 Task: Find connections with filter location Sheki with filter topic #leadership with filter profile language Potuguese with filter current company DIAGEO India with filter school Sri Guru Tegh Bahadur Khalsa College with filter industry Electrical Equipment Manufacturing with filter service category Loans with filter keywords title Customer Service
Action: Mouse moved to (629, 125)
Screenshot: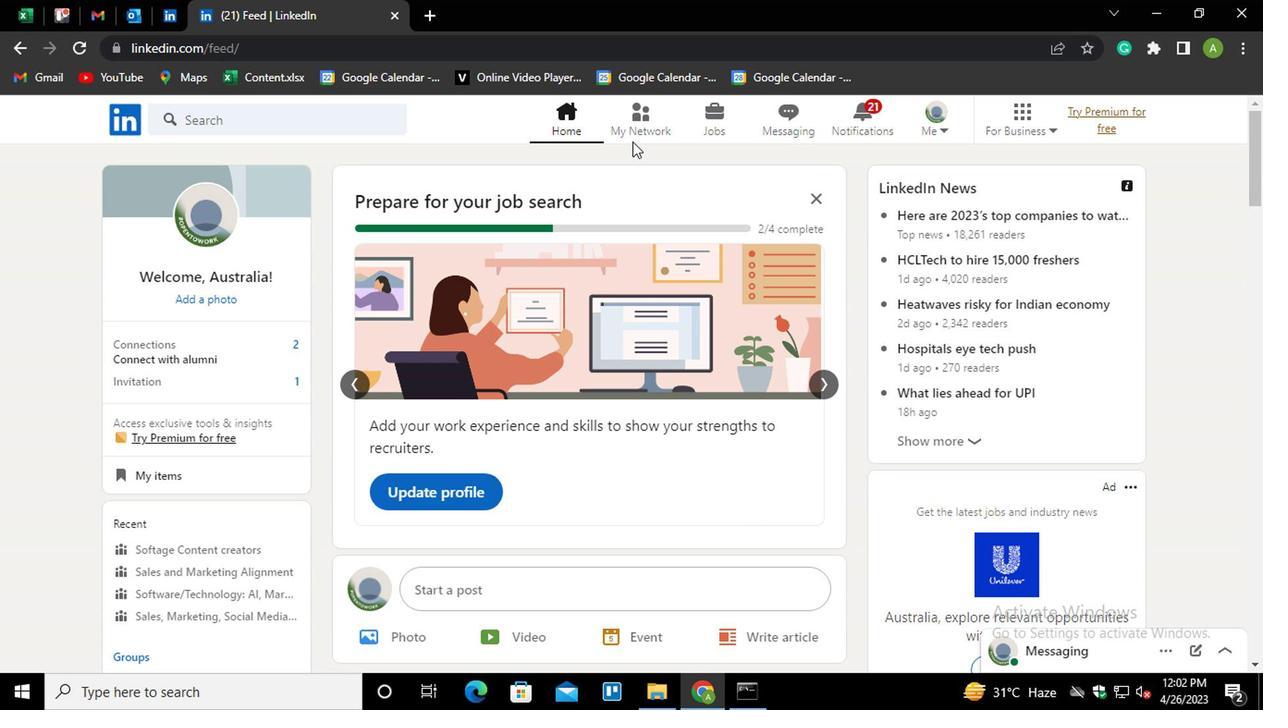
Action: Mouse pressed left at (629, 125)
Screenshot: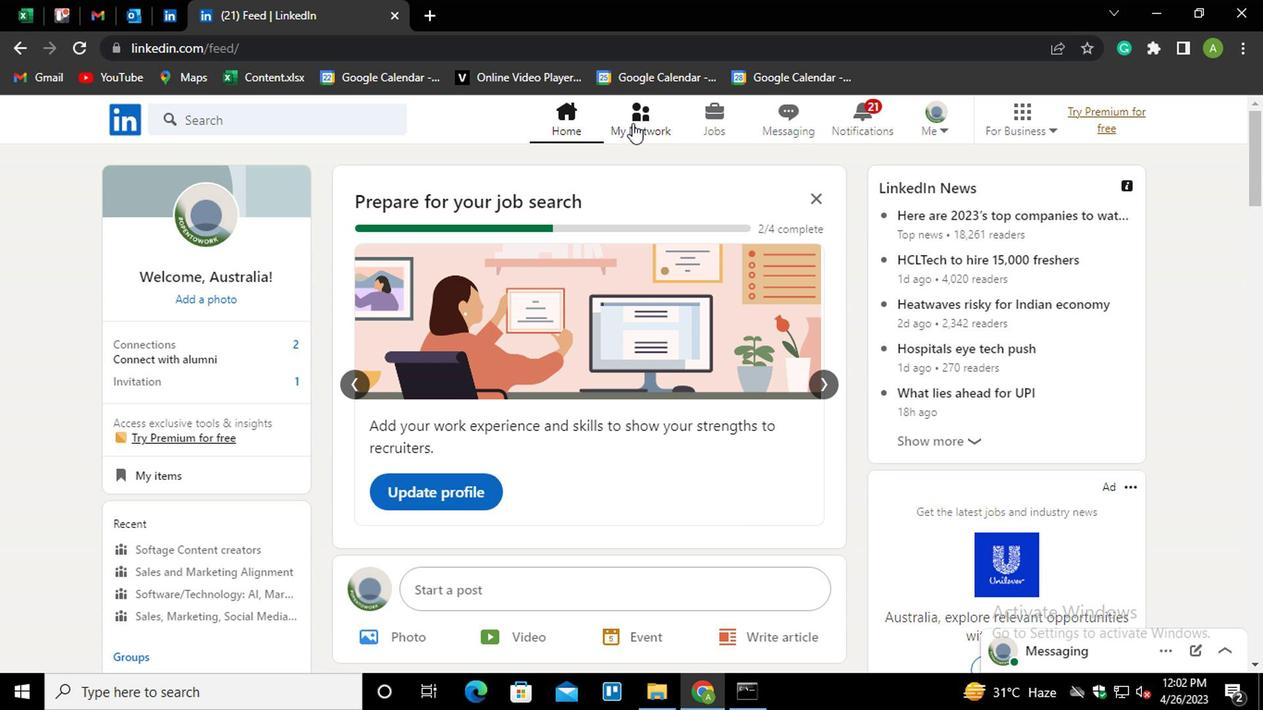 
Action: Mouse moved to (194, 228)
Screenshot: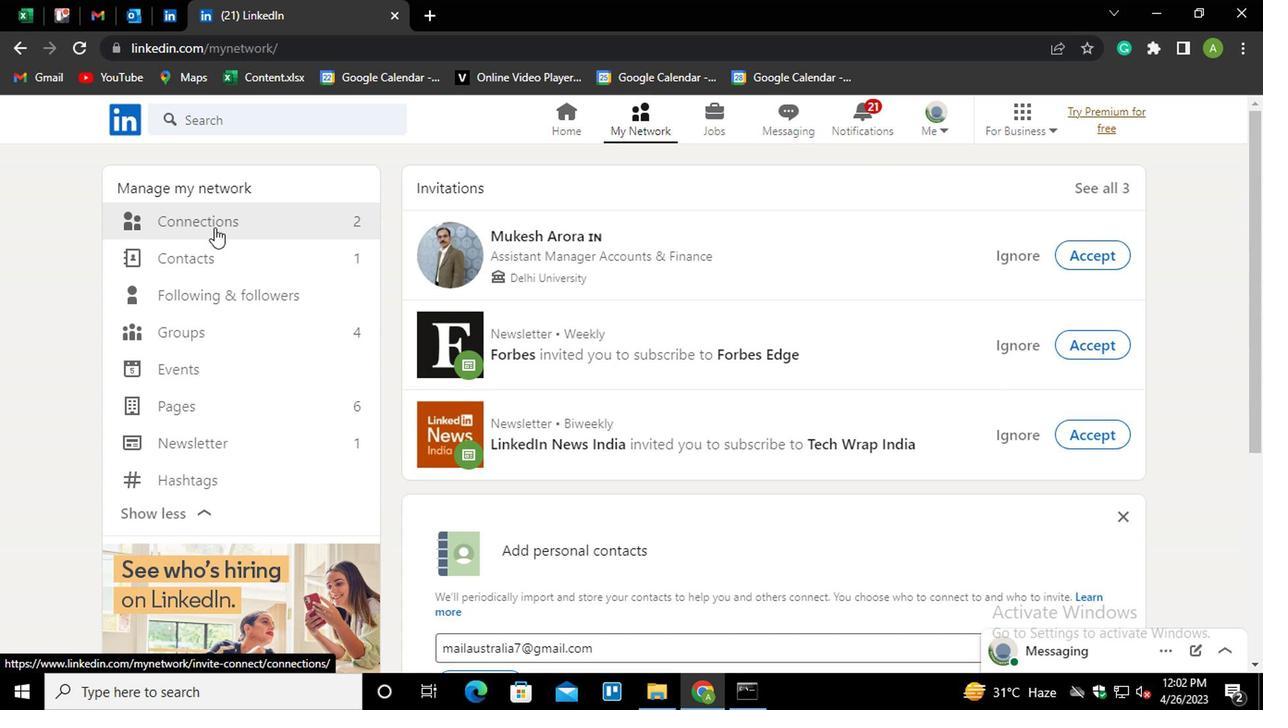 
Action: Mouse pressed left at (194, 228)
Screenshot: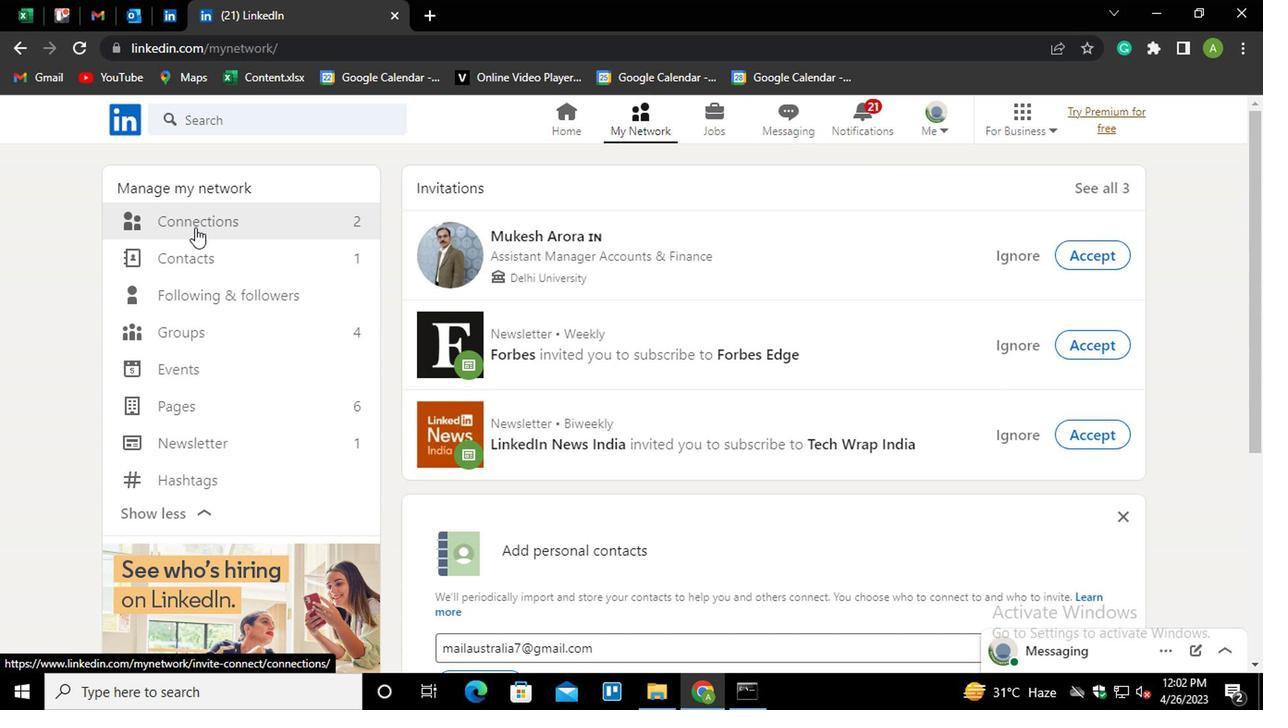 
Action: Mouse moved to (762, 221)
Screenshot: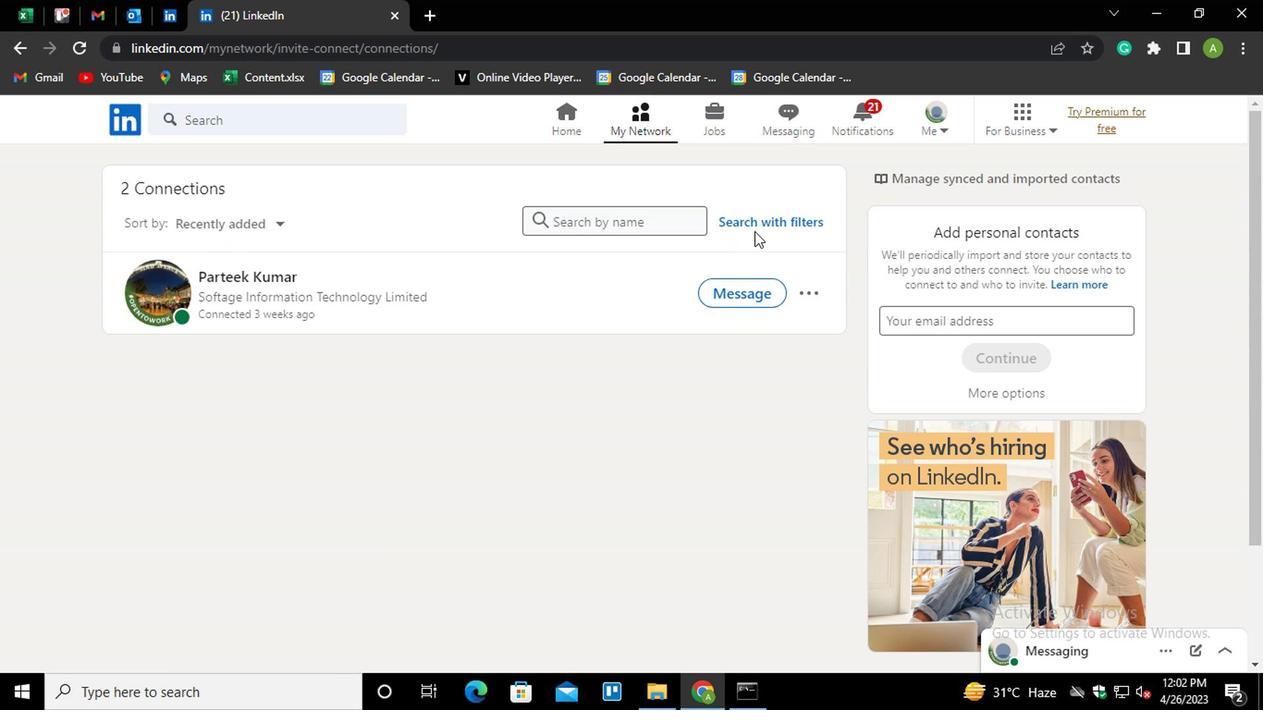 
Action: Mouse pressed left at (762, 221)
Screenshot: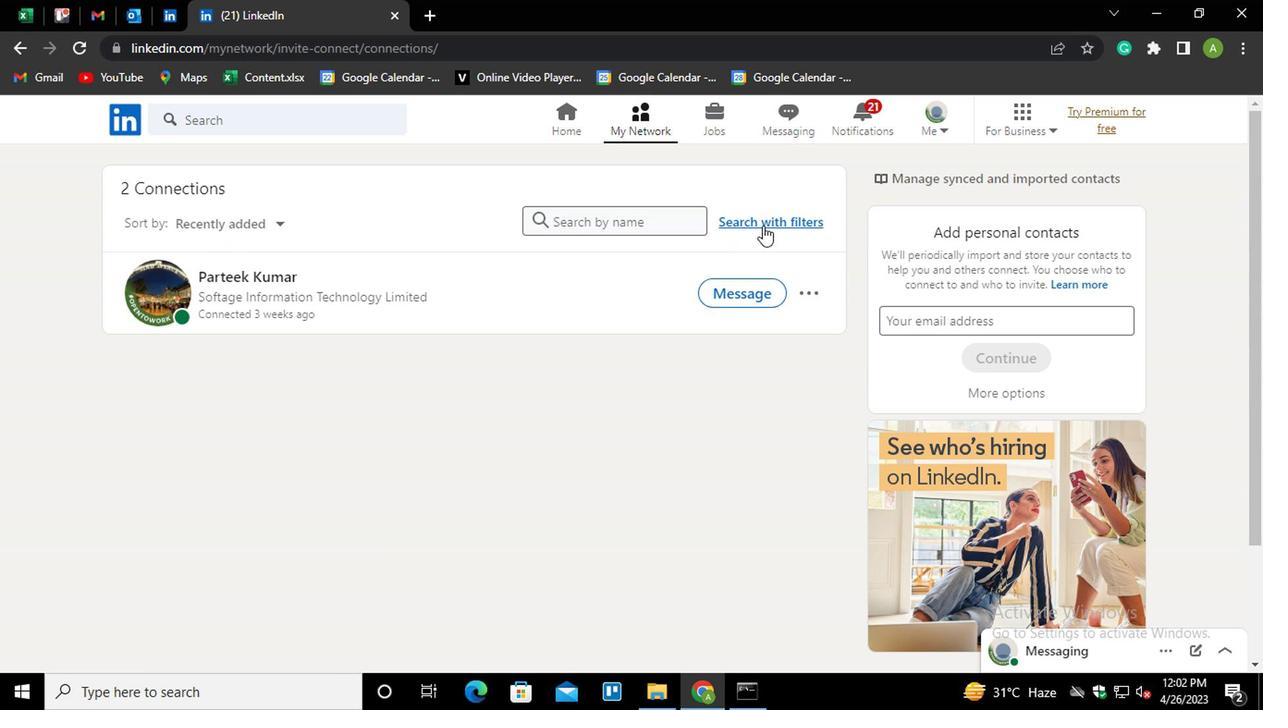 
Action: Mouse moved to (604, 177)
Screenshot: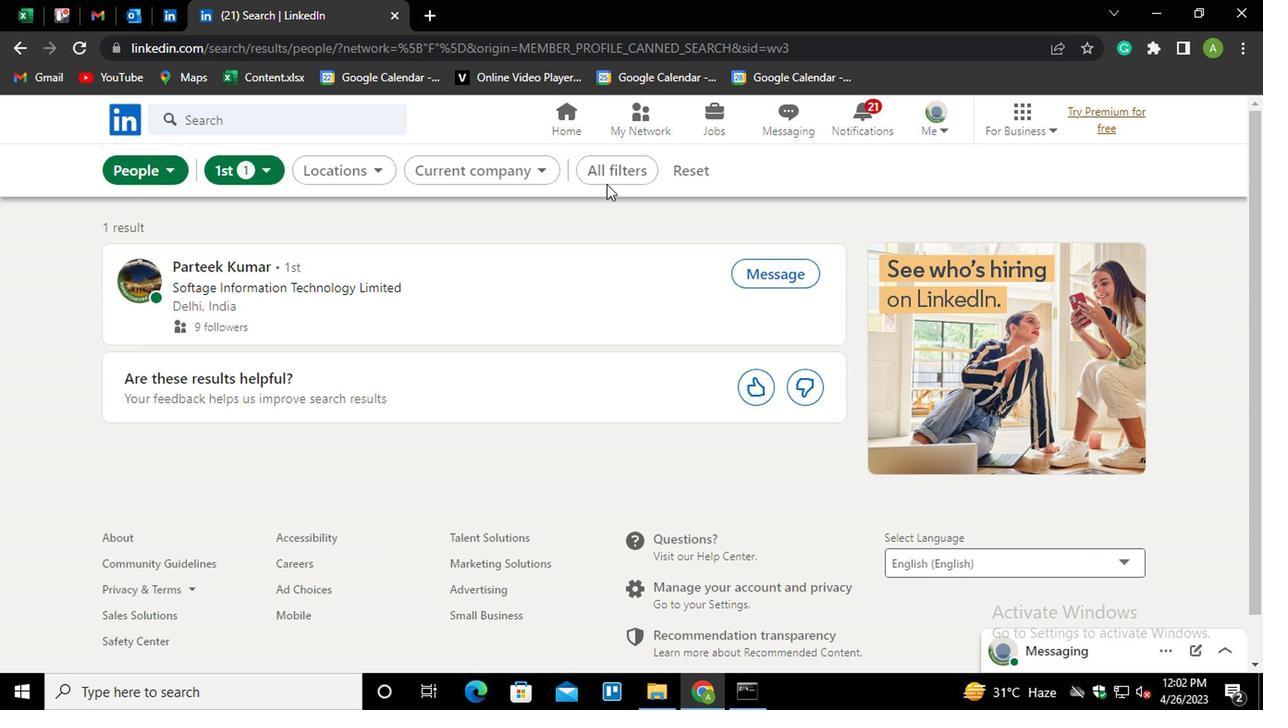 
Action: Mouse pressed left at (604, 177)
Screenshot: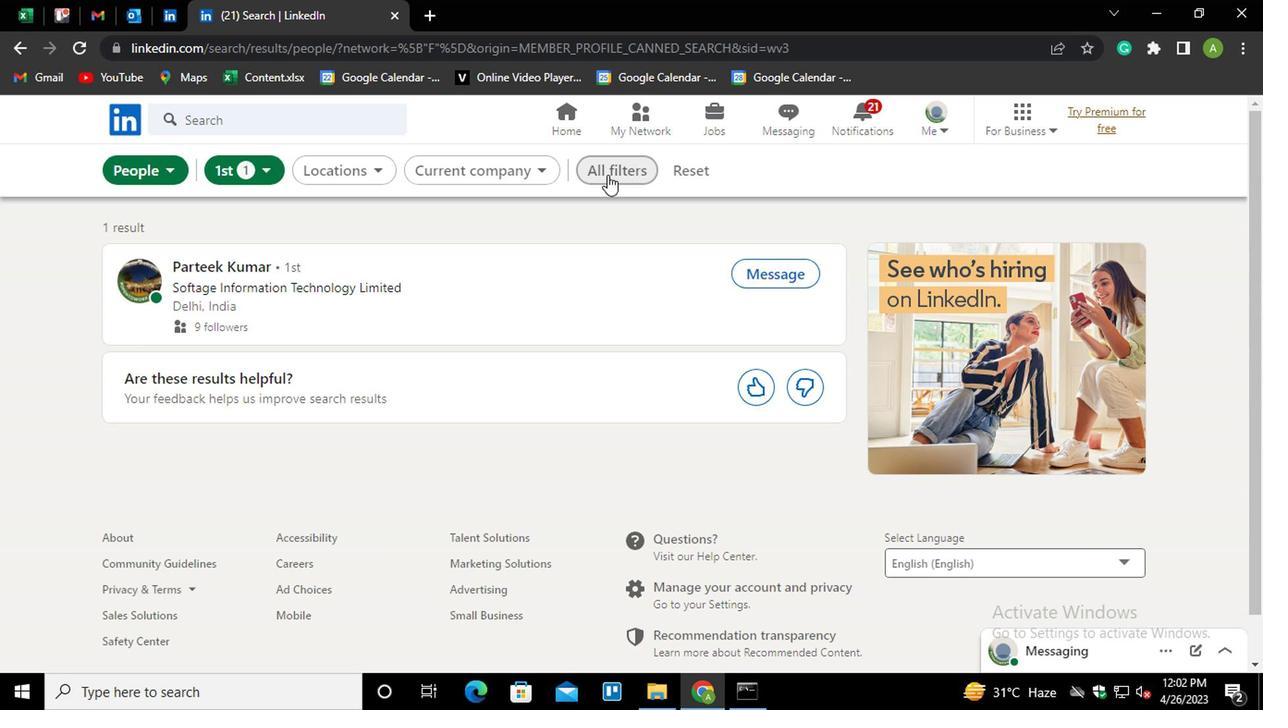 
Action: Mouse moved to (881, 397)
Screenshot: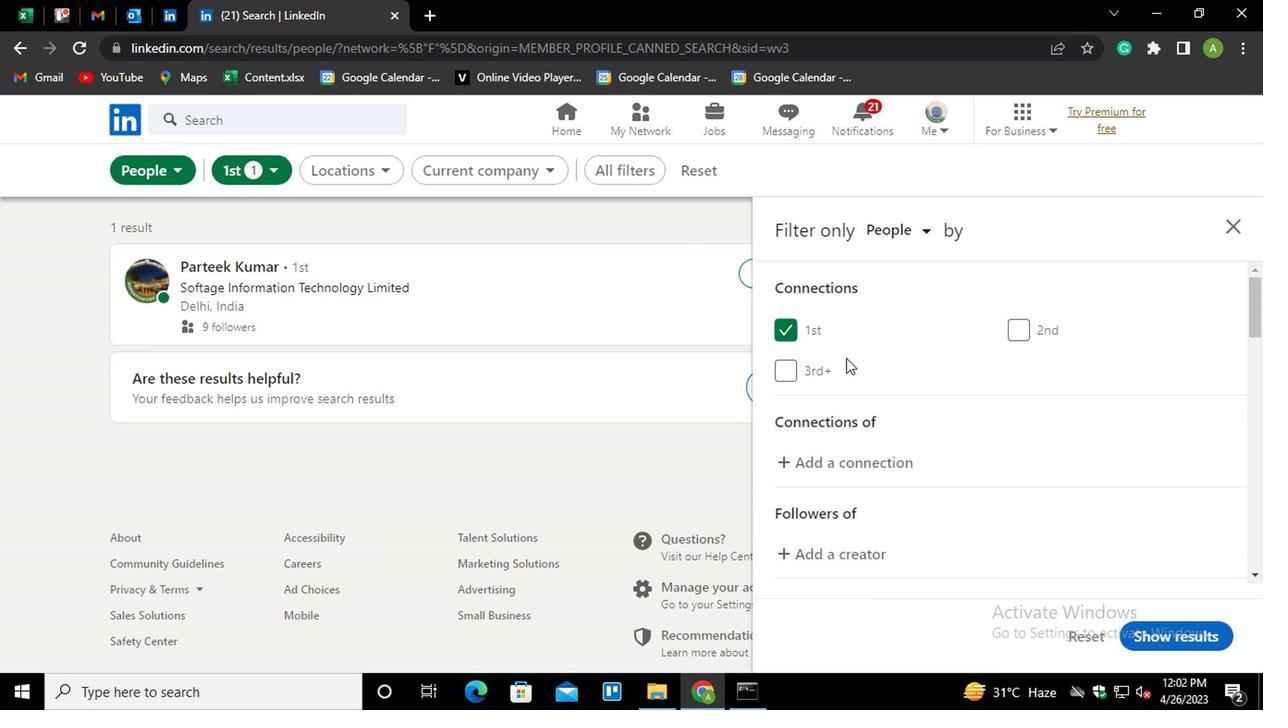 
Action: Mouse scrolled (881, 396) with delta (0, -1)
Screenshot: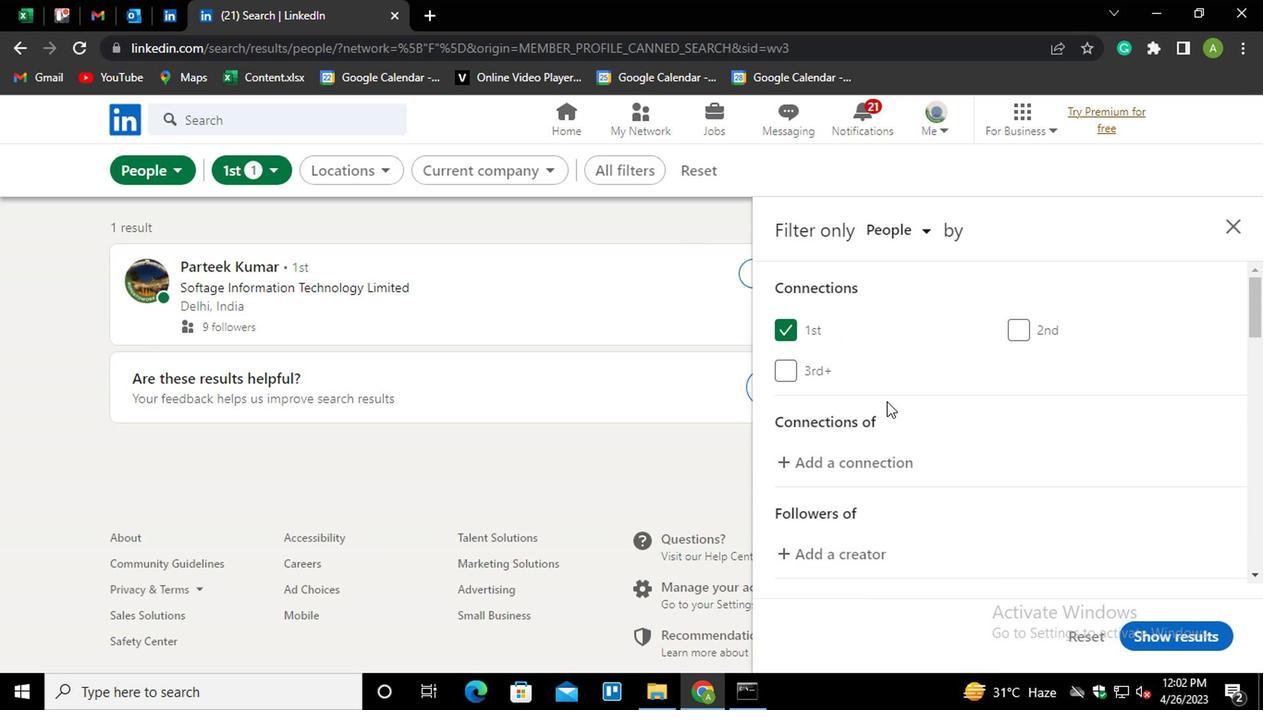 
Action: Mouse scrolled (881, 396) with delta (0, -1)
Screenshot: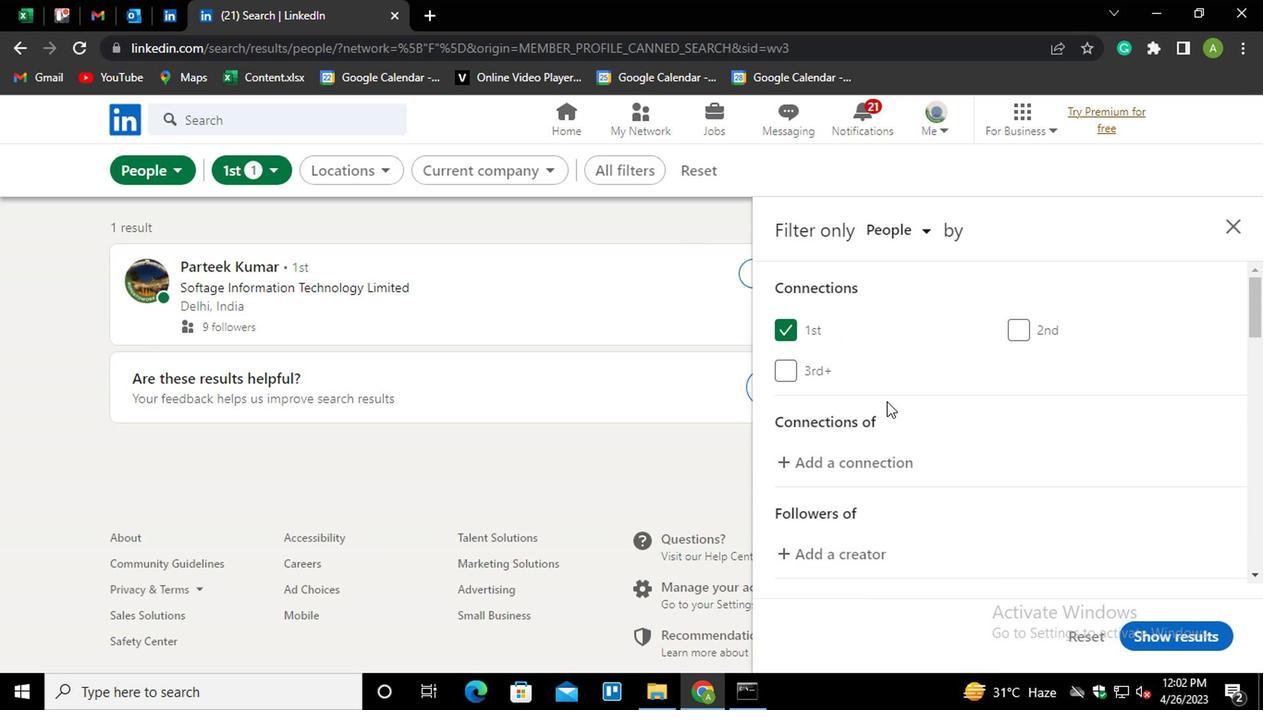 
Action: Mouse scrolled (881, 396) with delta (0, -1)
Screenshot: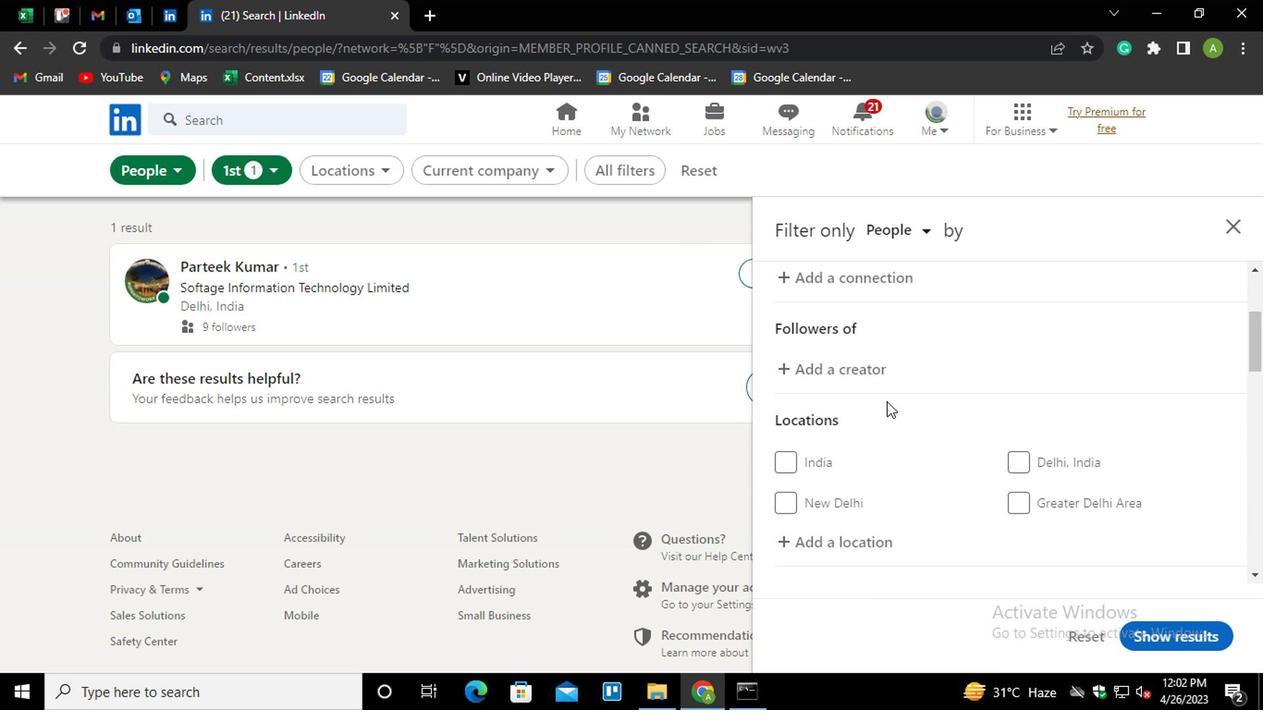 
Action: Mouse moved to (823, 446)
Screenshot: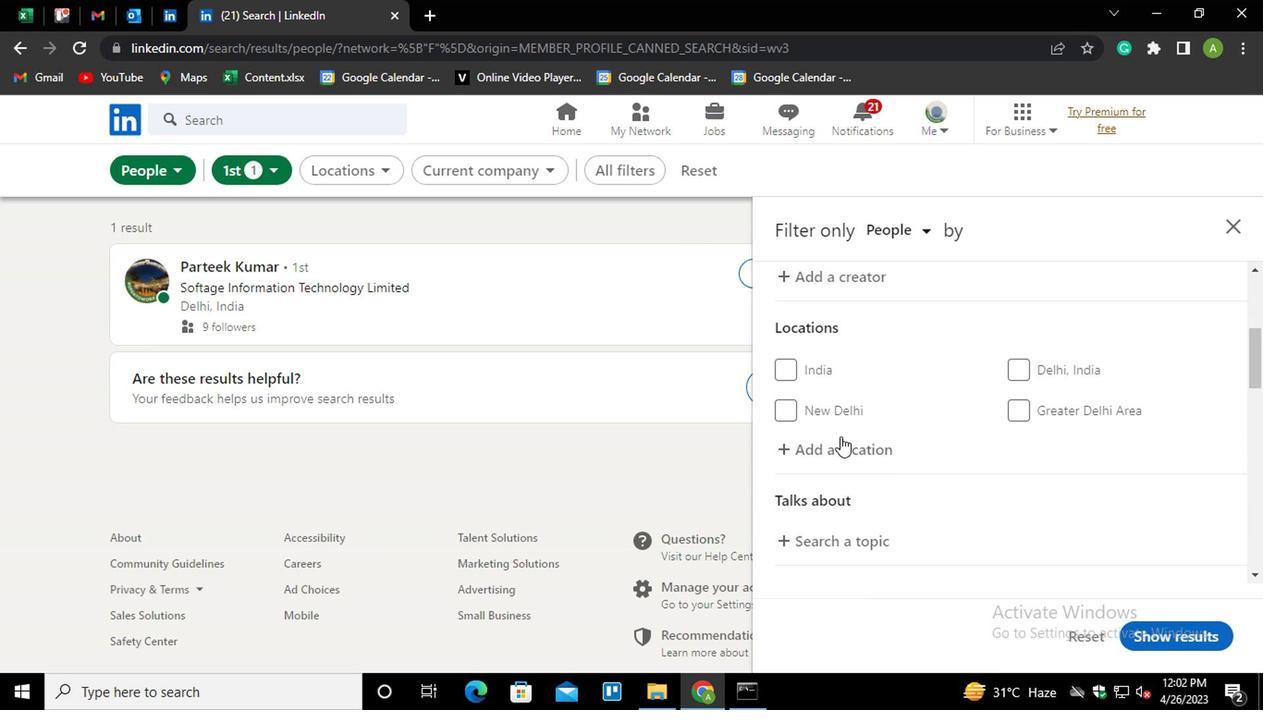 
Action: Mouse pressed left at (823, 446)
Screenshot: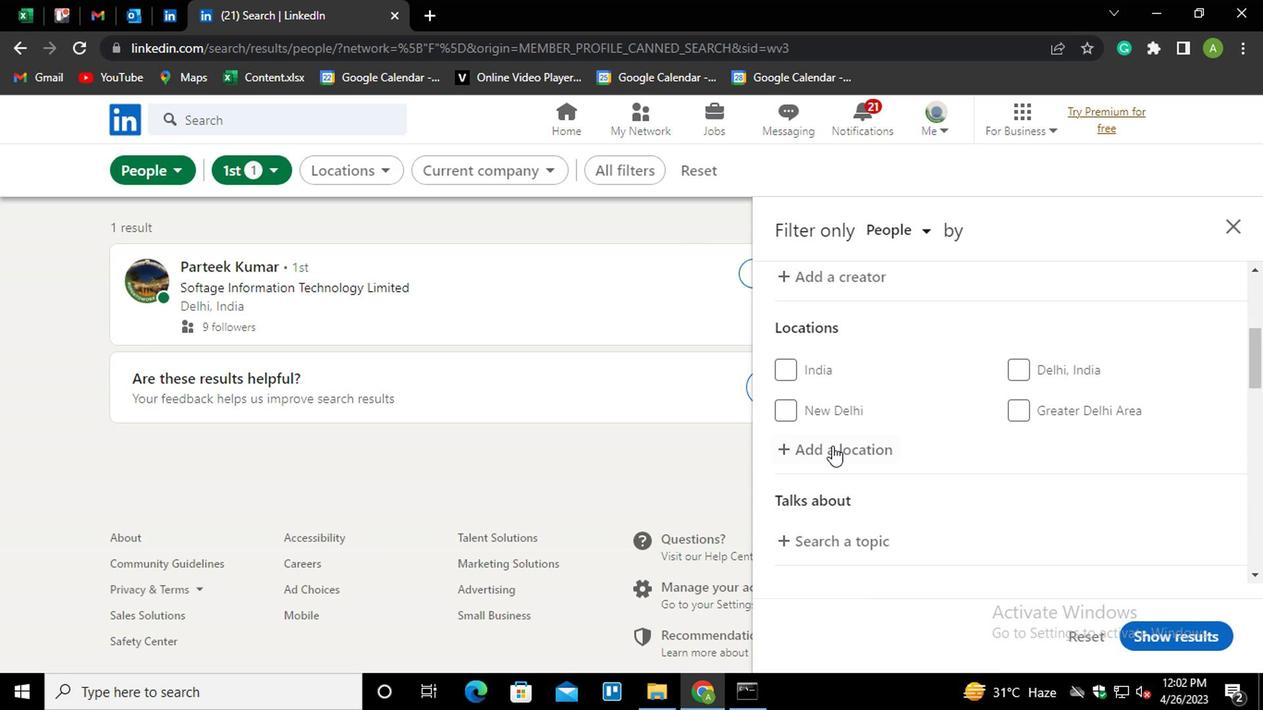 
Action: Mouse moved to (798, 446)
Screenshot: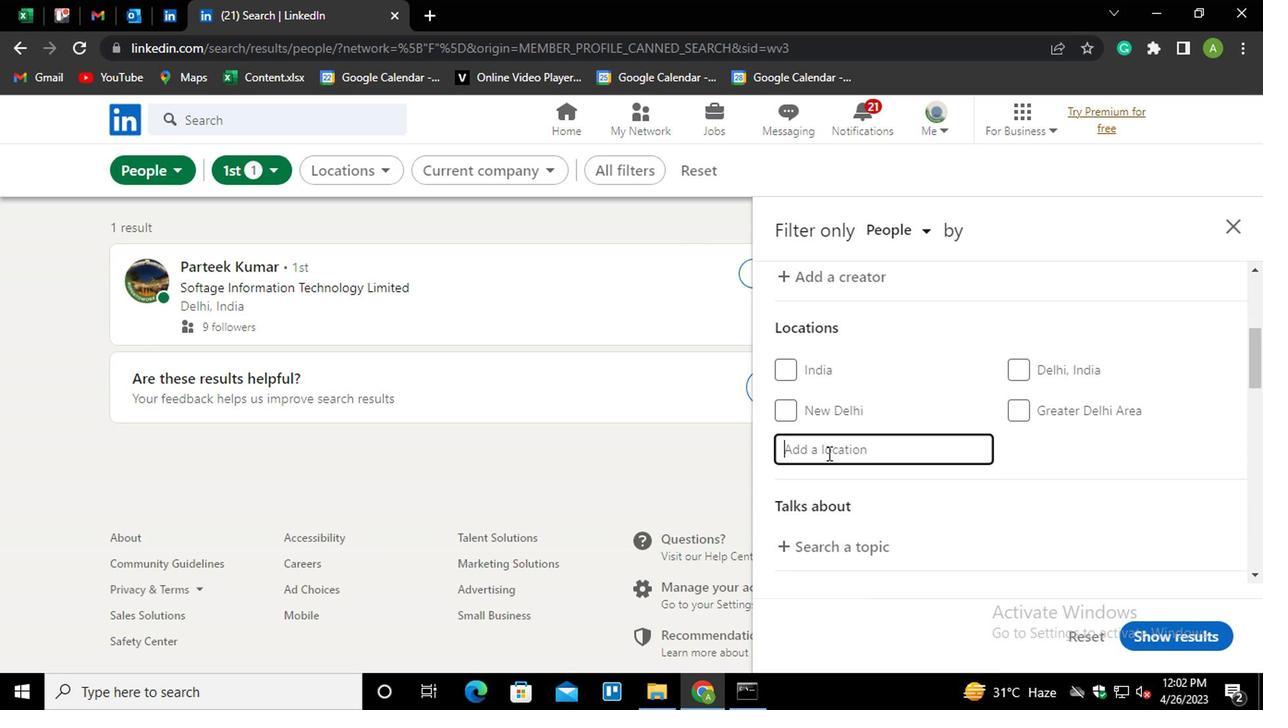 
Action: Mouse pressed left at (798, 446)
Screenshot: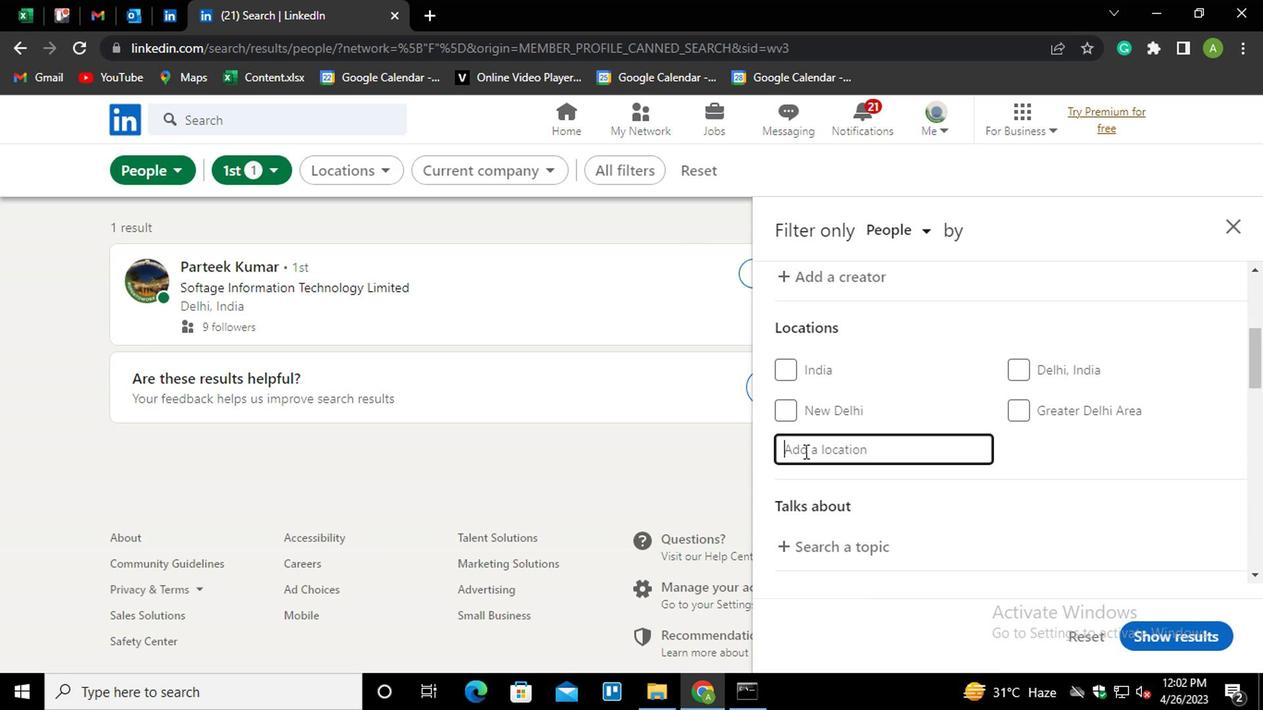 
Action: Mouse moved to (798, 429)
Screenshot: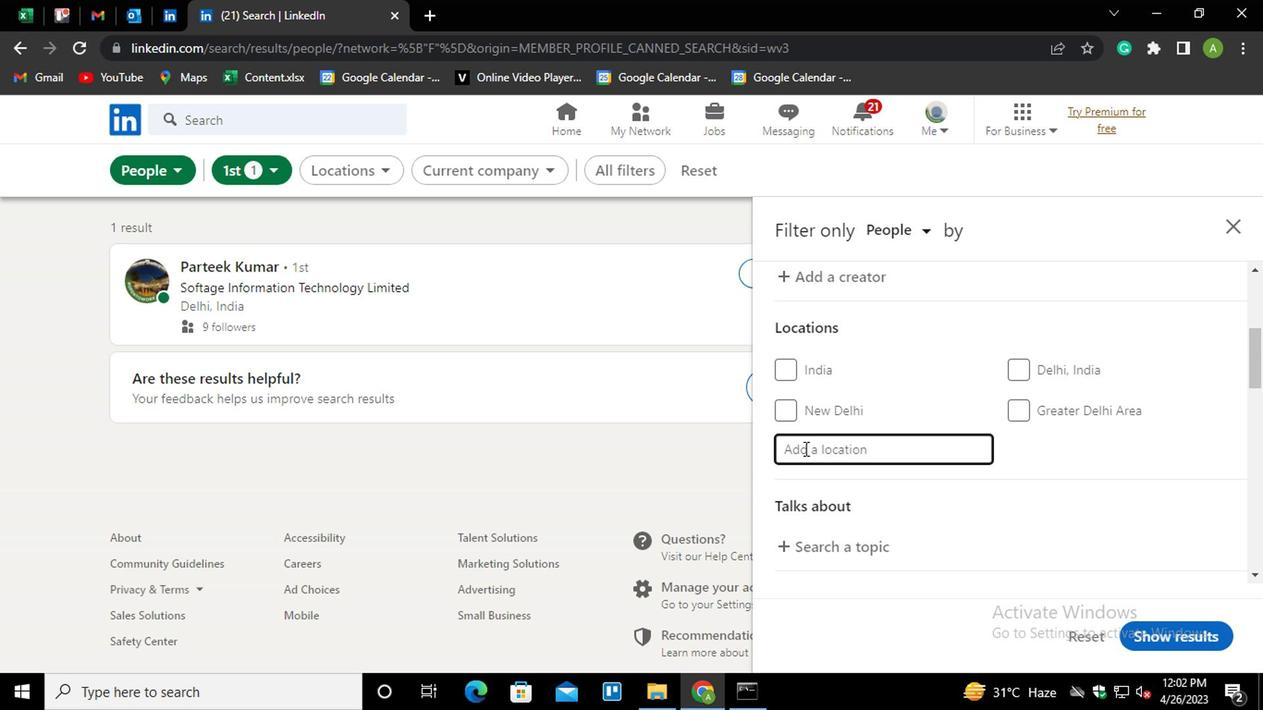 
Action: Key pressed <Key.shift>SHEKI
Screenshot: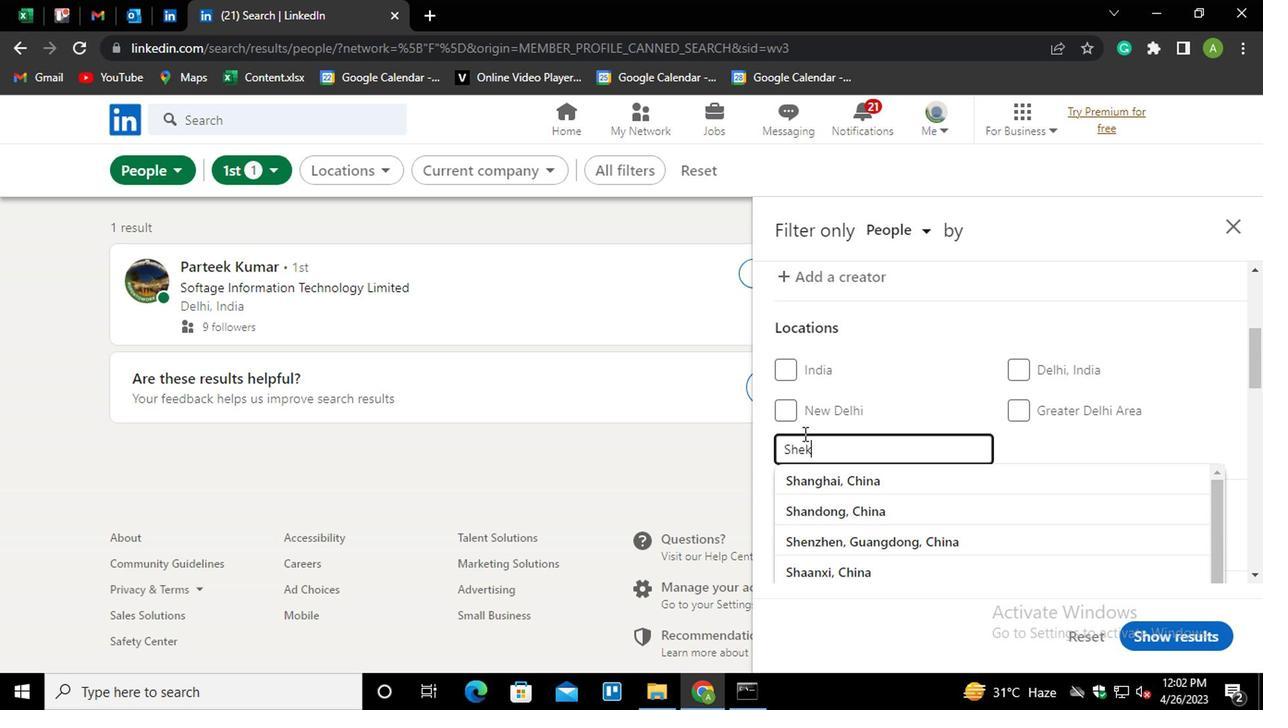 
Action: Mouse moved to (1129, 450)
Screenshot: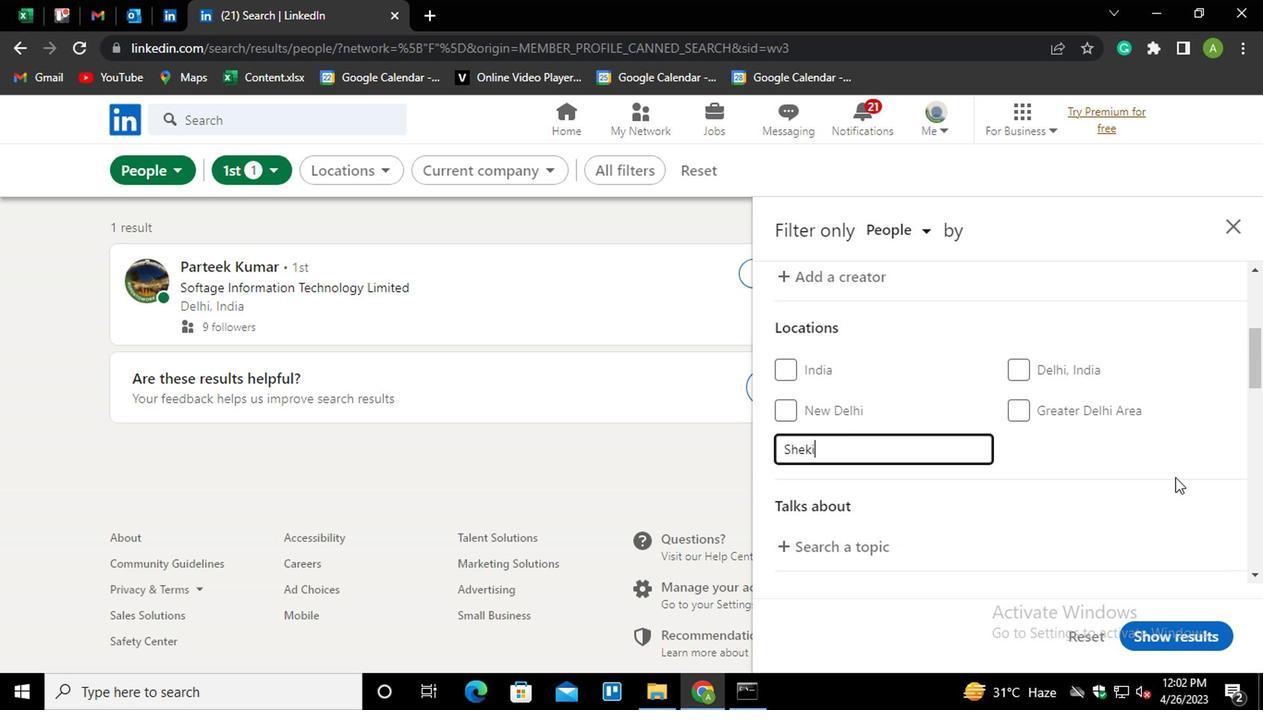 
Action: Mouse pressed left at (1129, 450)
Screenshot: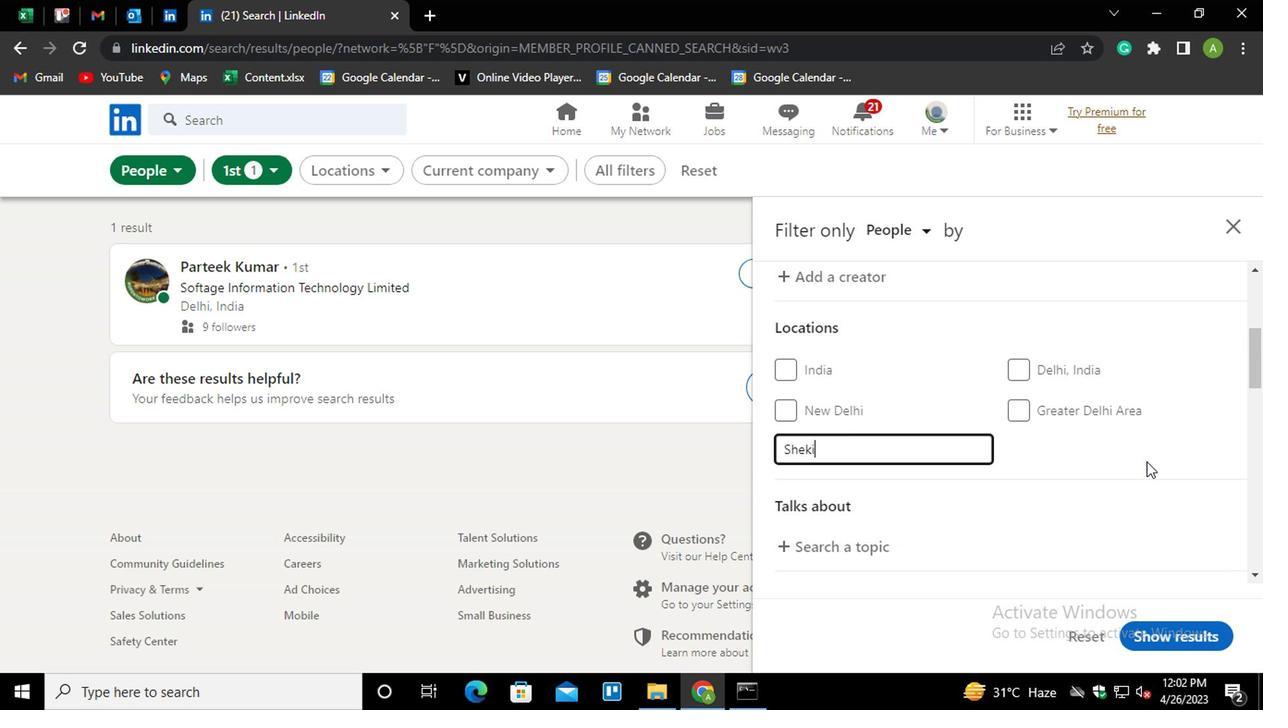 
Action: Mouse moved to (1107, 469)
Screenshot: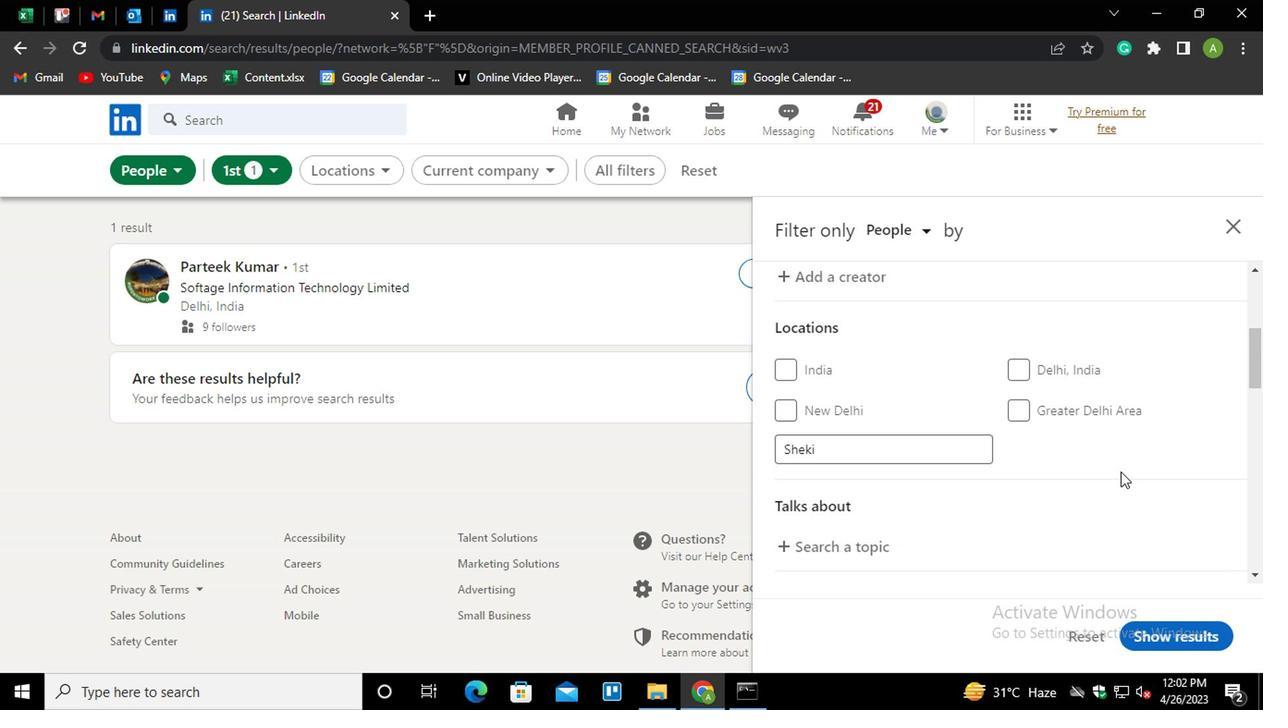 
Action: Mouse scrolled (1107, 468) with delta (0, 0)
Screenshot: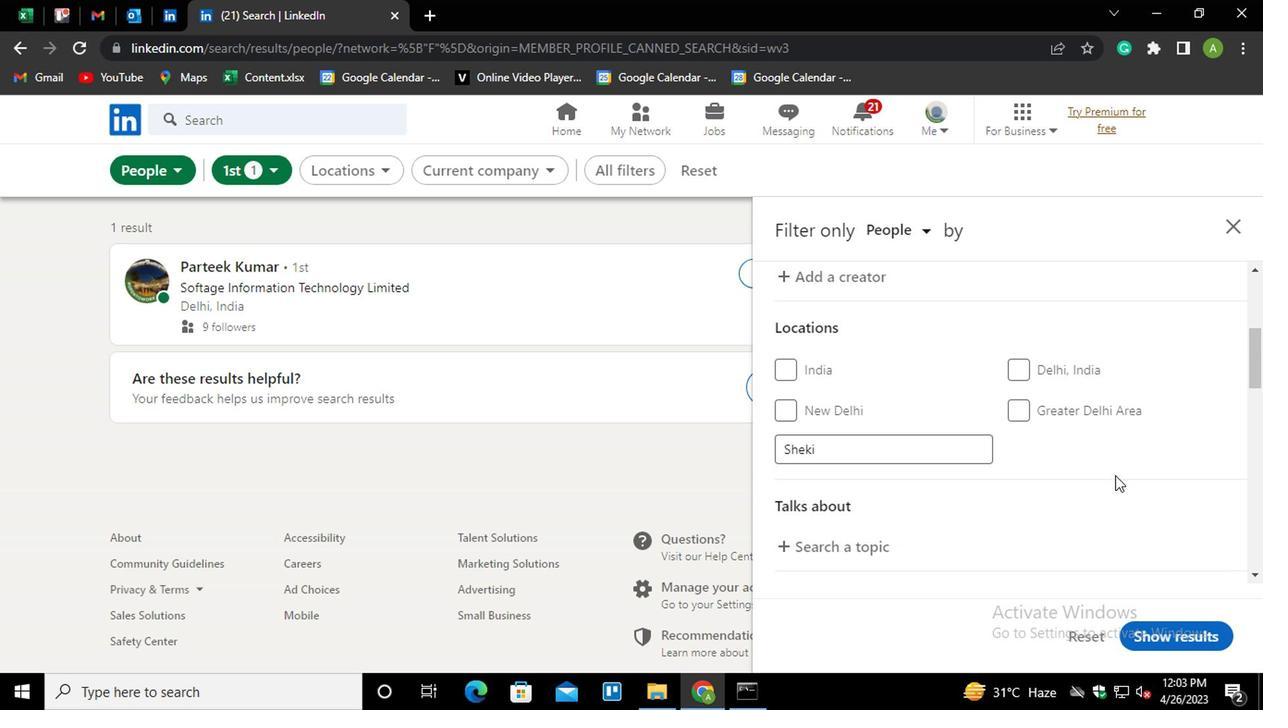 
Action: Mouse scrolled (1107, 468) with delta (0, 0)
Screenshot: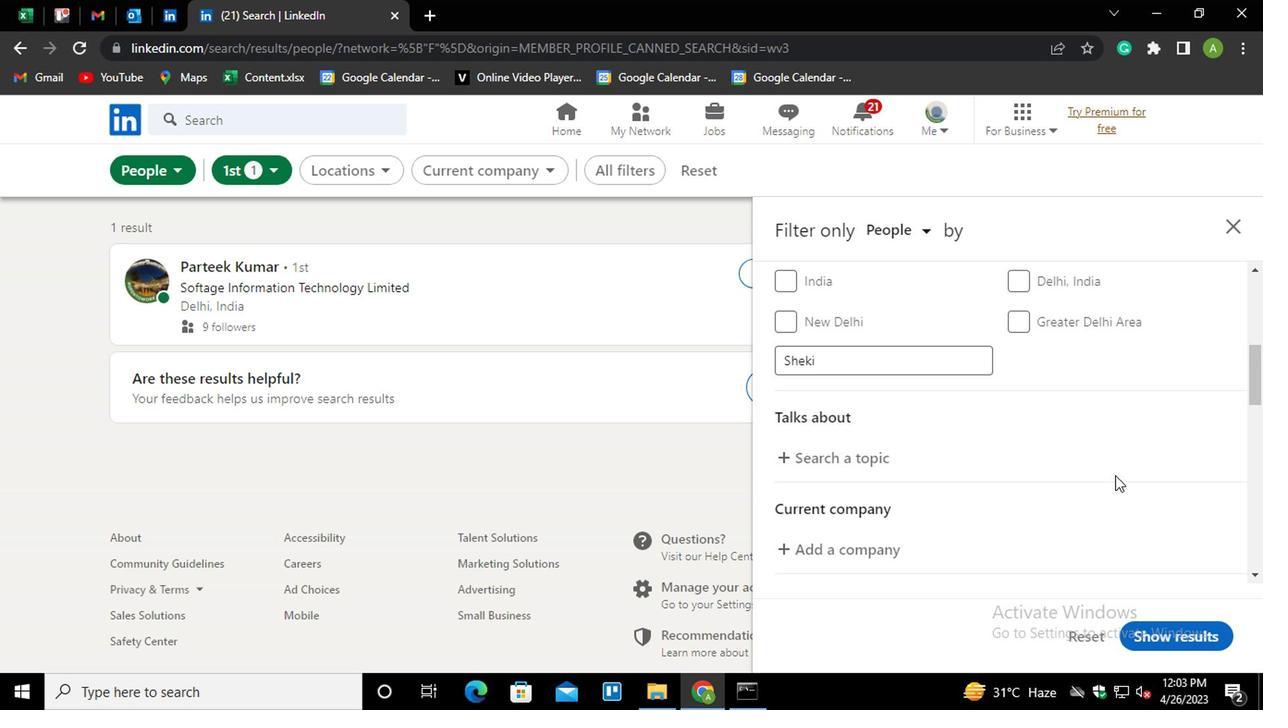 
Action: Mouse moved to (836, 355)
Screenshot: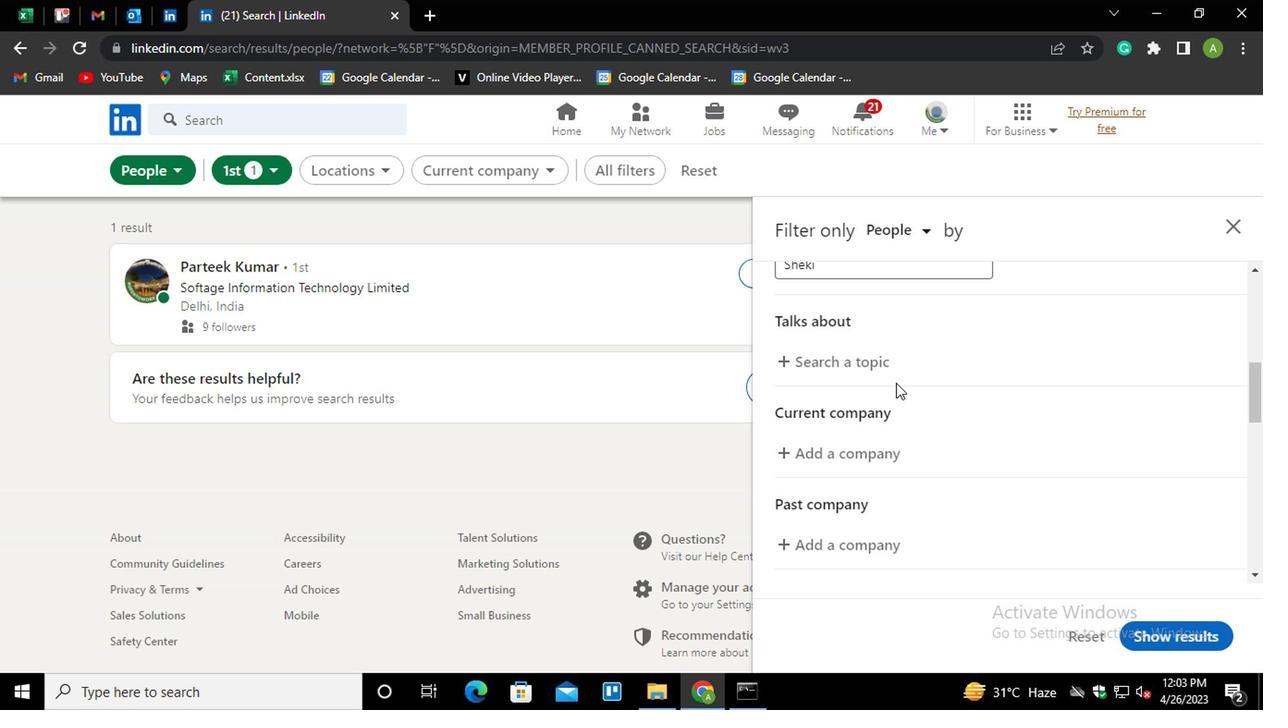 
Action: Mouse pressed left at (836, 355)
Screenshot: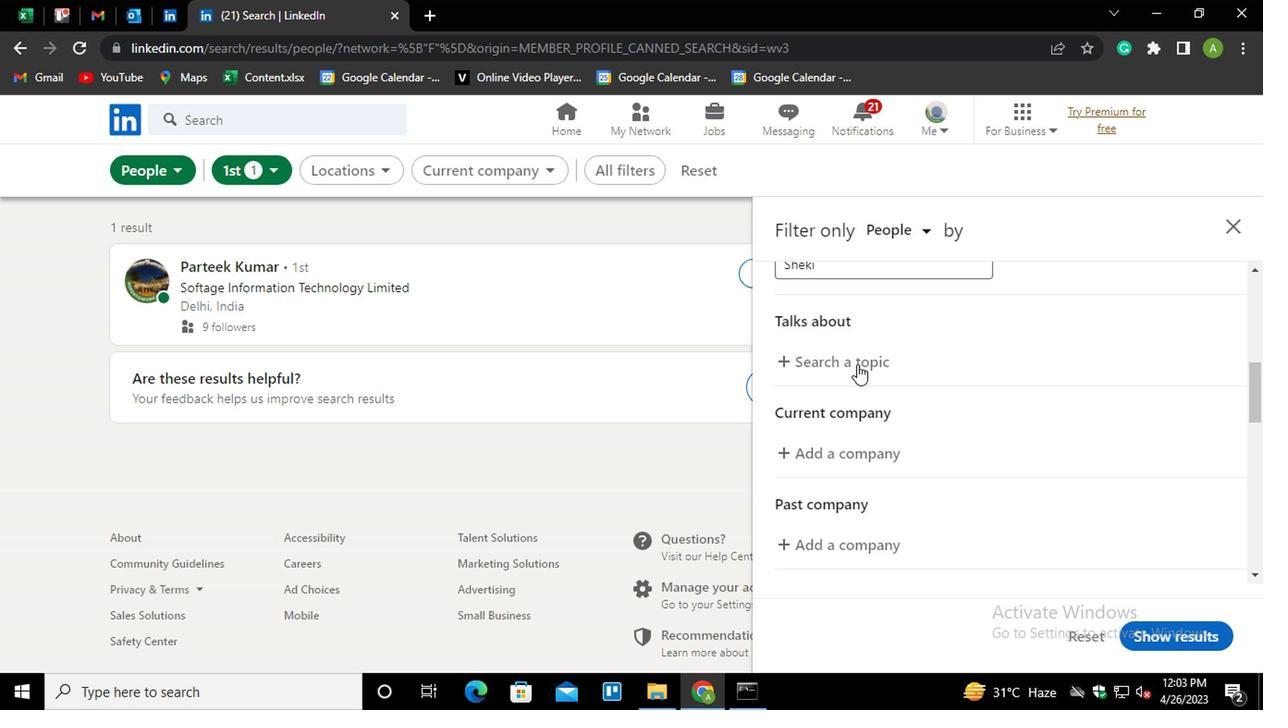 
Action: Mouse moved to (836, 355)
Screenshot: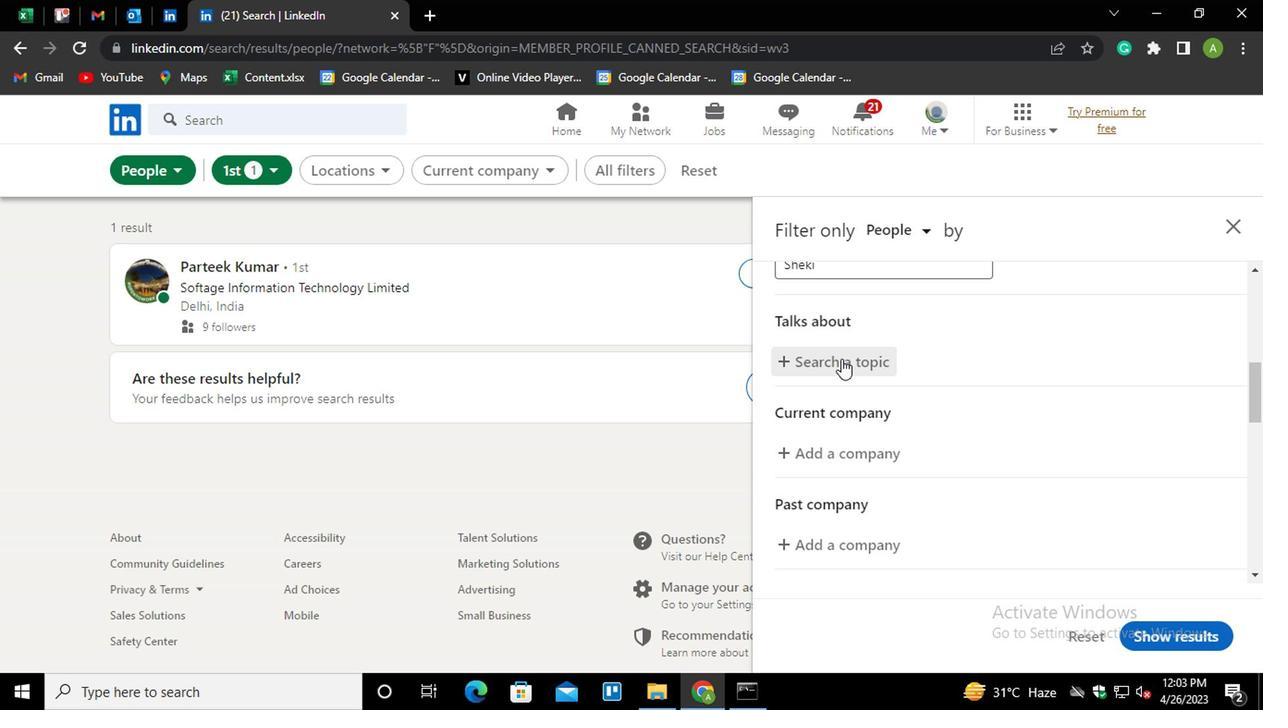 
Action: Key pressed <Key.shift>#<Key.shift_r><Key.shift_r><Key.shift_r><Key.shift_r><Key.shift_r><Key.shift_r><Key.shift_r>LEADERSHIP
Screenshot: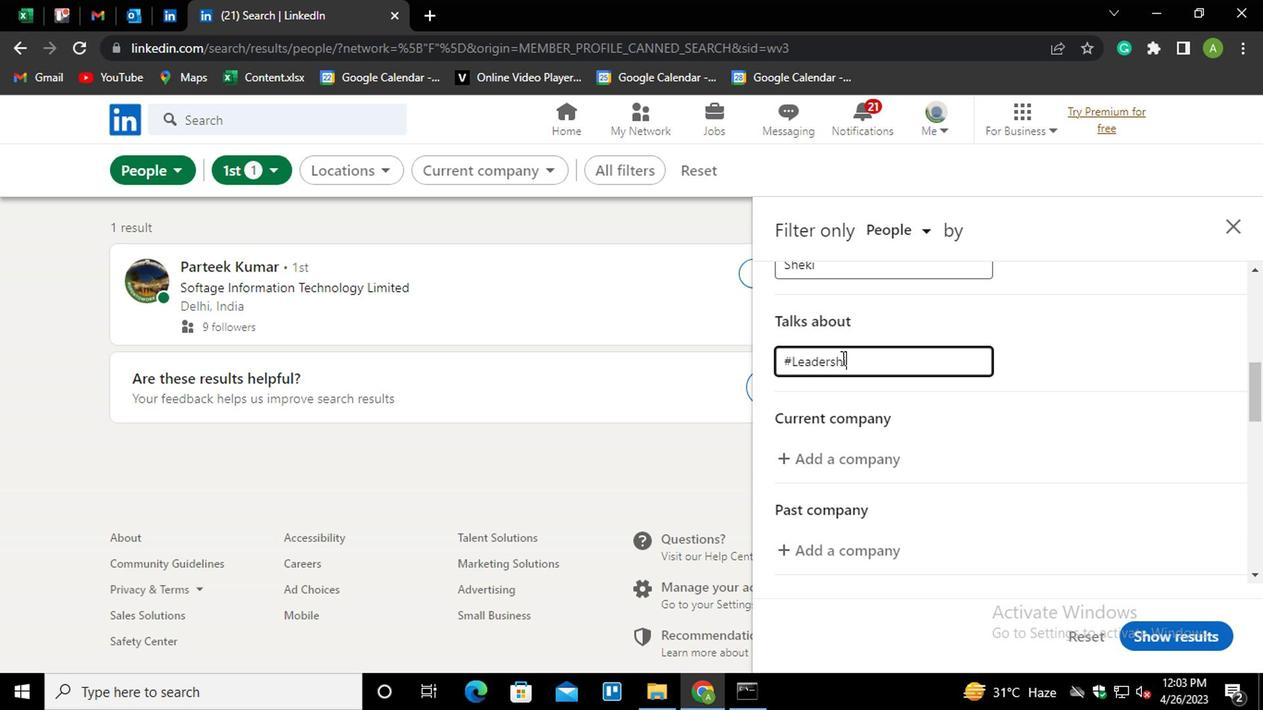 
Action: Mouse moved to (1076, 349)
Screenshot: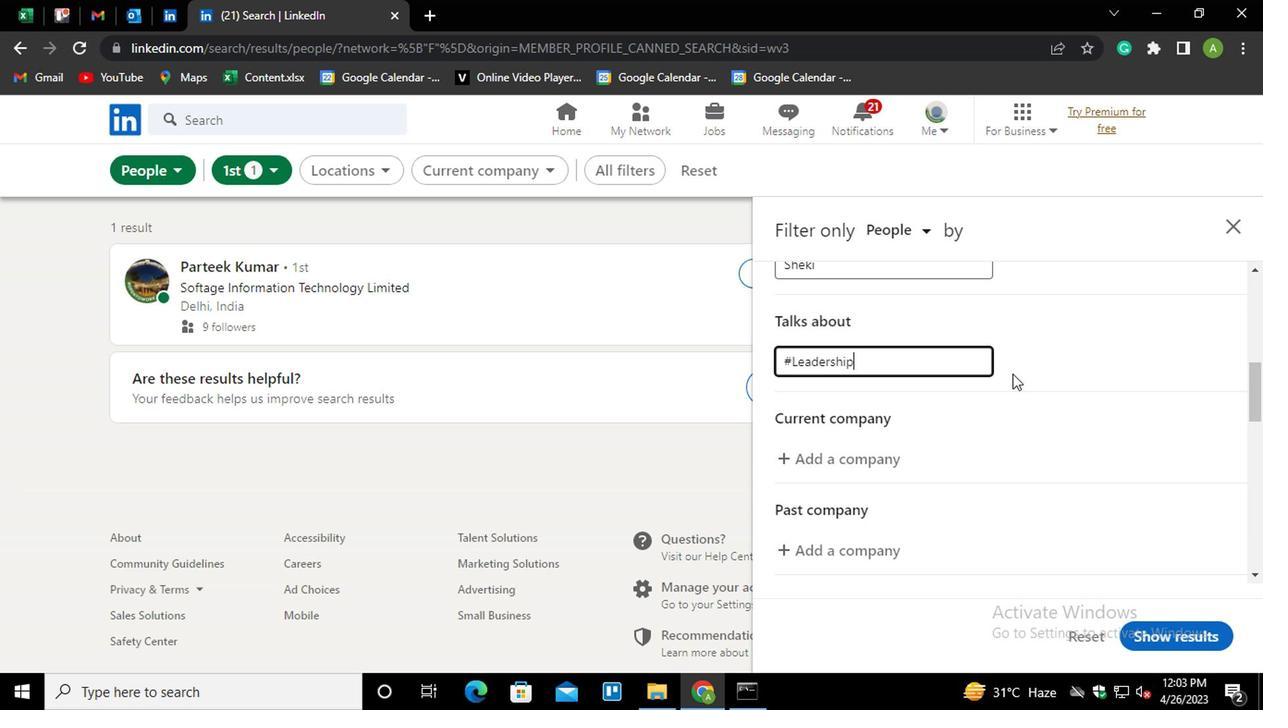 
Action: Mouse pressed left at (1076, 349)
Screenshot: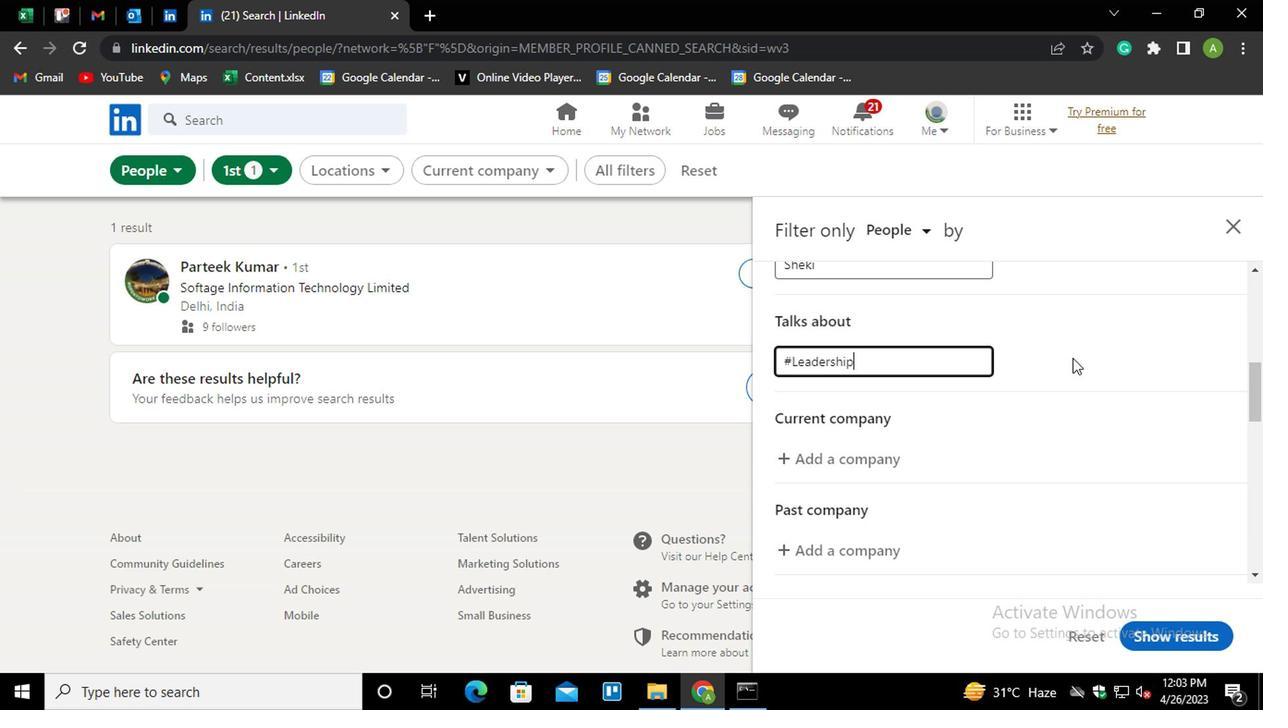 
Action: Mouse moved to (1072, 349)
Screenshot: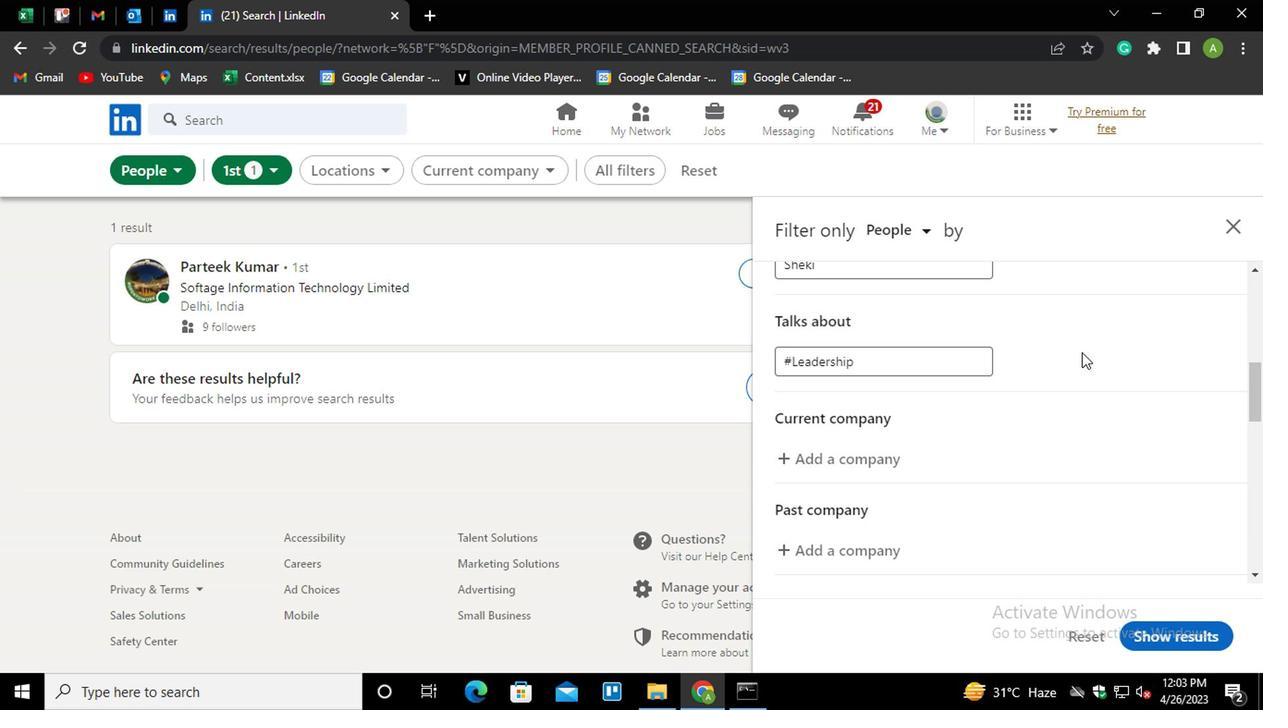 
Action: Mouse scrolled (1072, 348) with delta (0, 0)
Screenshot: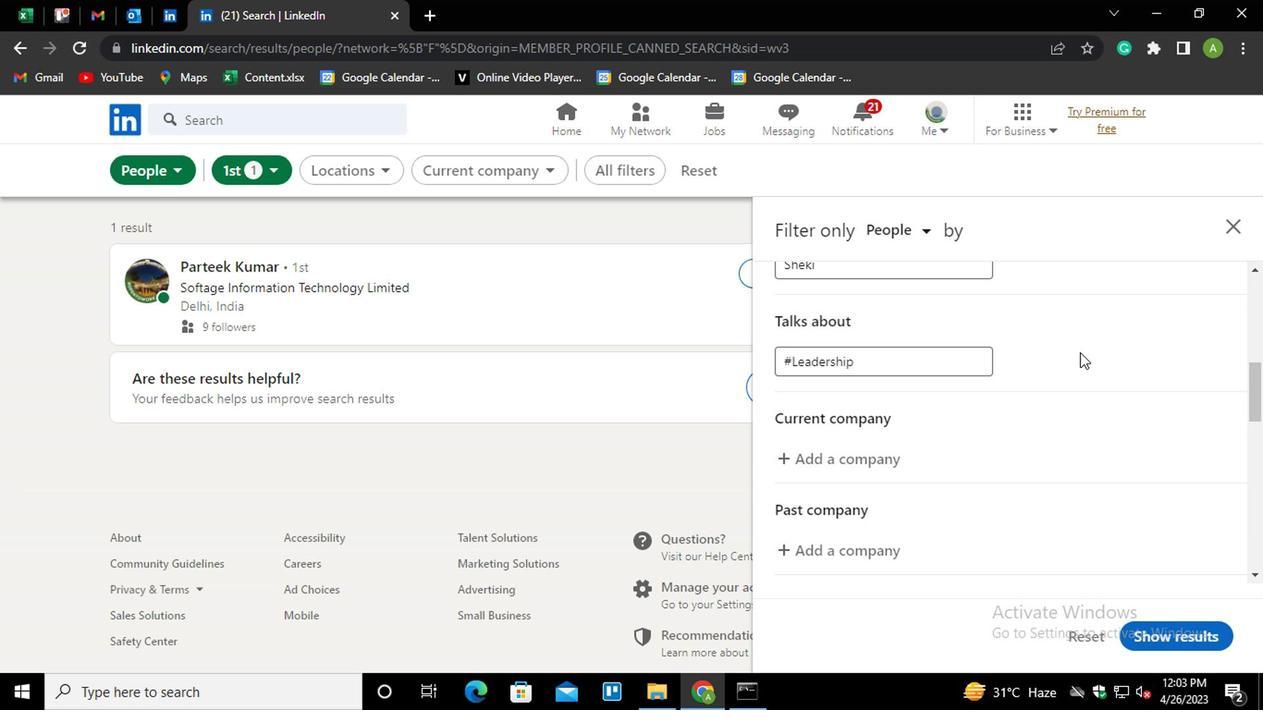 
Action: Mouse moved to (823, 365)
Screenshot: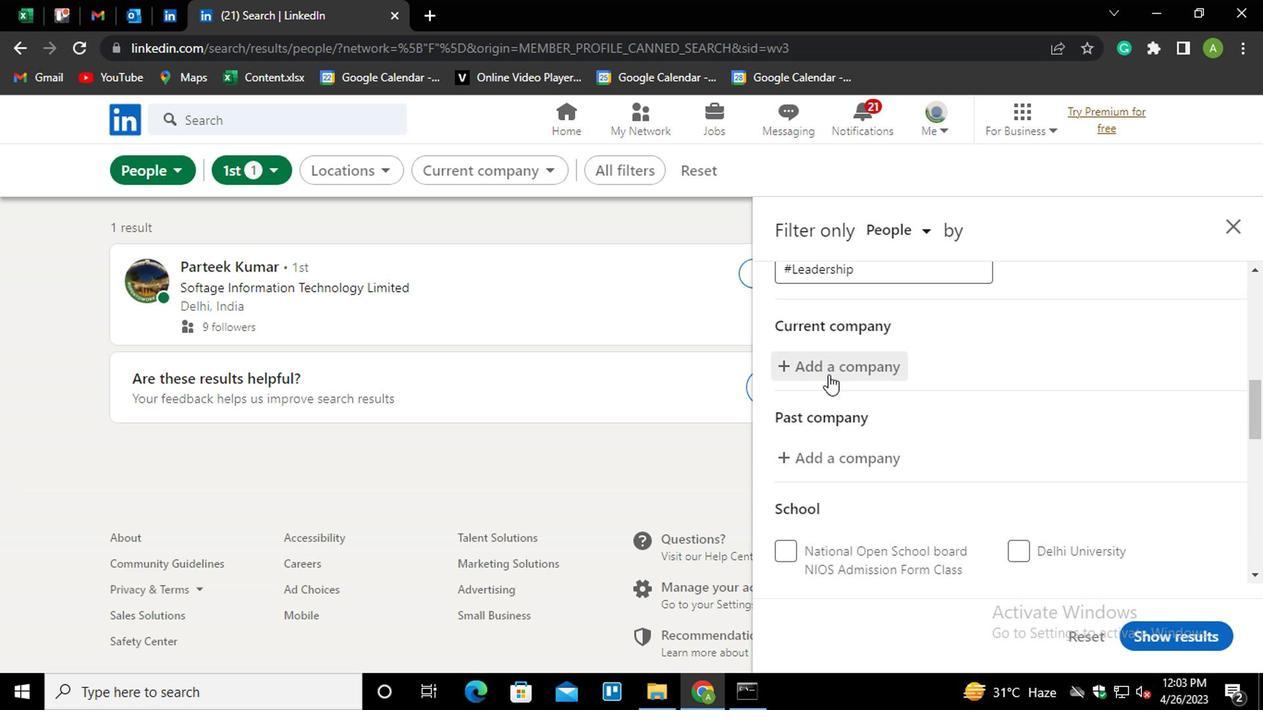 
Action: Mouse pressed left at (823, 365)
Screenshot: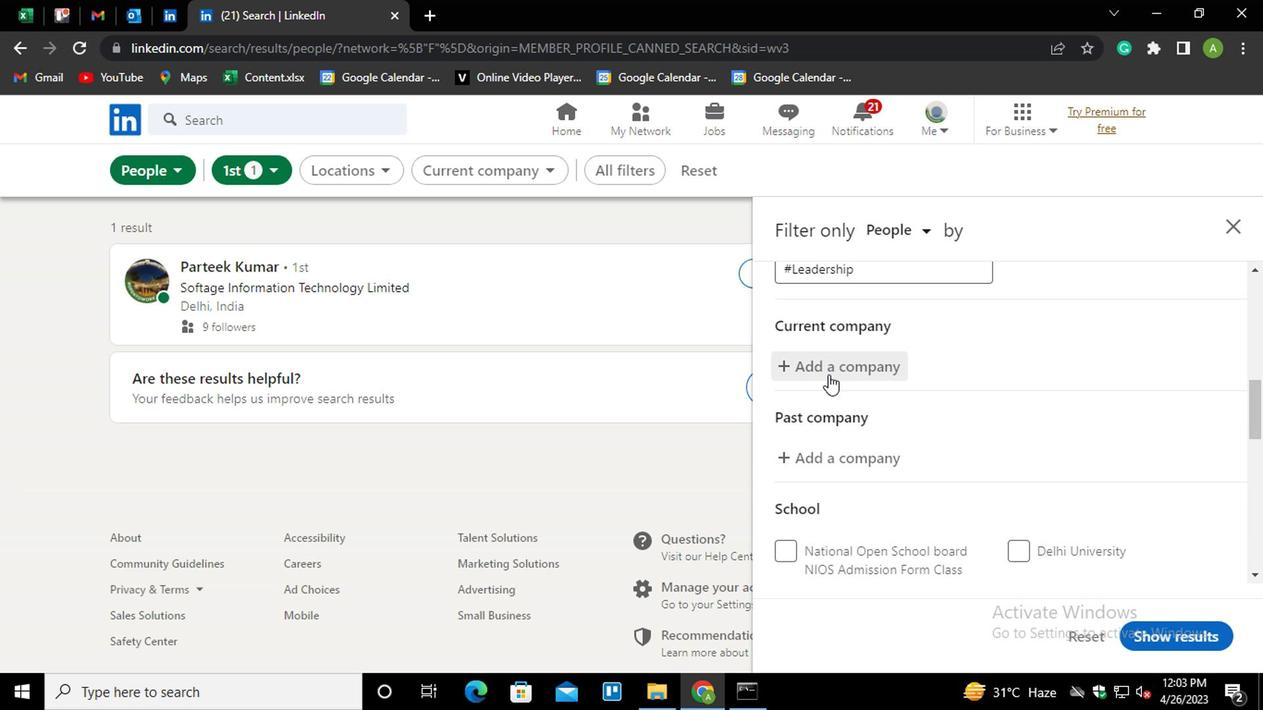 
Action: Key pressed <Key.shift>D<Key.shift_r><Key.shift_r><Key.shift_r><Key.shift_r><Key.shift_r><Key.shift_r><Key.shift_r><Key.shift_r><Key.shift_r><Key.shift_r><Key.shift_r><Key.shift_r><Key.shift_r><Key.shift_r><Key.shift_r><Key.shift_r><Key.shift_r><Key.shift_r><Key.shift_r><Key.shift_r><Key.shift_r><Key.shift_r>I<Key.shift>A<Key.shift>G<Key.shift>E<Key.down><Key.down><Key.enter>
Screenshot: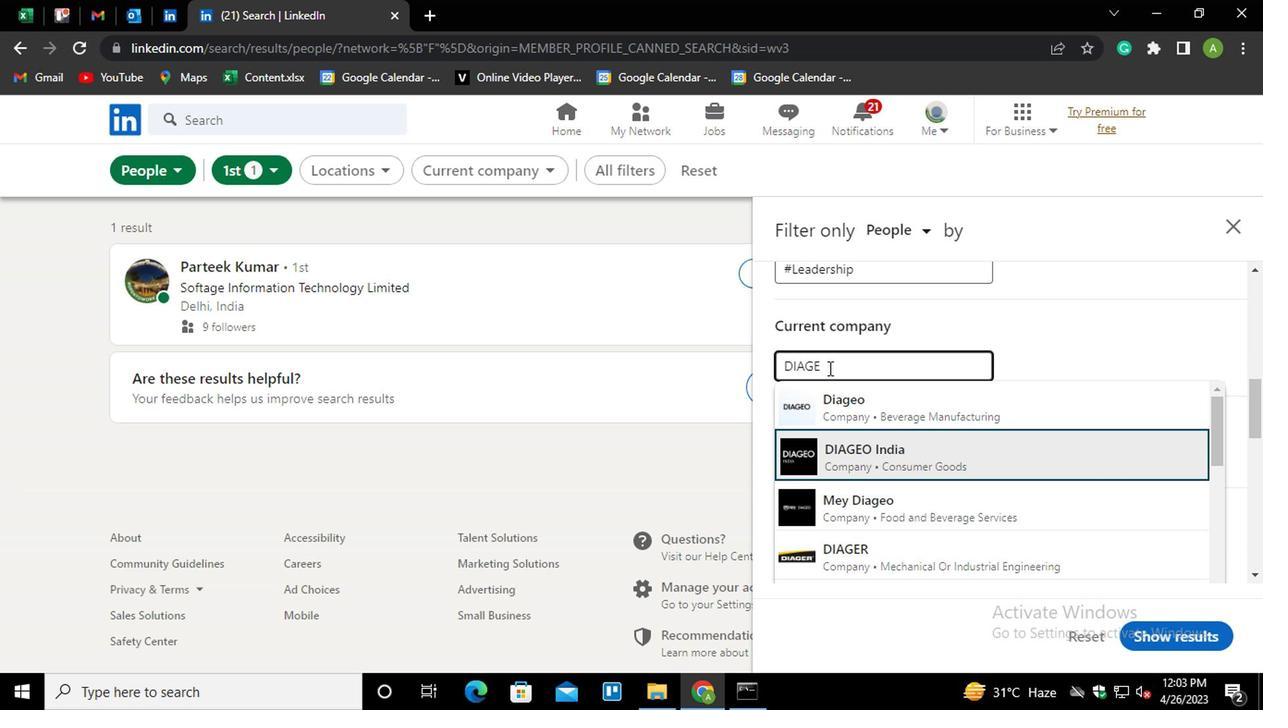 
Action: Mouse moved to (888, 378)
Screenshot: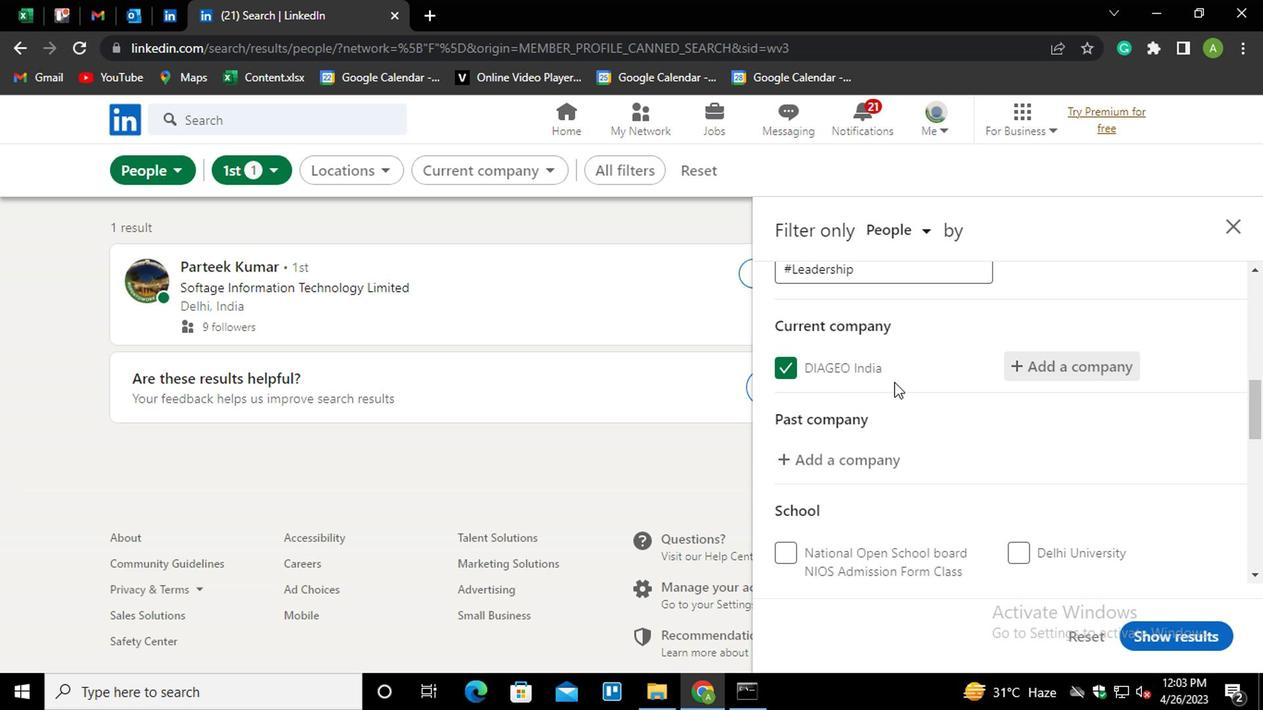 
Action: Mouse scrolled (888, 377) with delta (0, 0)
Screenshot: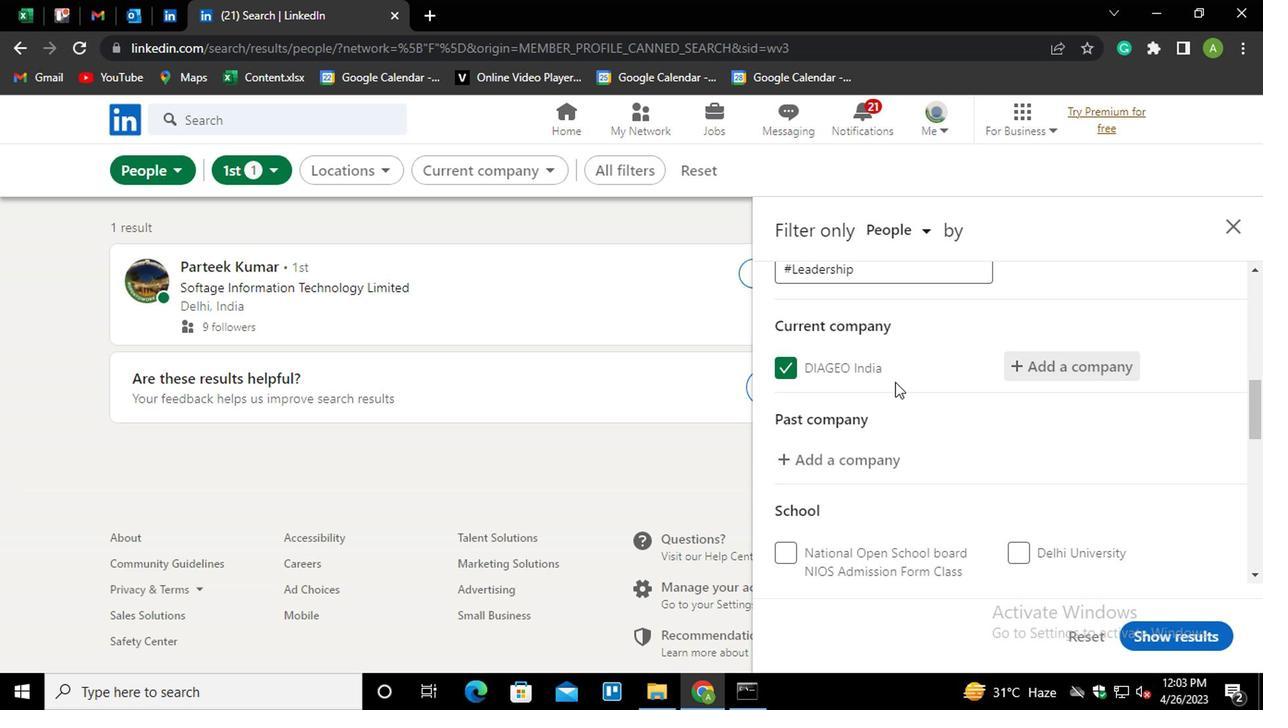 
Action: Mouse scrolled (888, 377) with delta (0, 0)
Screenshot: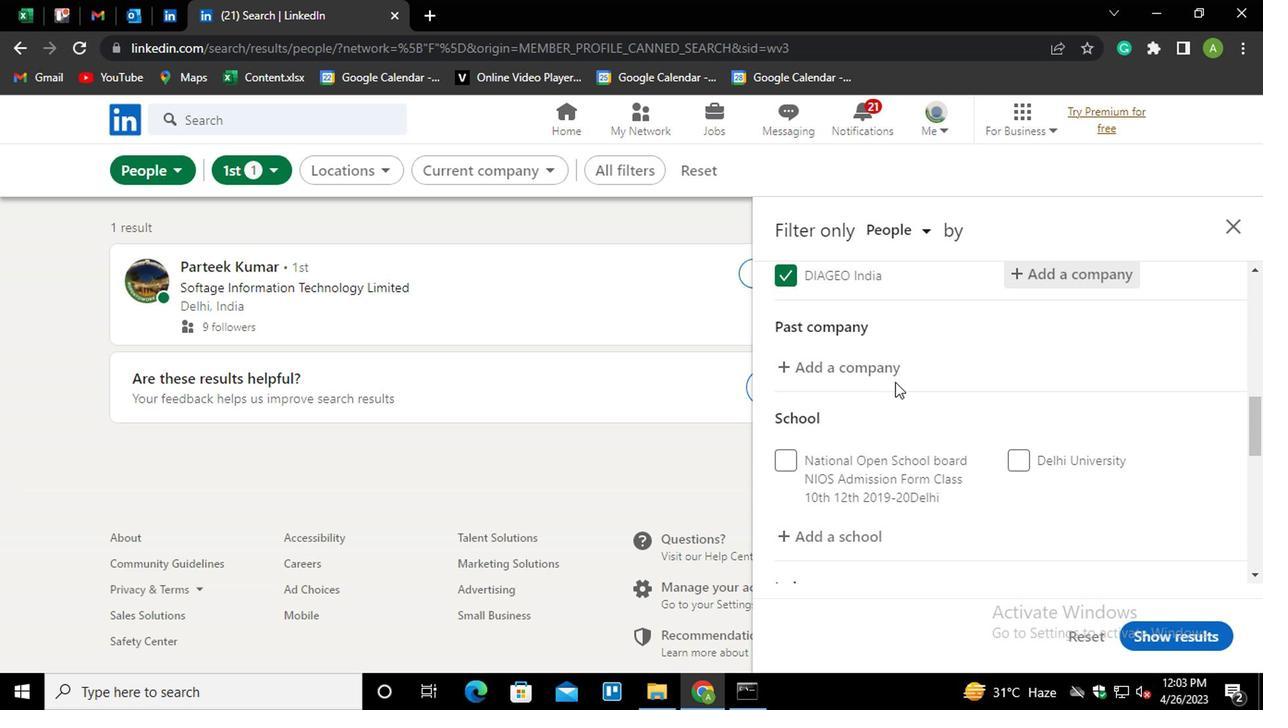 
Action: Mouse moved to (840, 438)
Screenshot: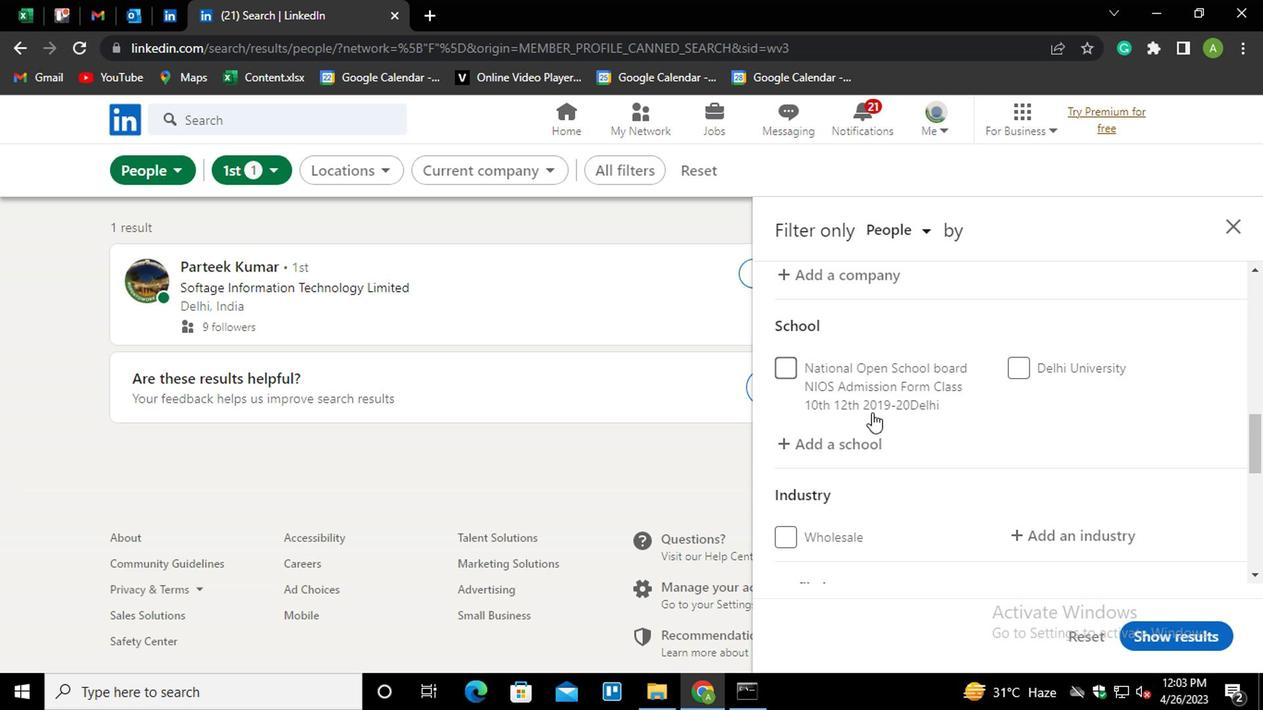 
Action: Mouse pressed left at (840, 438)
Screenshot: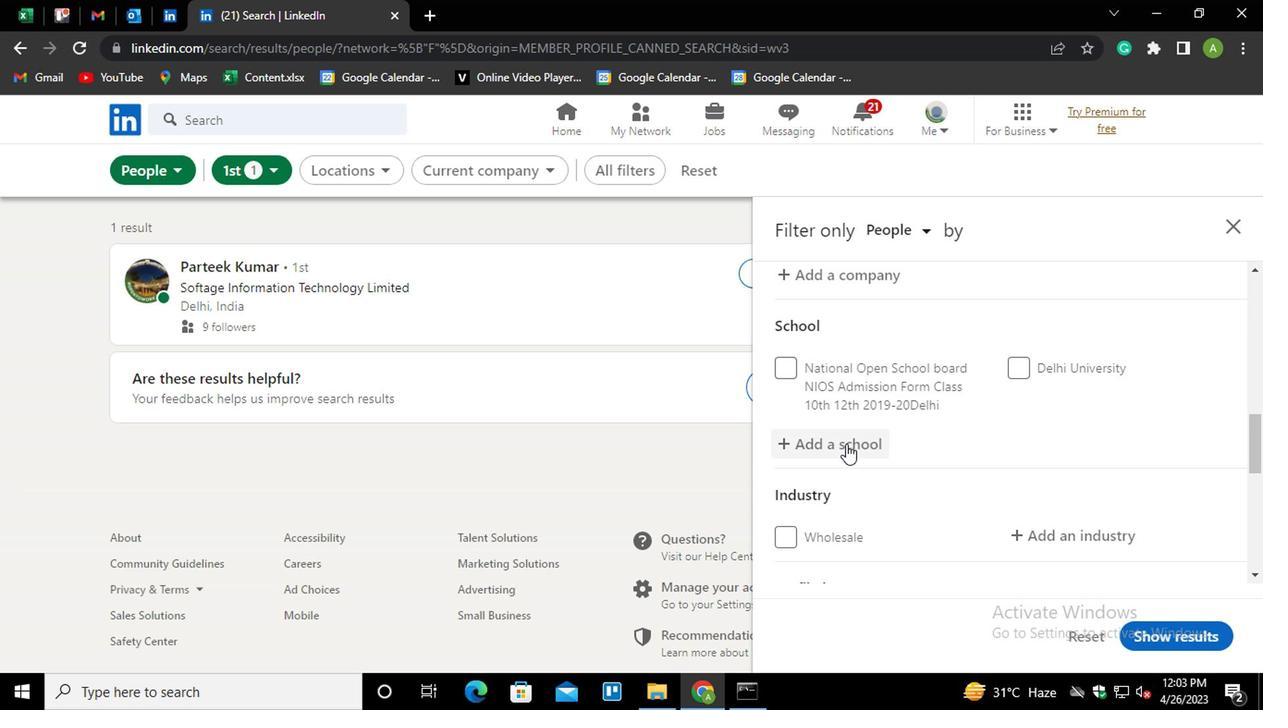 
Action: Mouse pressed left at (840, 438)
Screenshot: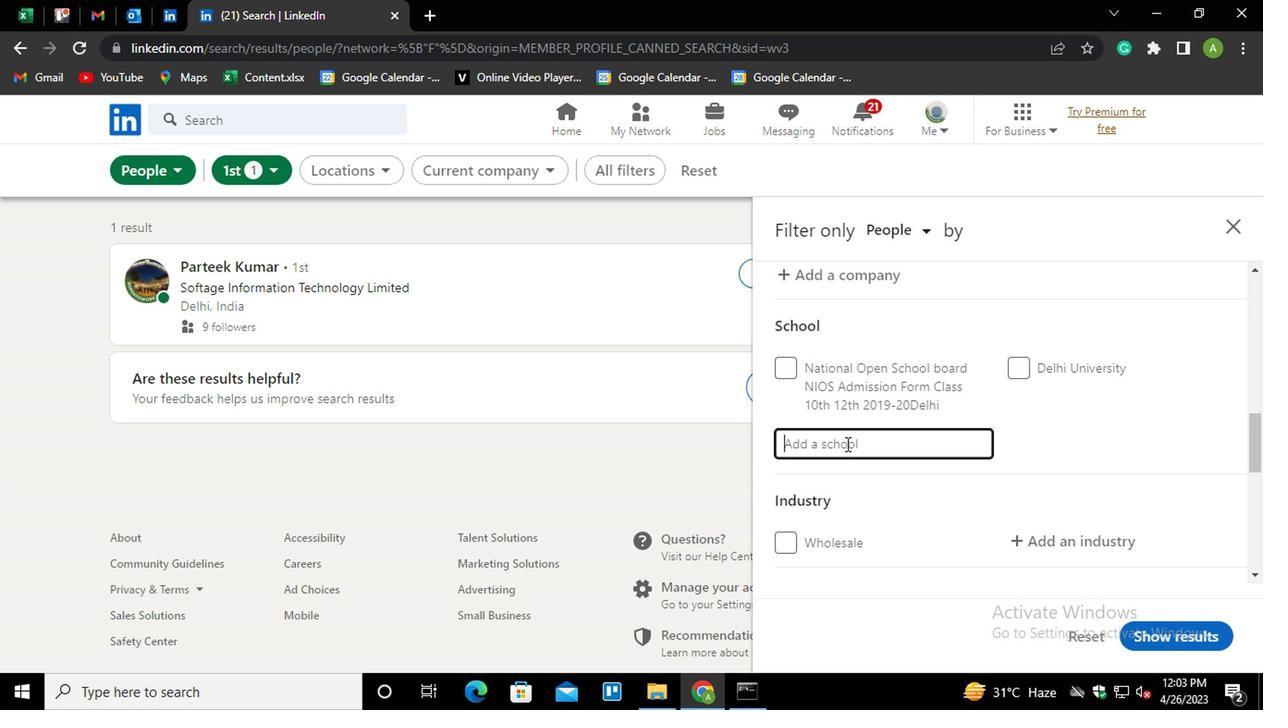 
Action: Key pressed <Key.shift>SRI<Key.space><Key.shift>GURU<Key.down><Key.down><Key.enter>
Screenshot: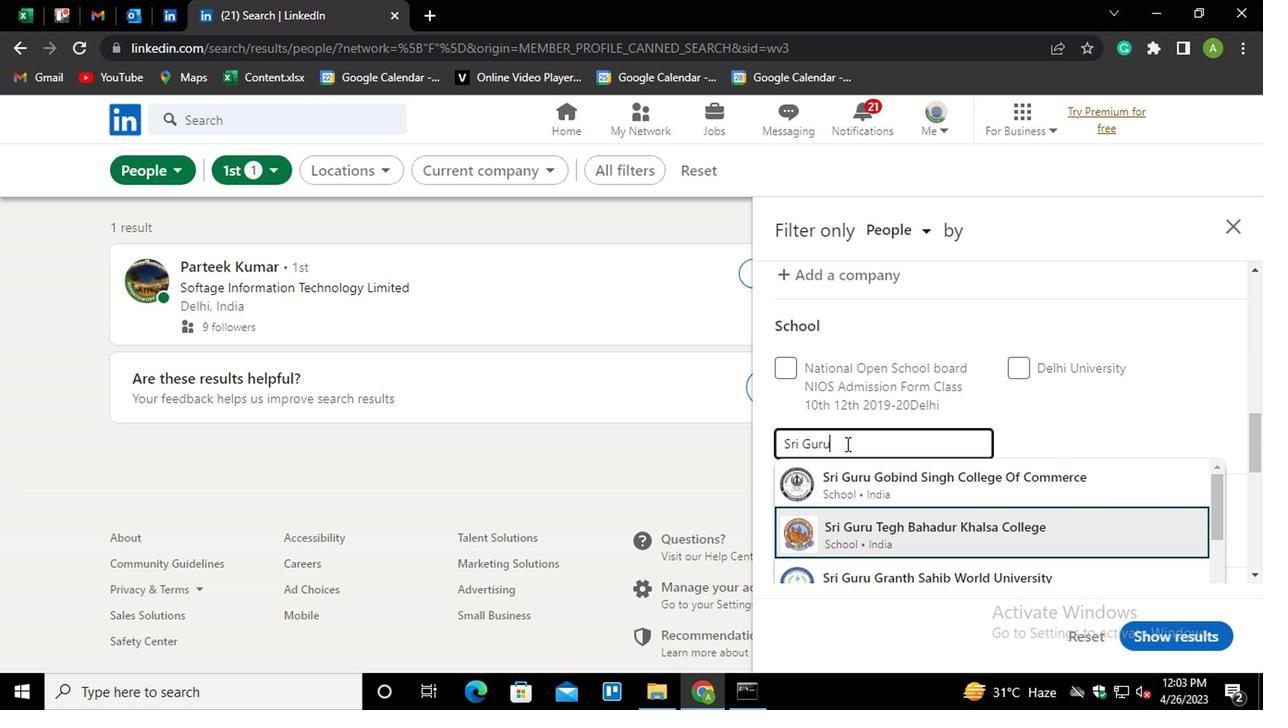 
Action: Mouse moved to (893, 416)
Screenshot: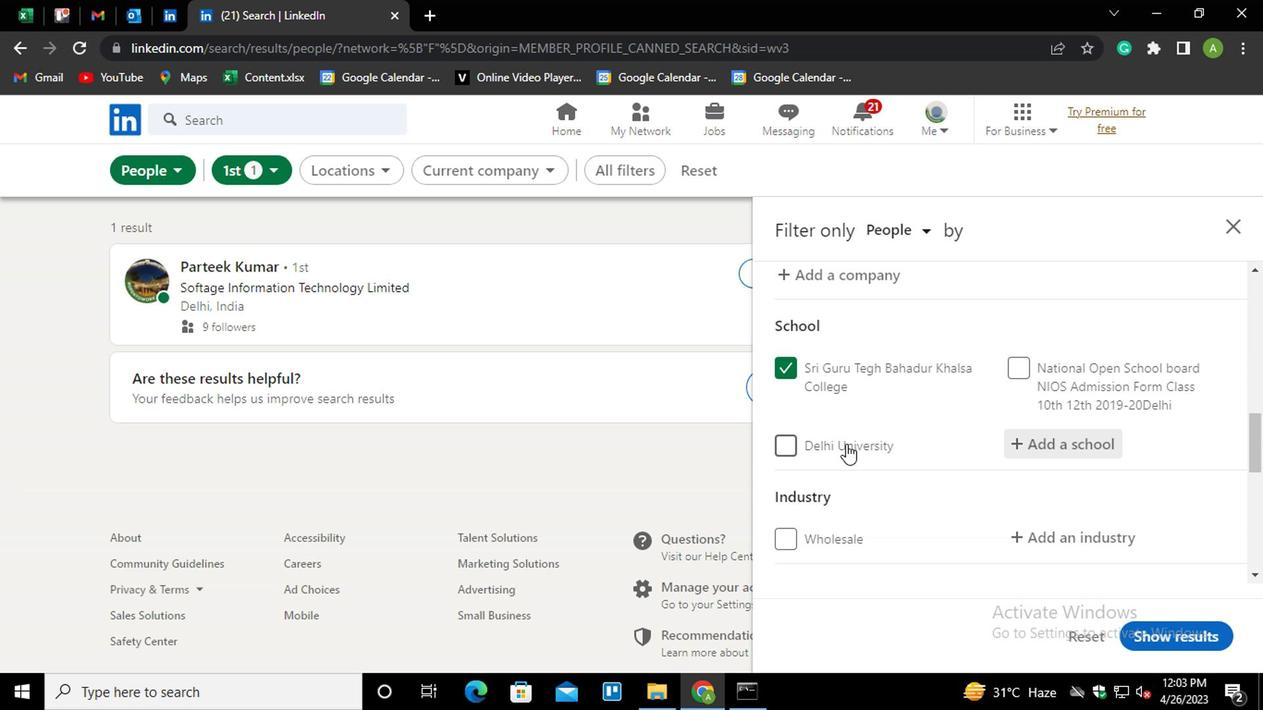
Action: Mouse scrolled (893, 415) with delta (0, -1)
Screenshot: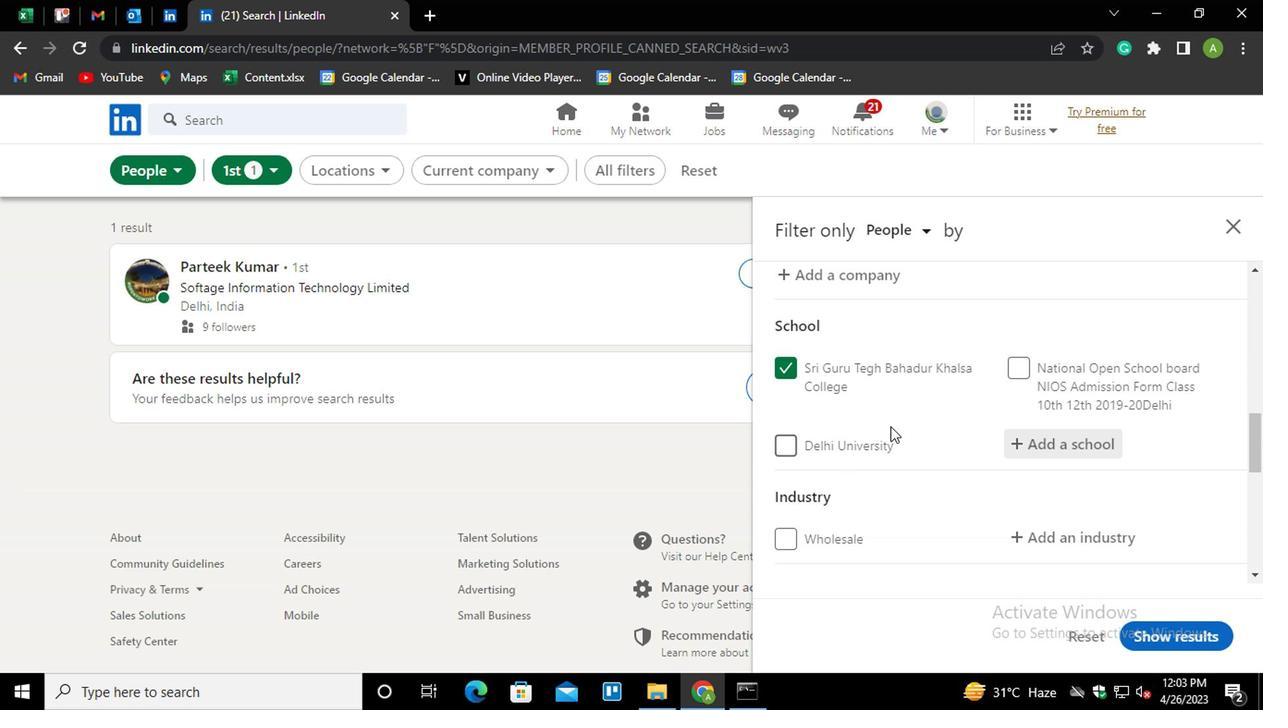 
Action: Mouse scrolled (893, 415) with delta (0, -1)
Screenshot: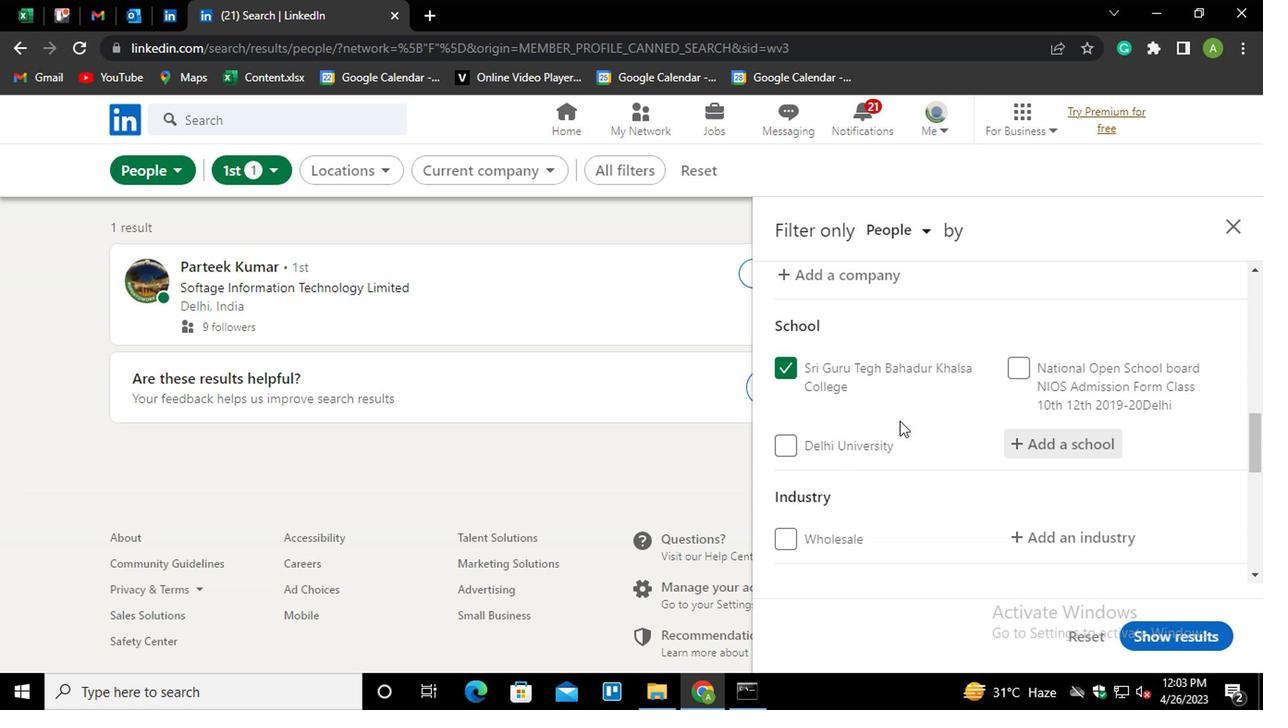 
Action: Mouse moved to (1023, 338)
Screenshot: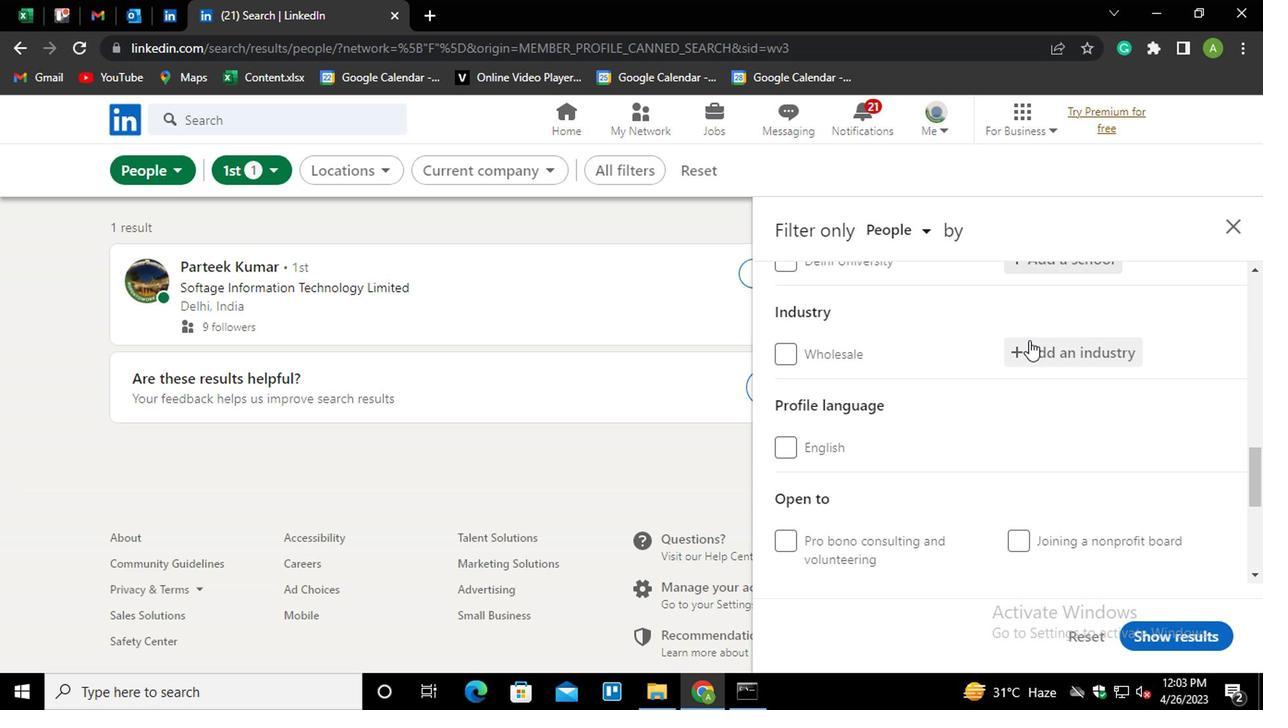 
Action: Mouse pressed left at (1023, 338)
Screenshot: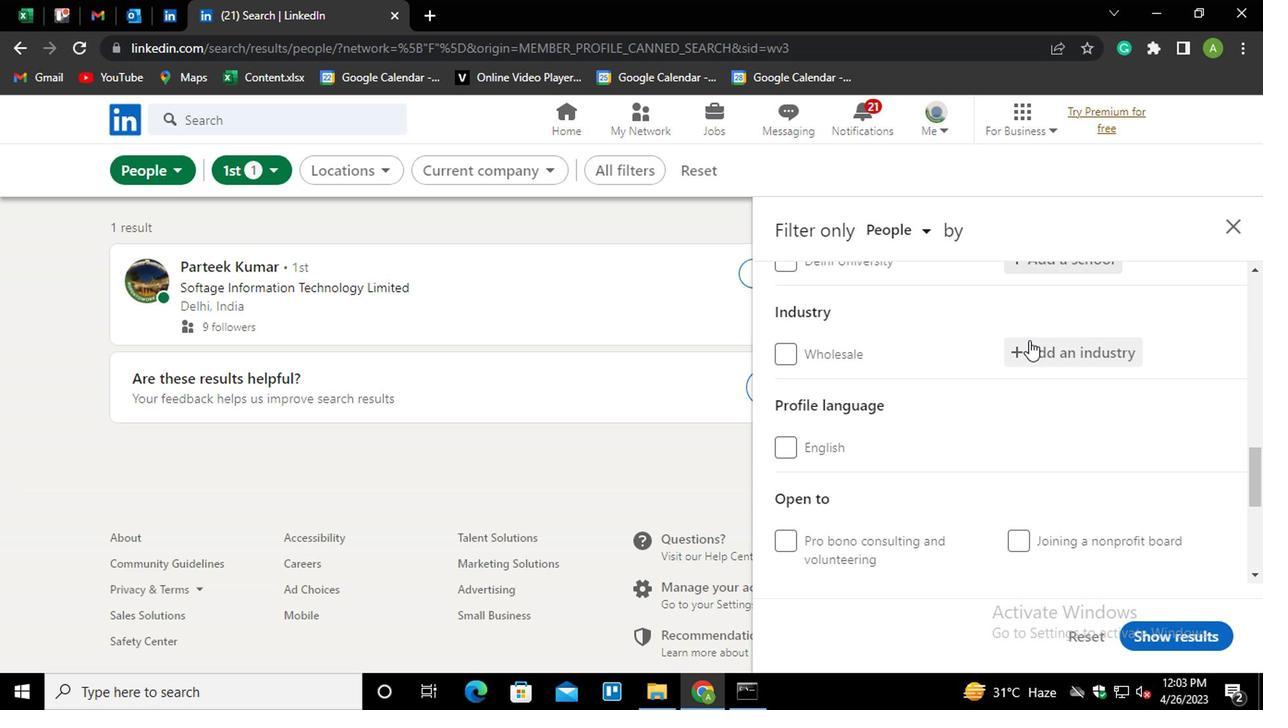 
Action: Mouse moved to (1033, 349)
Screenshot: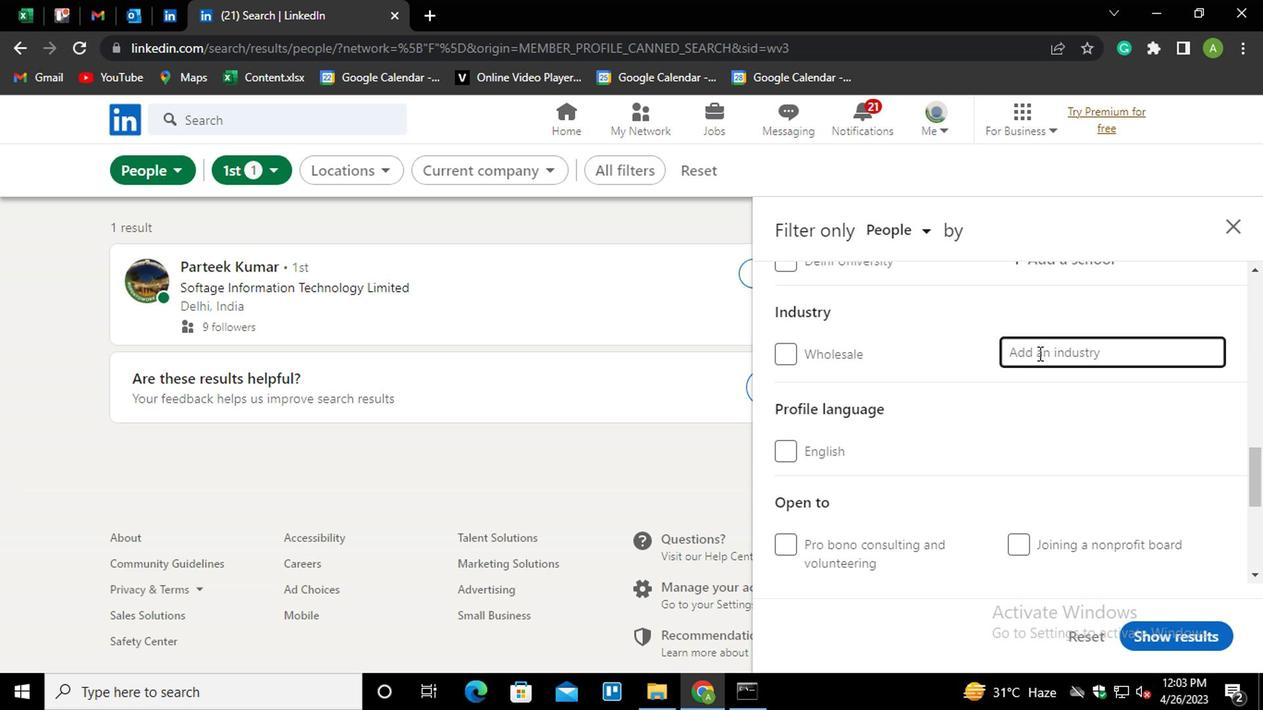 
Action: Mouse pressed left at (1033, 349)
Screenshot: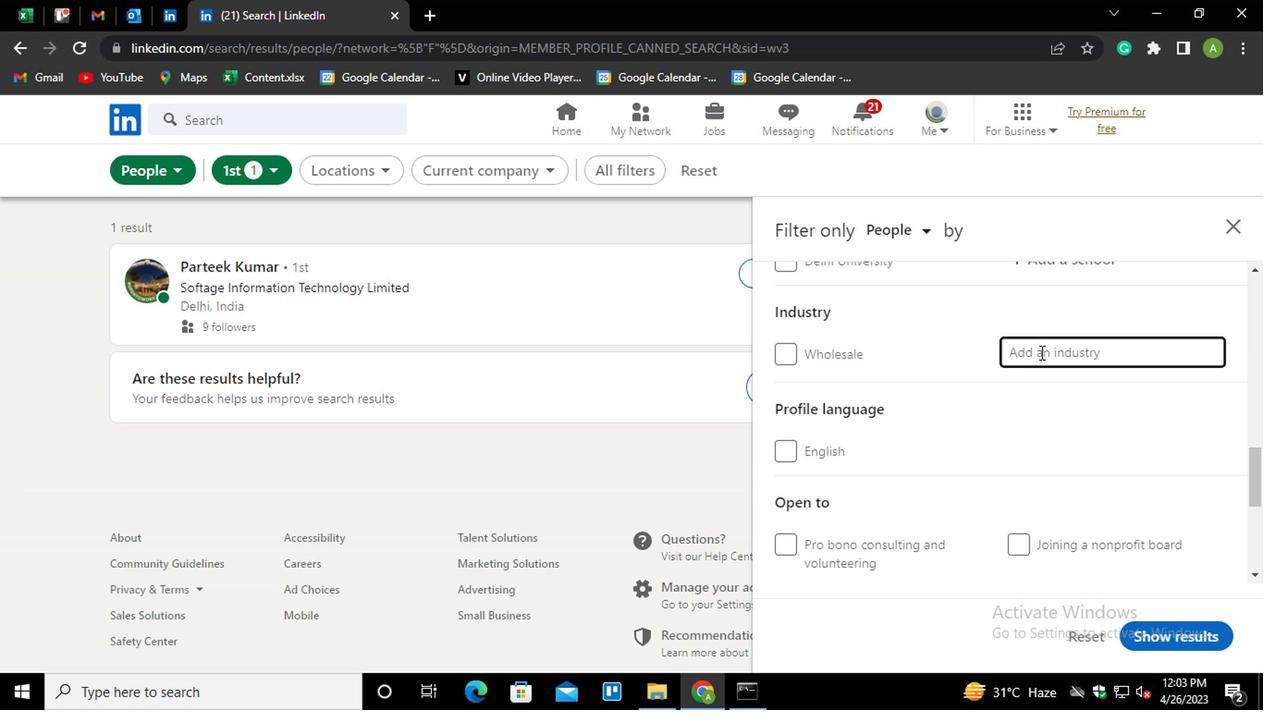
Action: Mouse moved to (1025, 334)
Screenshot: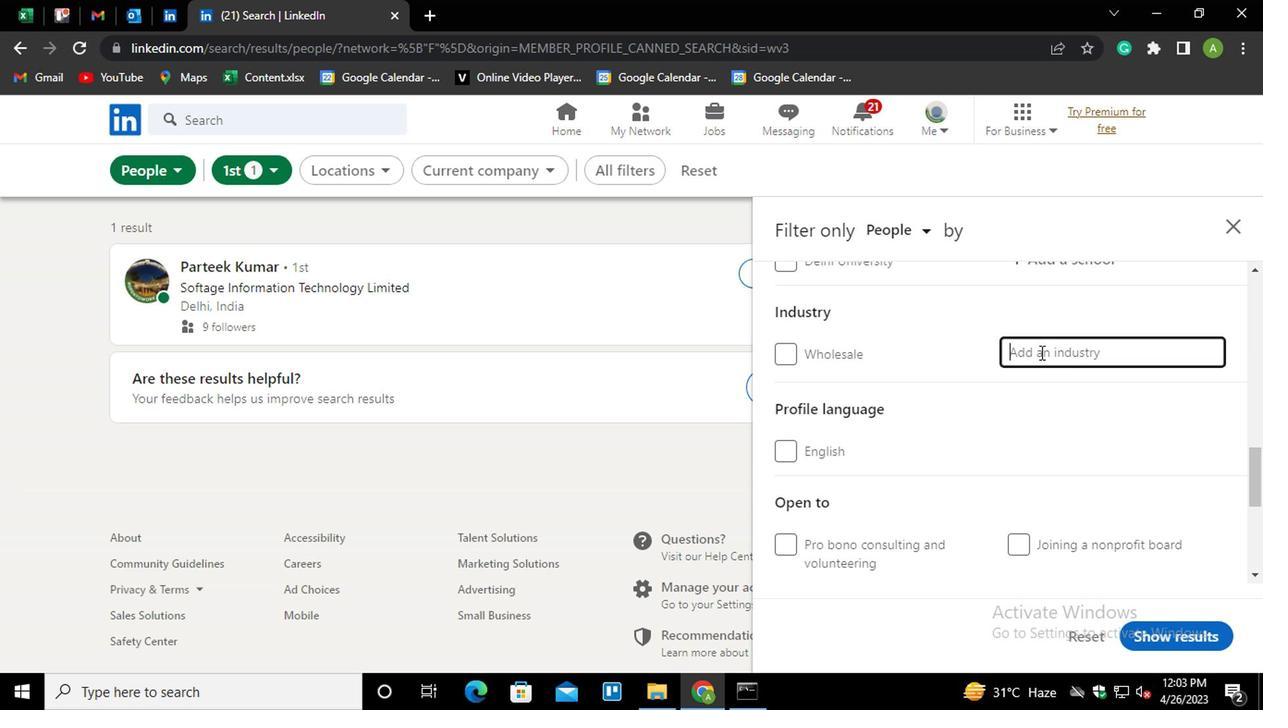 
Action: Key pressed <Key.shift>ELECTR<Key.down><Key.down><Key.down><Key.down><Key.enter>
Screenshot: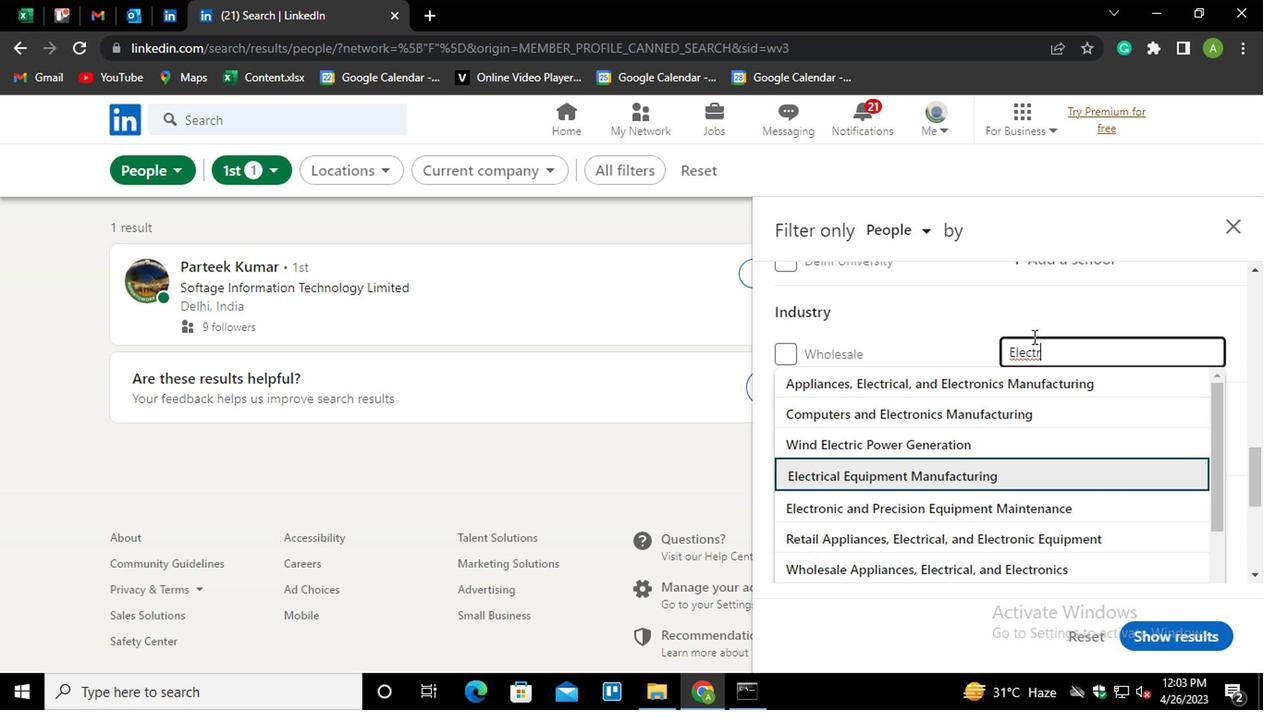 
Action: Mouse moved to (969, 453)
Screenshot: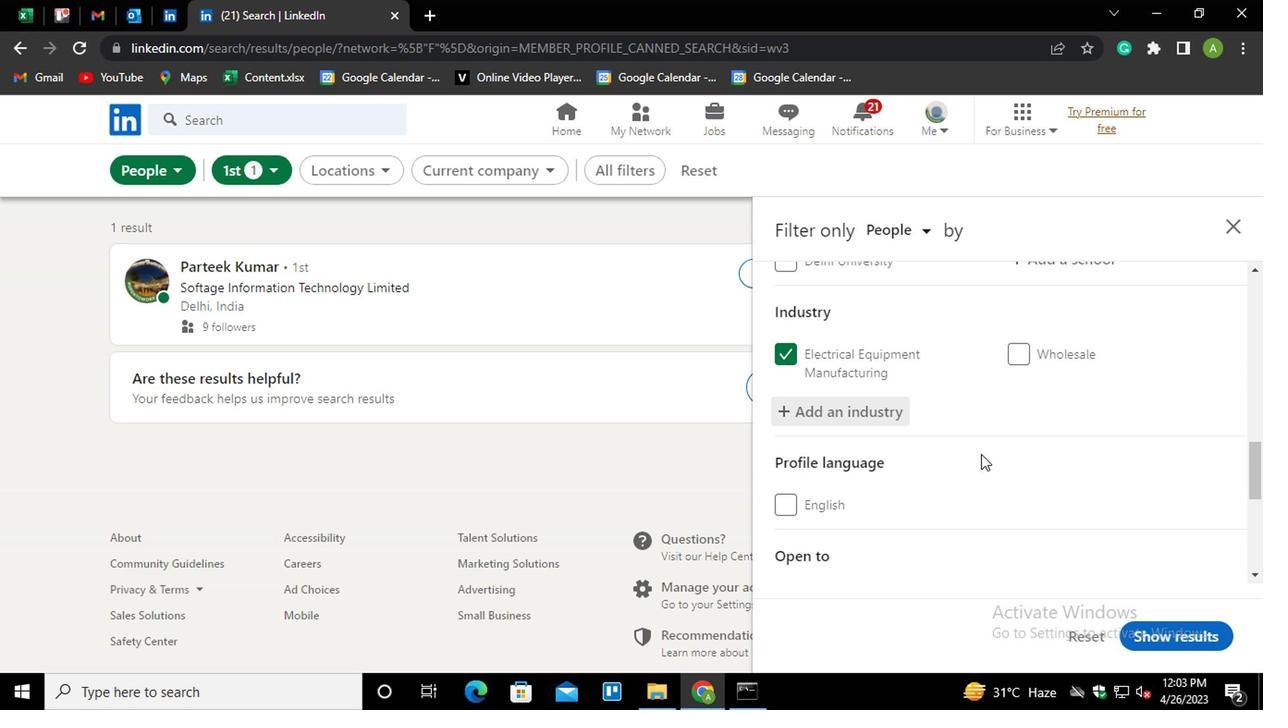 
Action: Mouse scrolled (969, 452) with delta (0, -1)
Screenshot: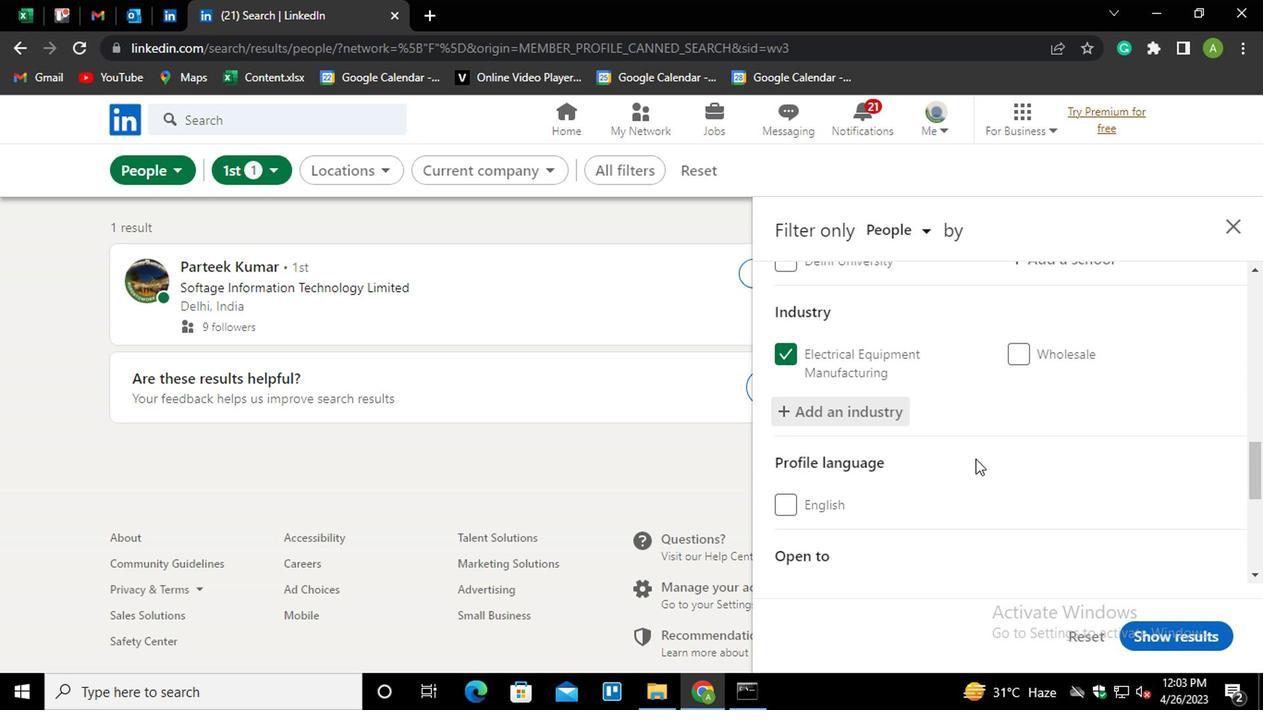 
Action: Mouse scrolled (969, 452) with delta (0, -1)
Screenshot: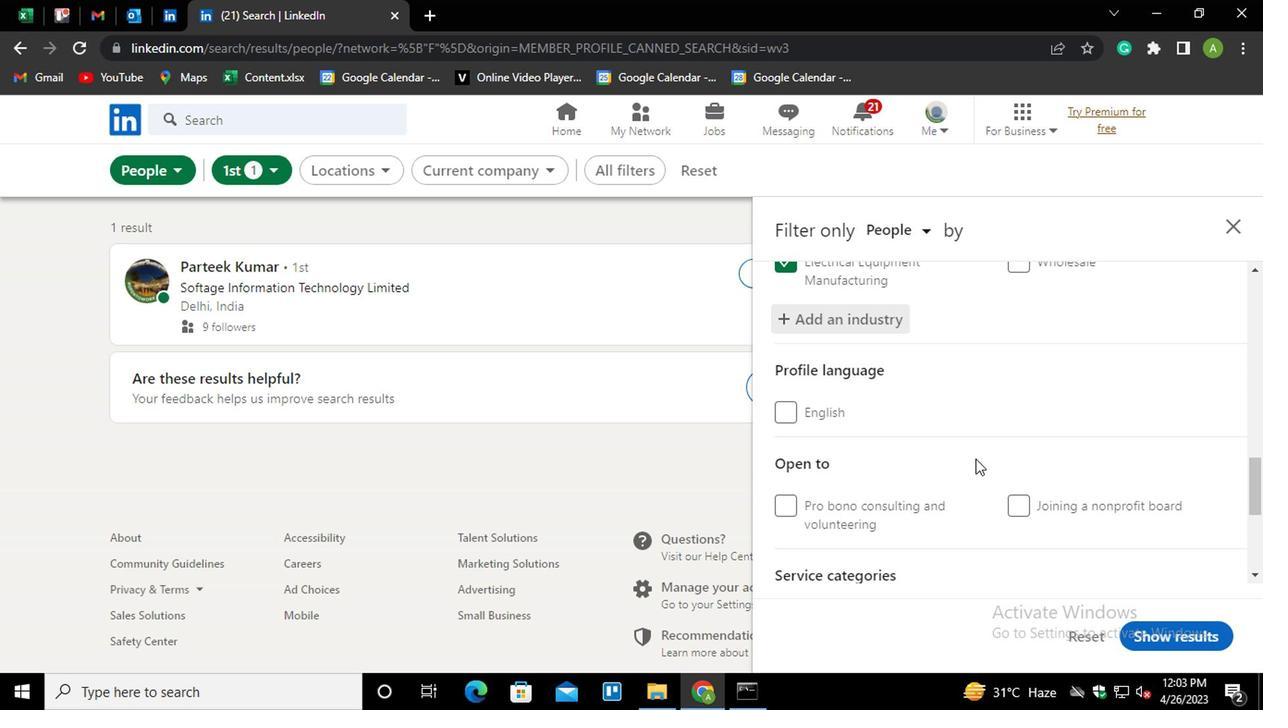 
Action: Mouse moved to (848, 434)
Screenshot: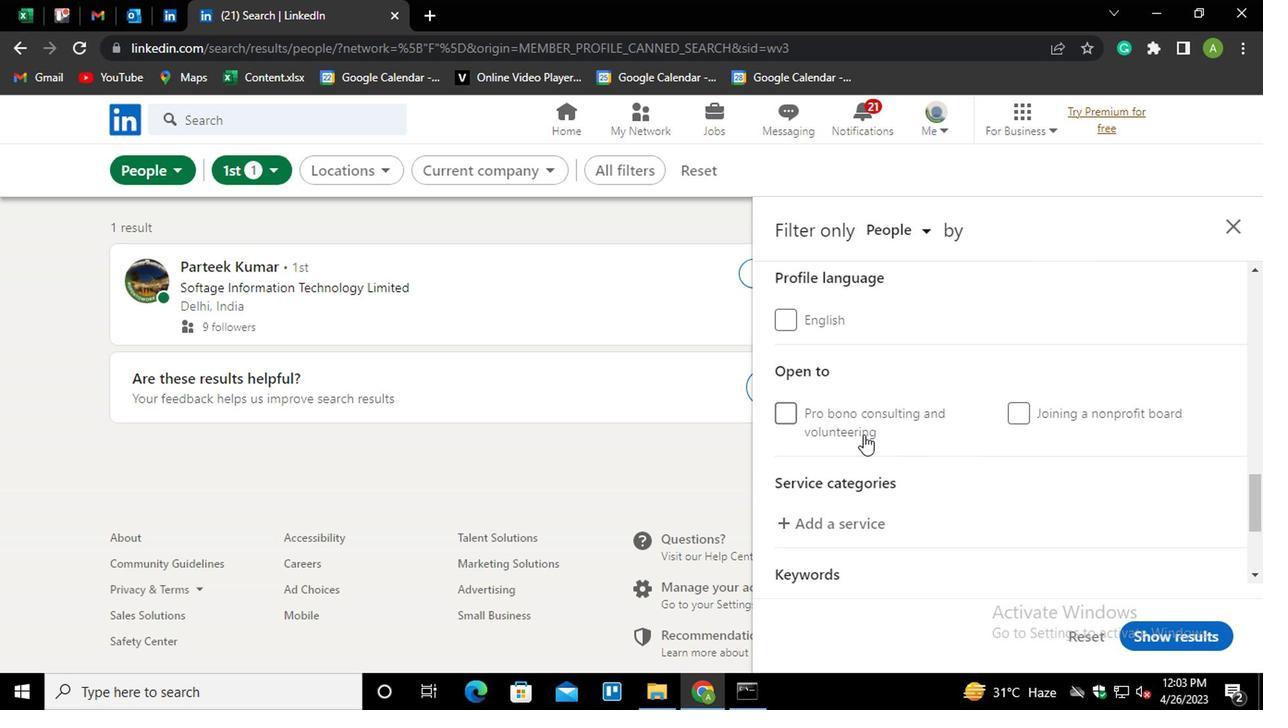 
Action: Mouse scrolled (848, 433) with delta (0, 0)
Screenshot: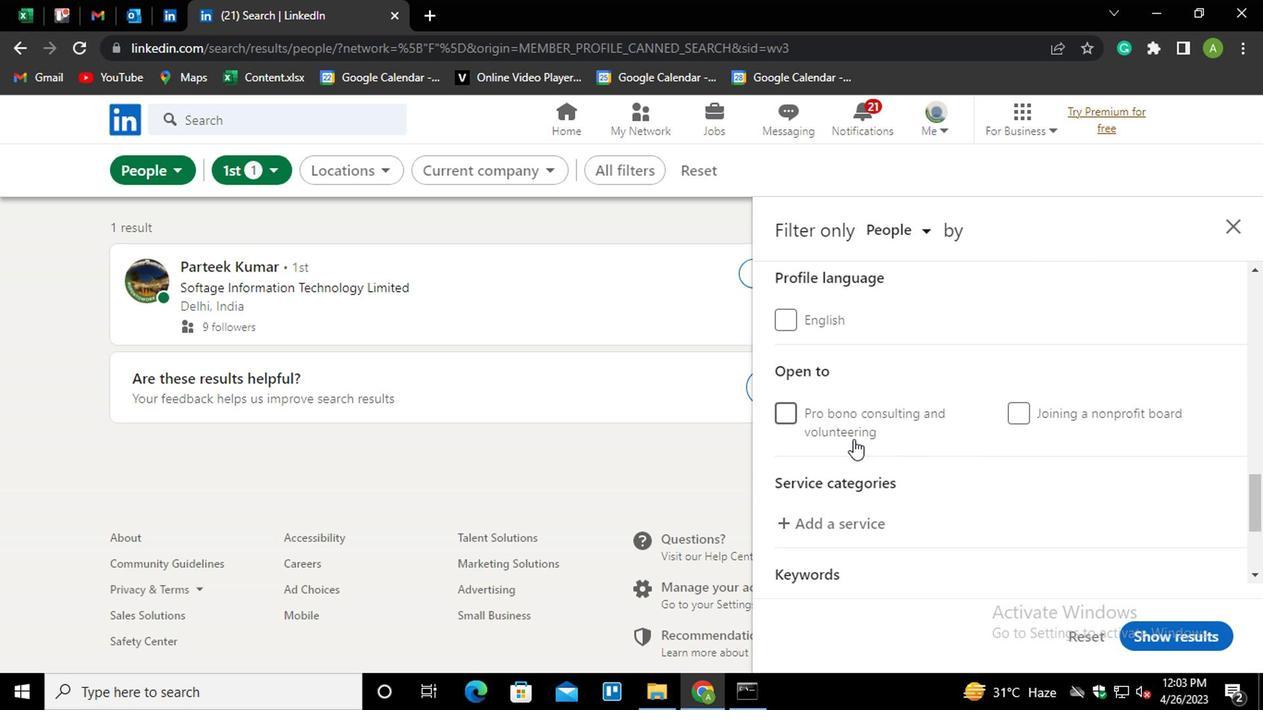 
Action: Mouse moved to (846, 427)
Screenshot: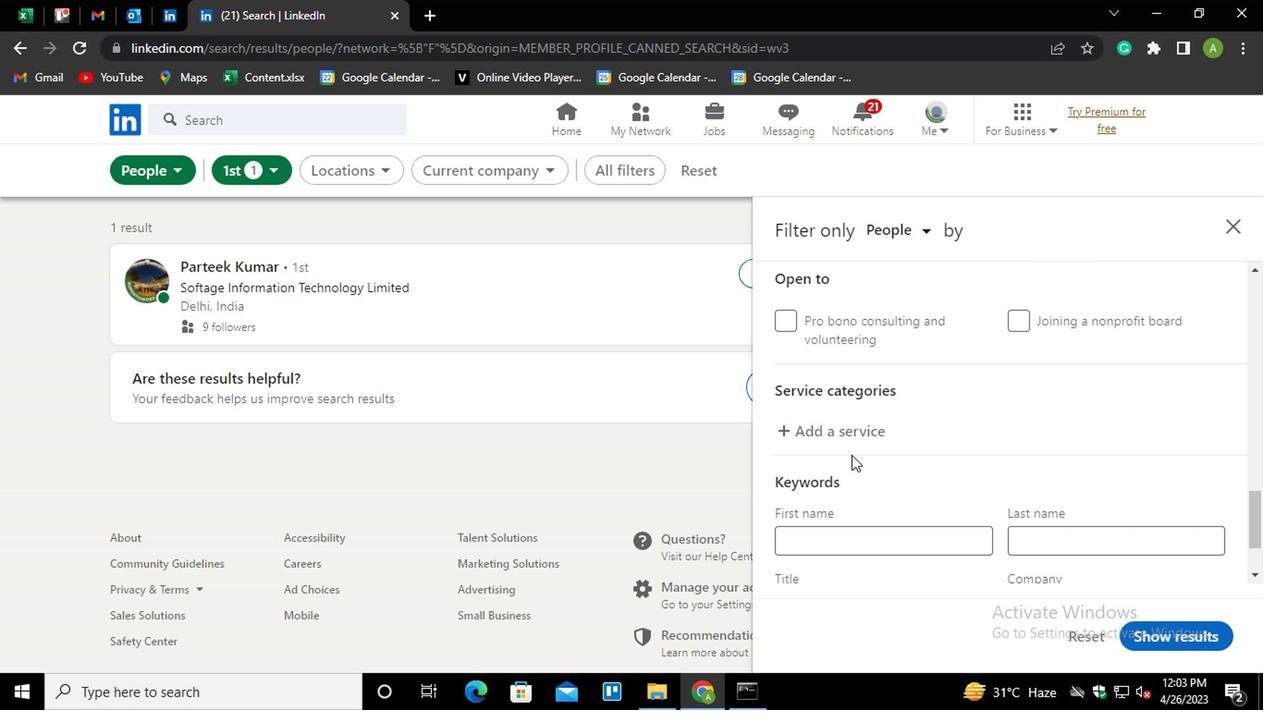 
Action: Mouse pressed left at (846, 427)
Screenshot: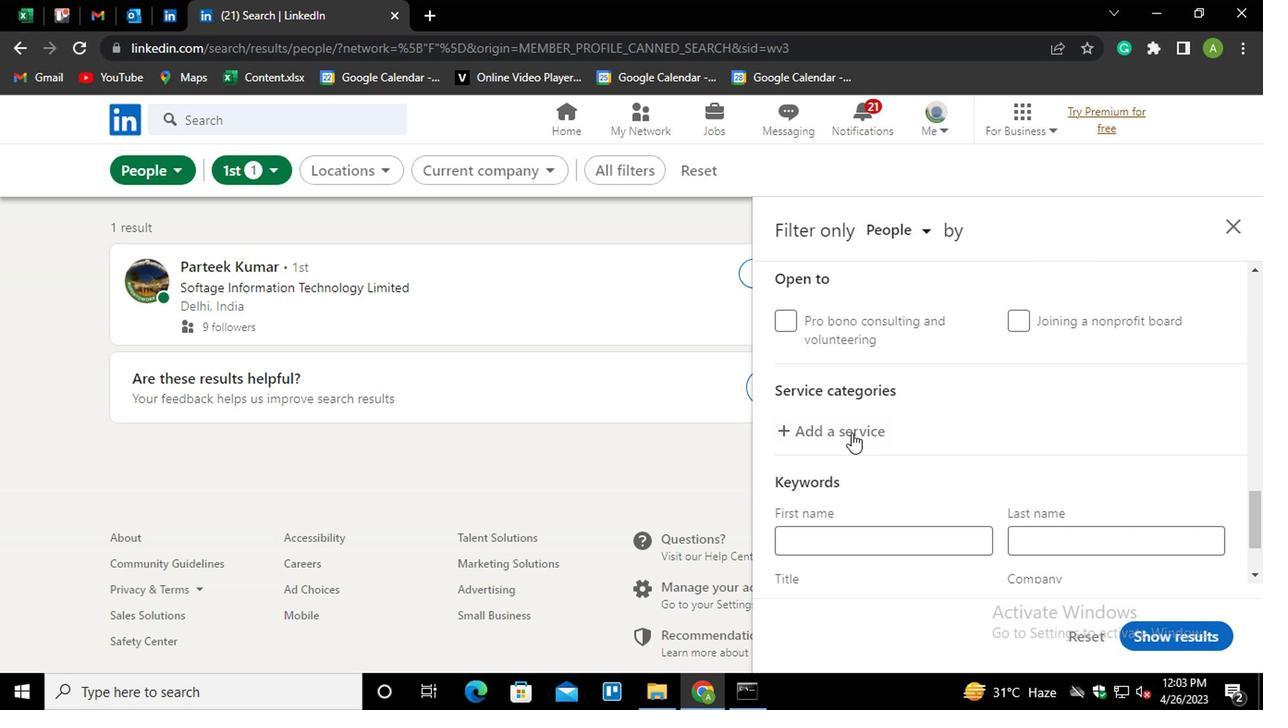 
Action: Key pressed <Key.shift_r>LOANS
Screenshot: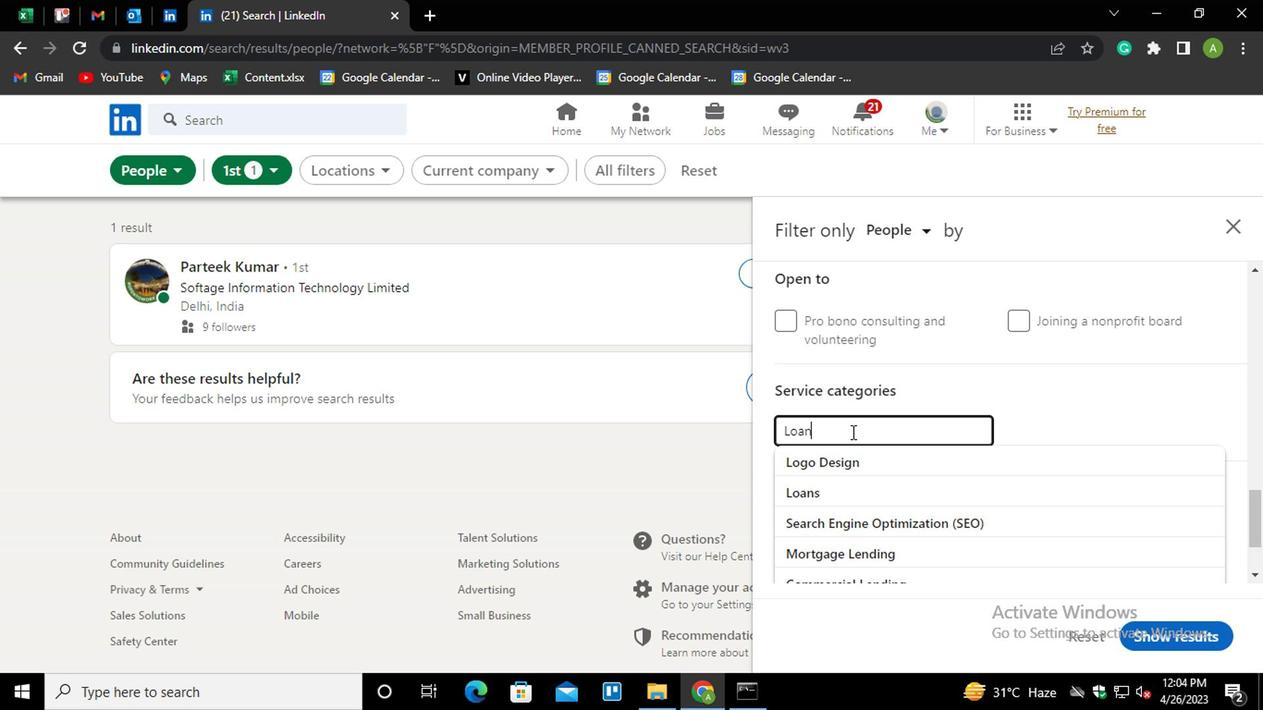 
Action: Mouse moved to (1018, 417)
Screenshot: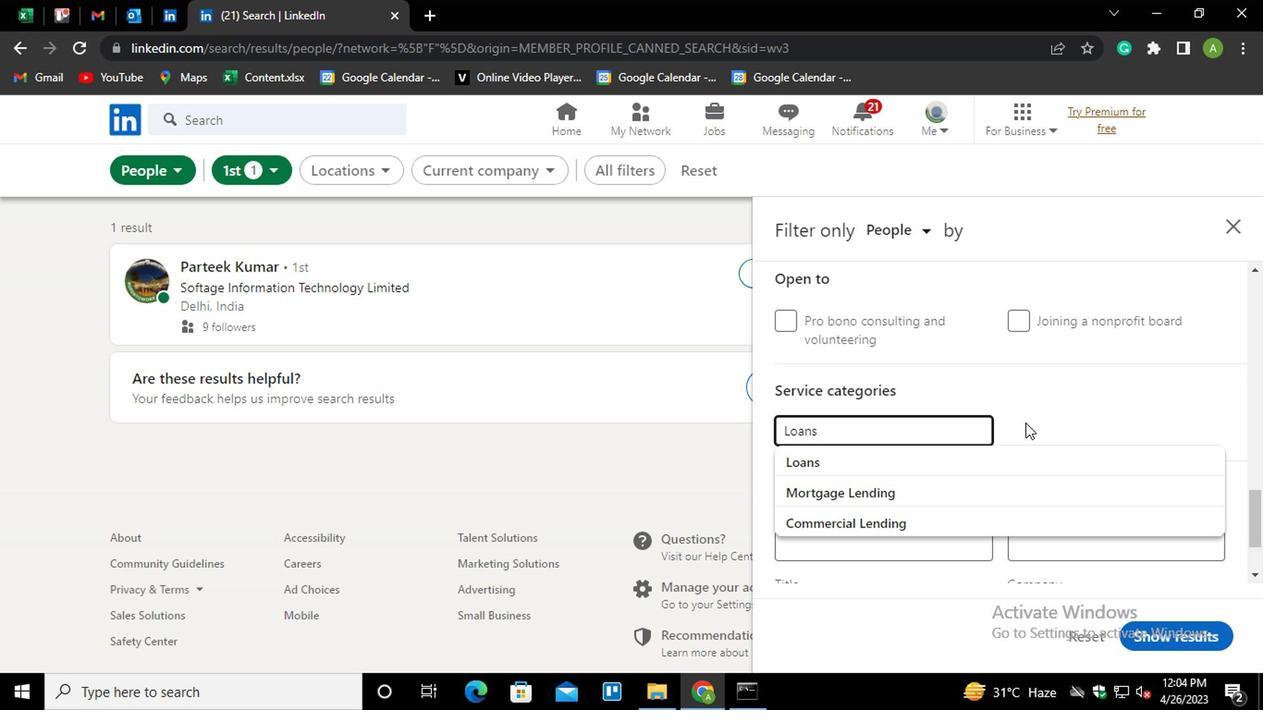 
Action: Key pressed <Key.down><Key.enter>
Screenshot: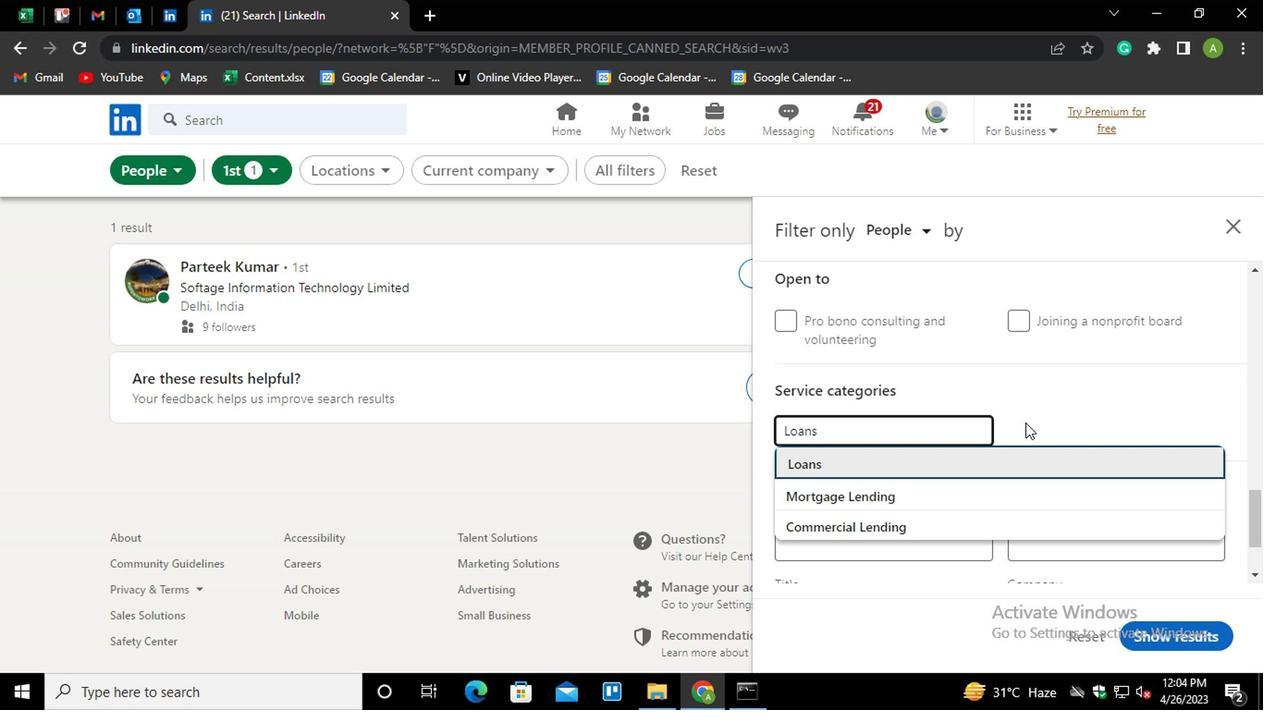 
Action: Mouse moved to (1056, 390)
Screenshot: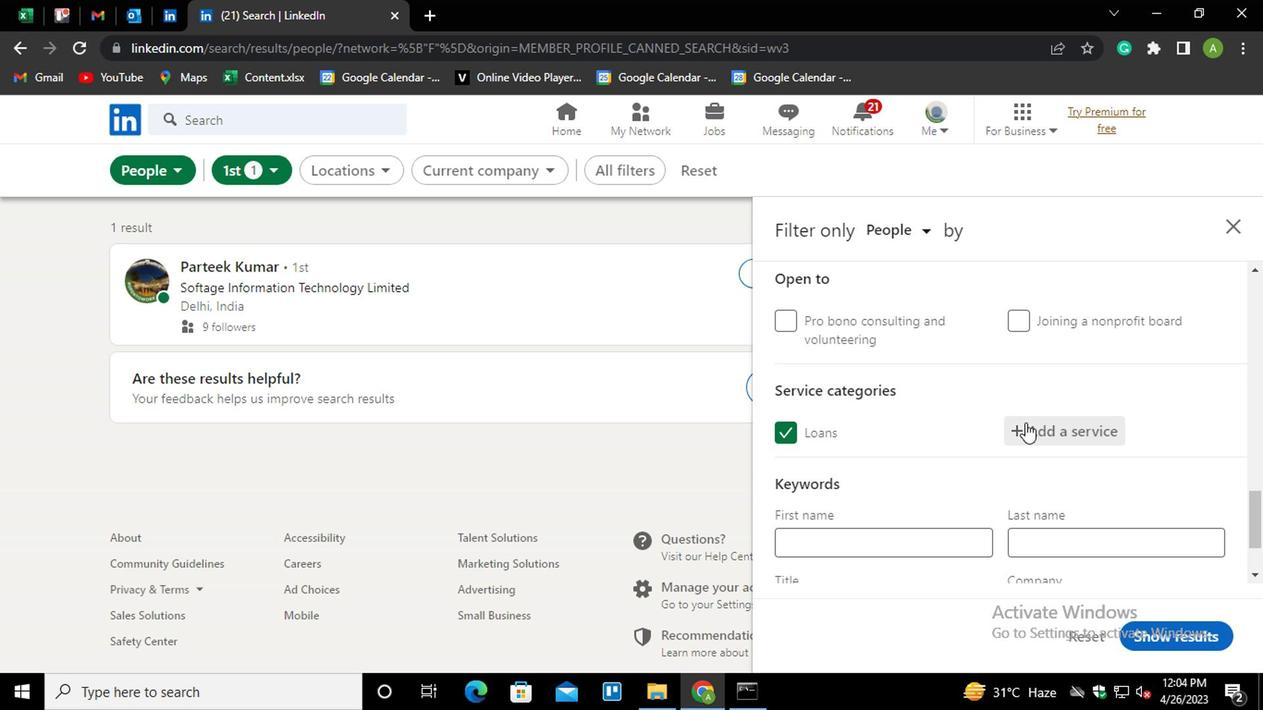 
Action: Mouse scrolled (1056, 389) with delta (0, 0)
Screenshot: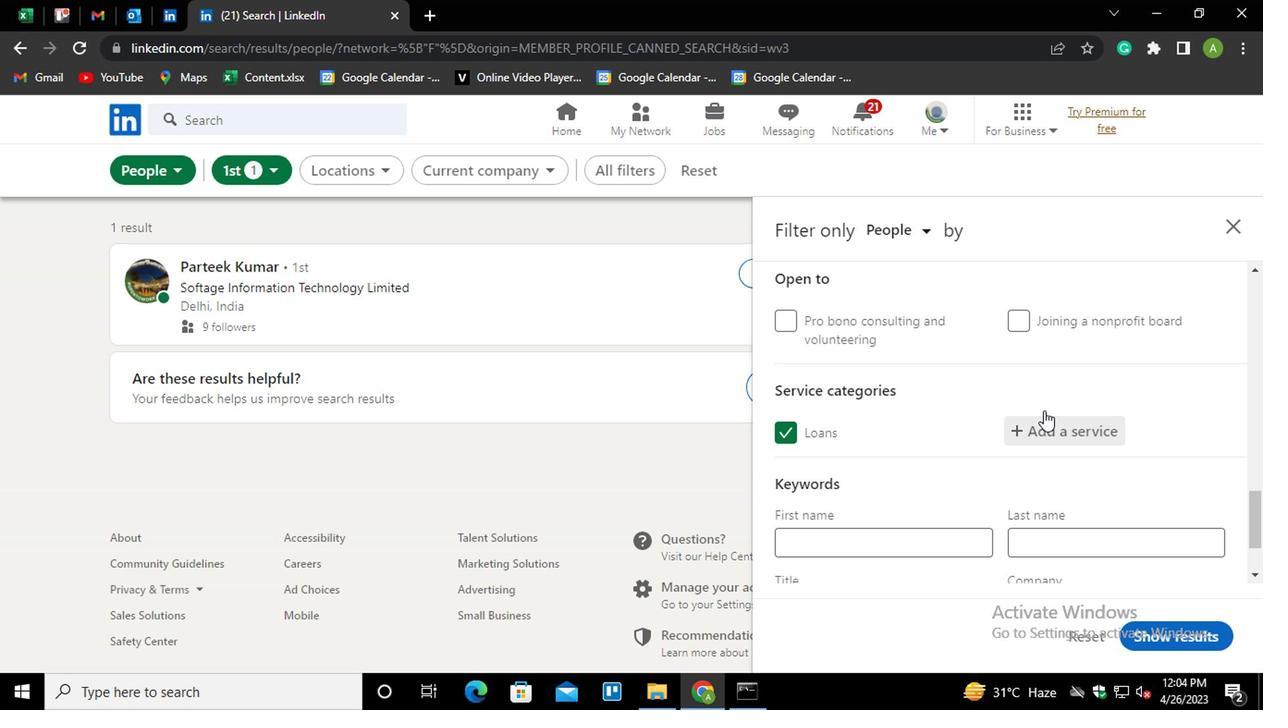 
Action: Mouse scrolled (1056, 389) with delta (0, 0)
Screenshot: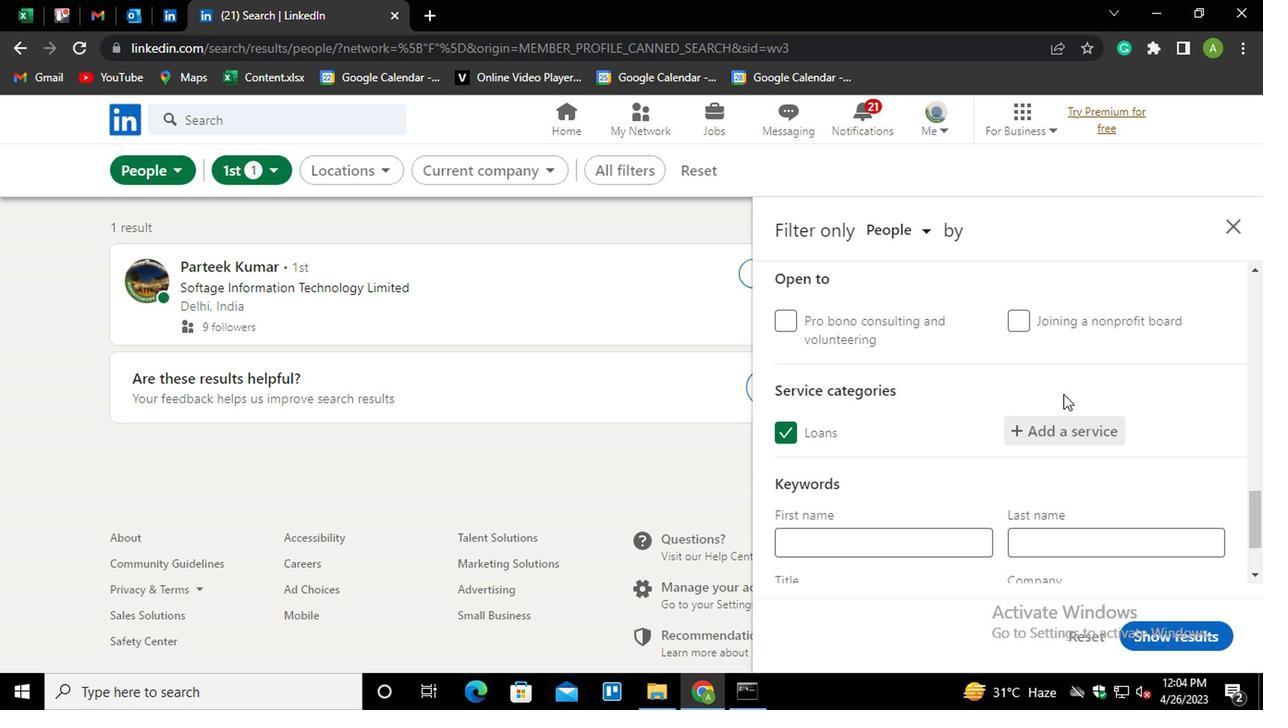 
Action: Mouse moved to (1044, 339)
Screenshot: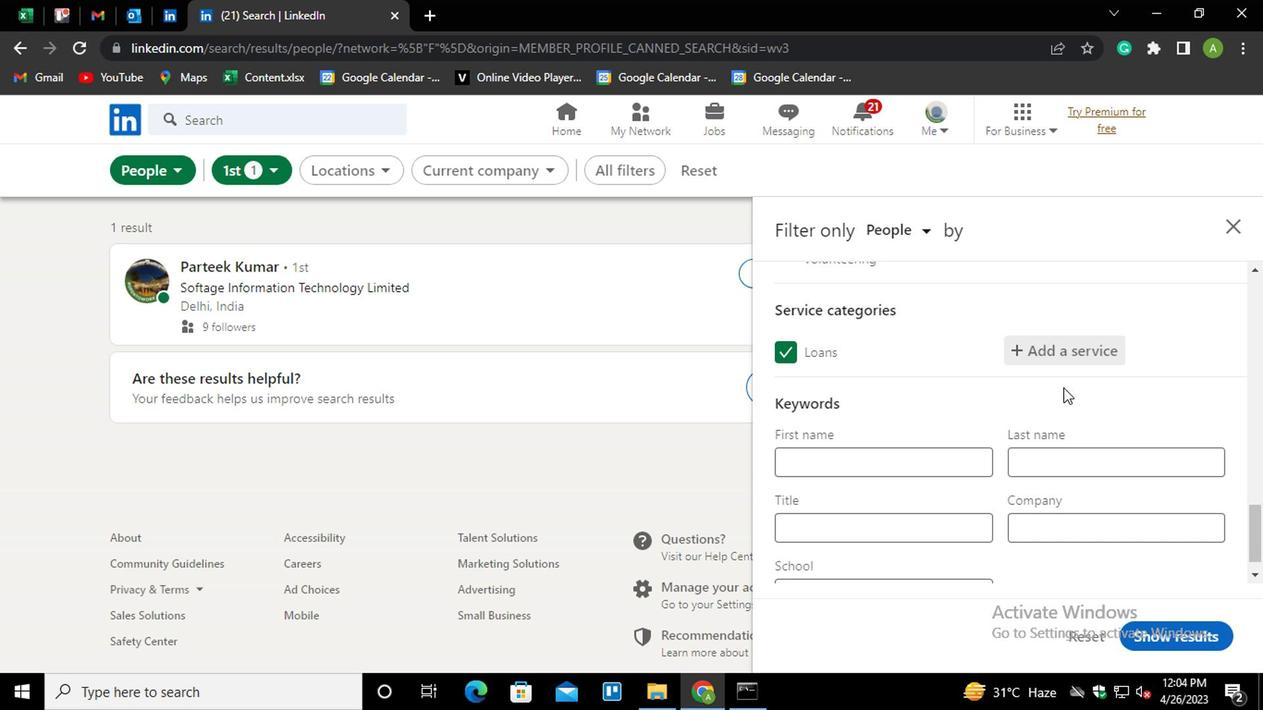 
Action: Mouse scrolled (1044, 338) with delta (0, 0)
Screenshot: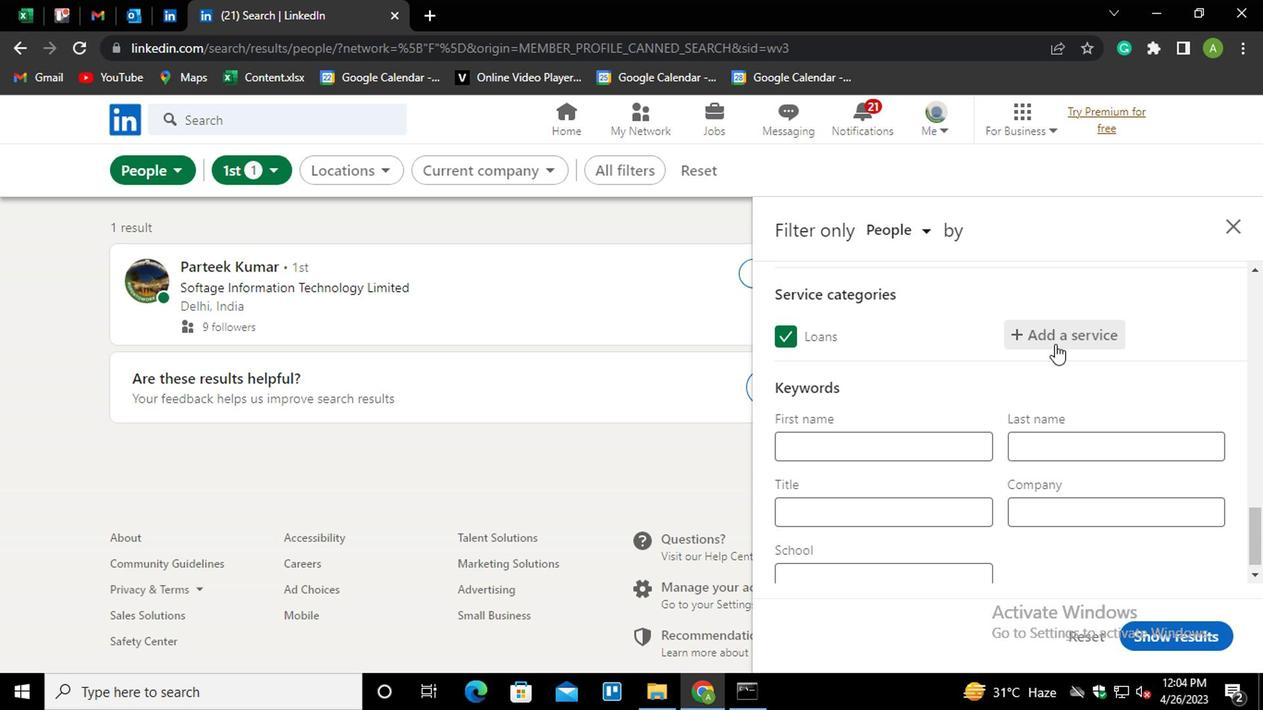 
Action: Mouse scrolled (1044, 338) with delta (0, 0)
Screenshot: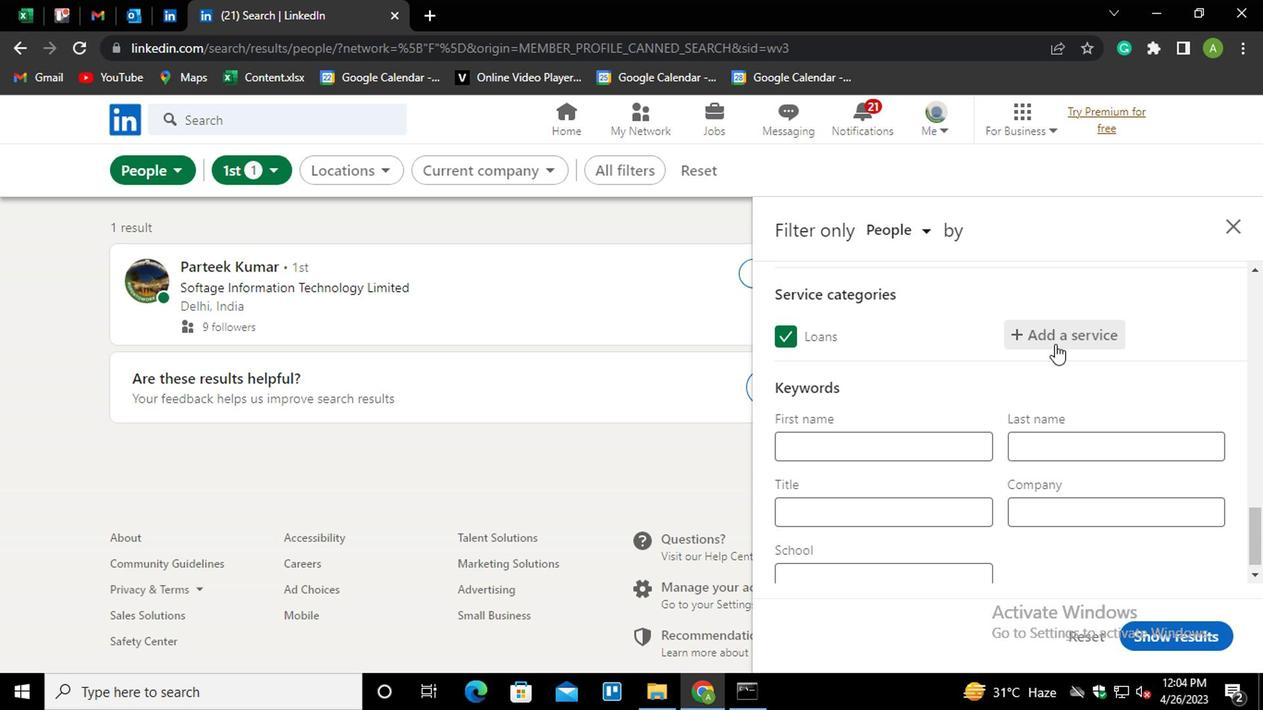 
Action: Mouse moved to (1040, 341)
Screenshot: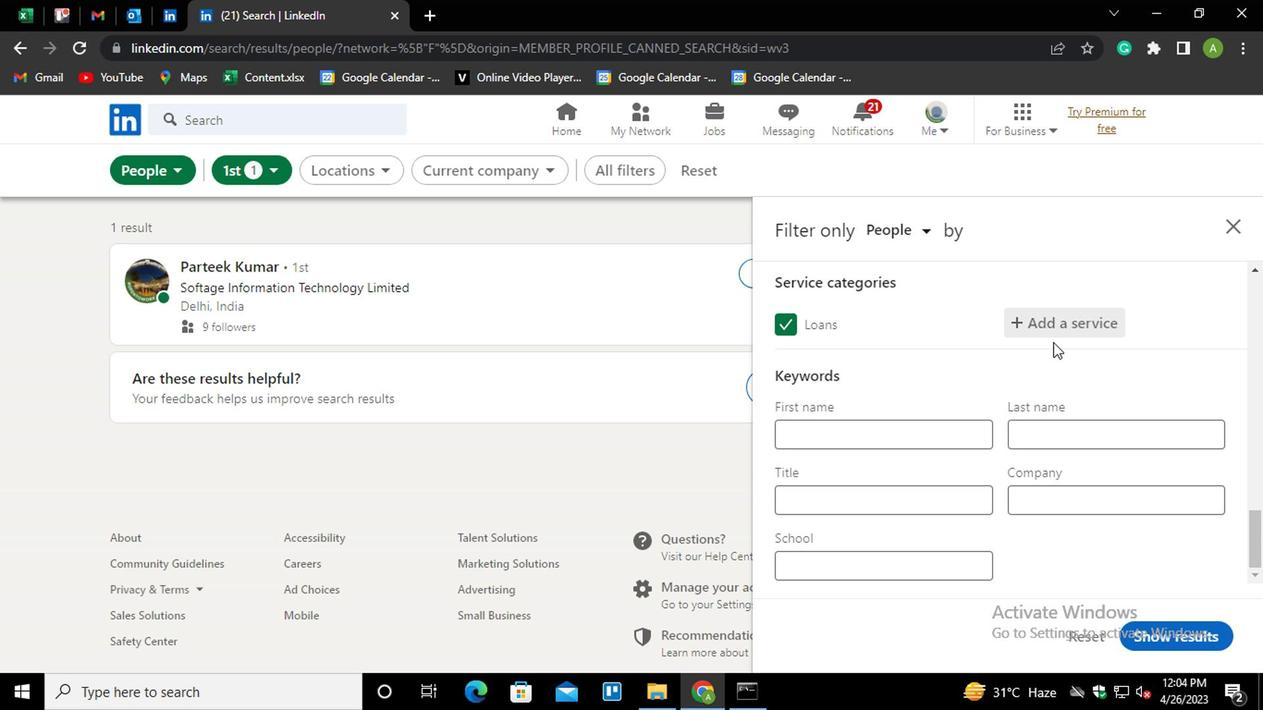 
Action: Mouse scrolled (1040, 340) with delta (0, 0)
Screenshot: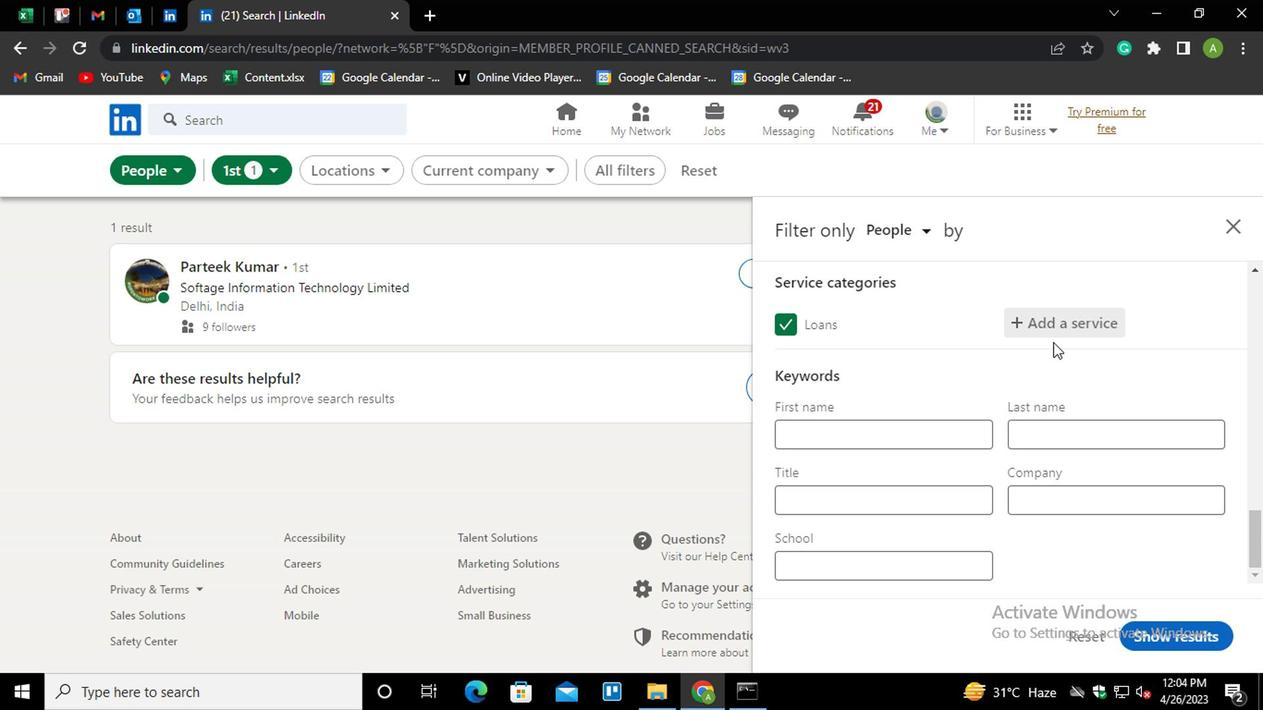 
Action: Mouse moved to (850, 500)
Screenshot: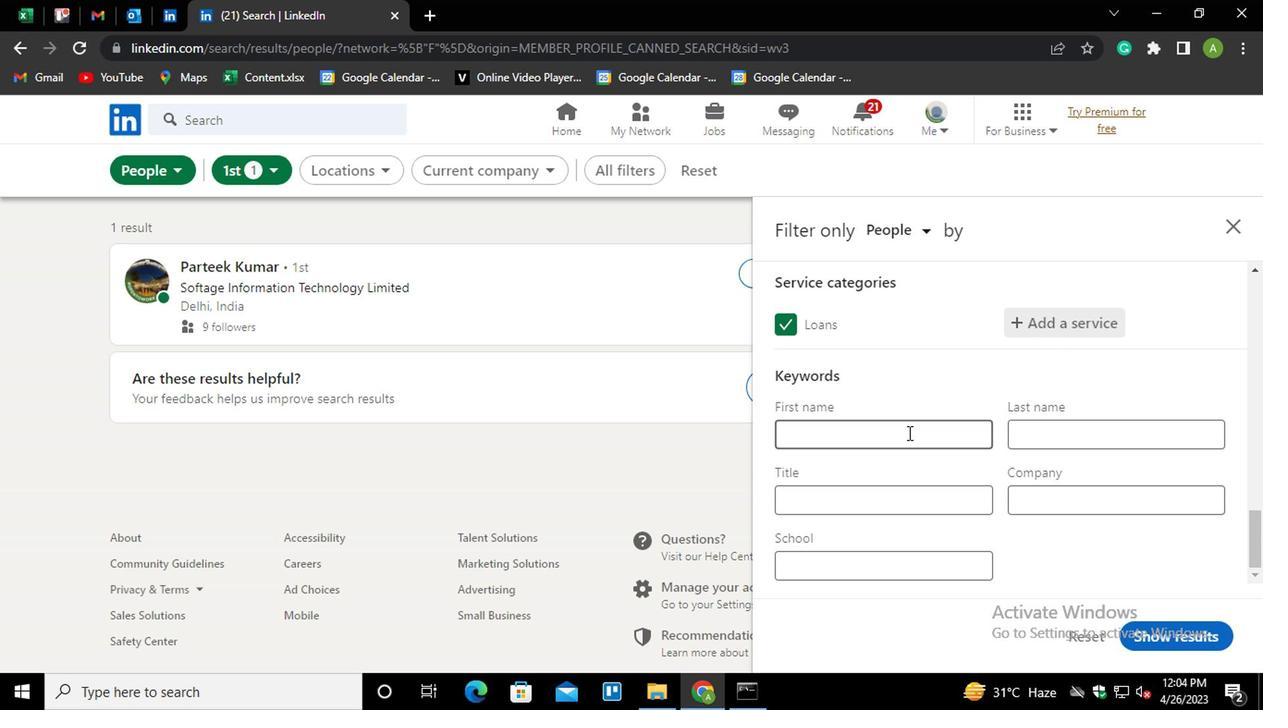 
Action: Mouse pressed left at (850, 500)
Screenshot: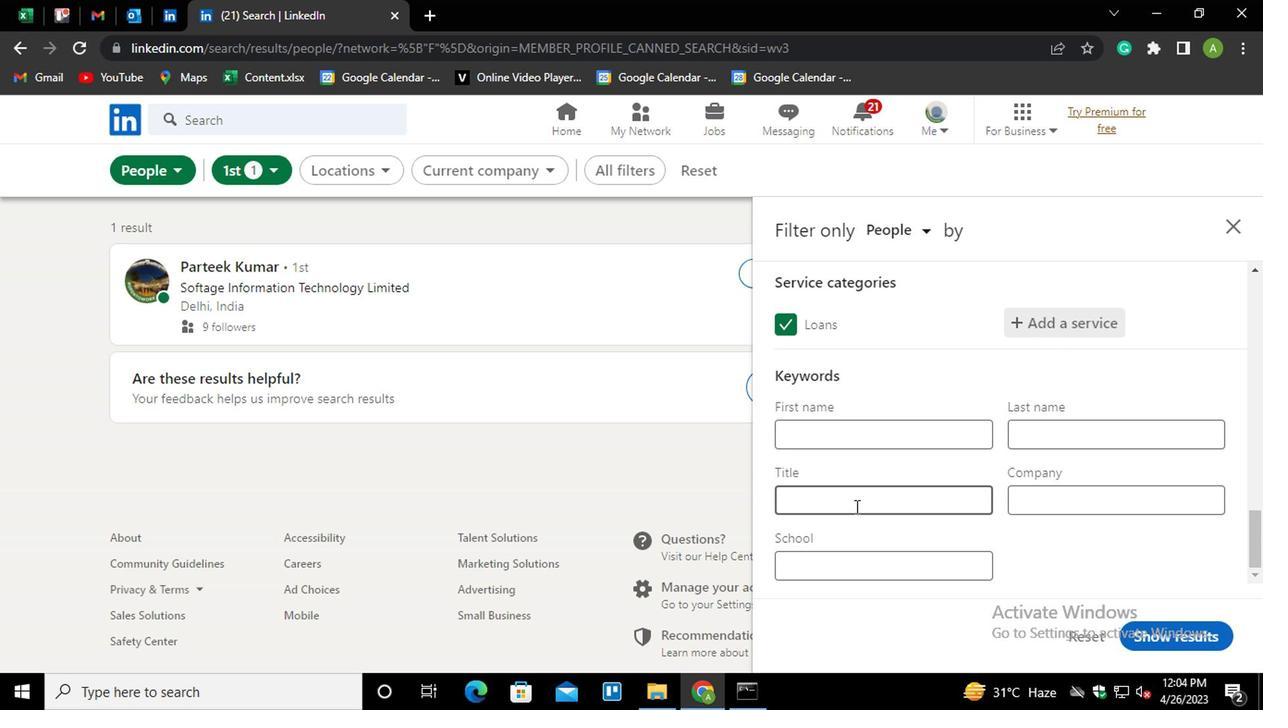 
Action: Mouse moved to (846, 501)
Screenshot: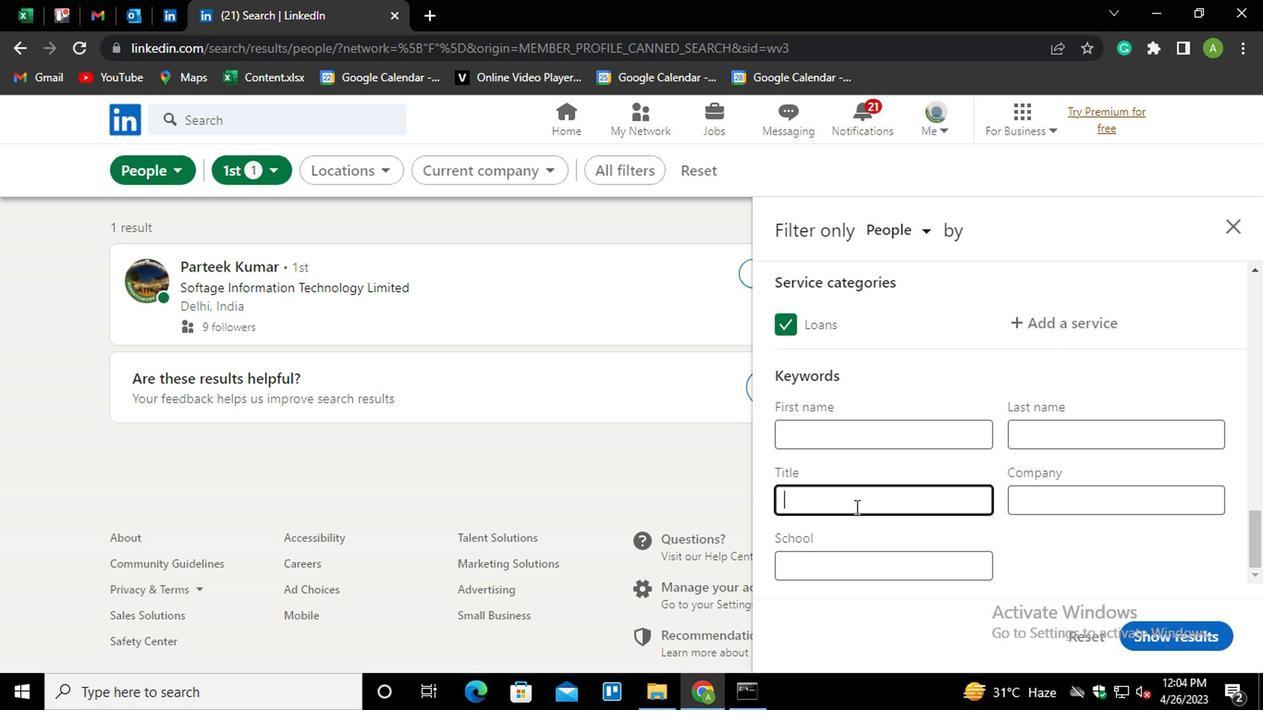 
Action: Key pressed <Key.shift><Key.shift><Key.shift><Key.shift><Key.shift>CUSTOMER<Key.space><Key.shift>SR<Key.backspace>ERVICE
Screenshot: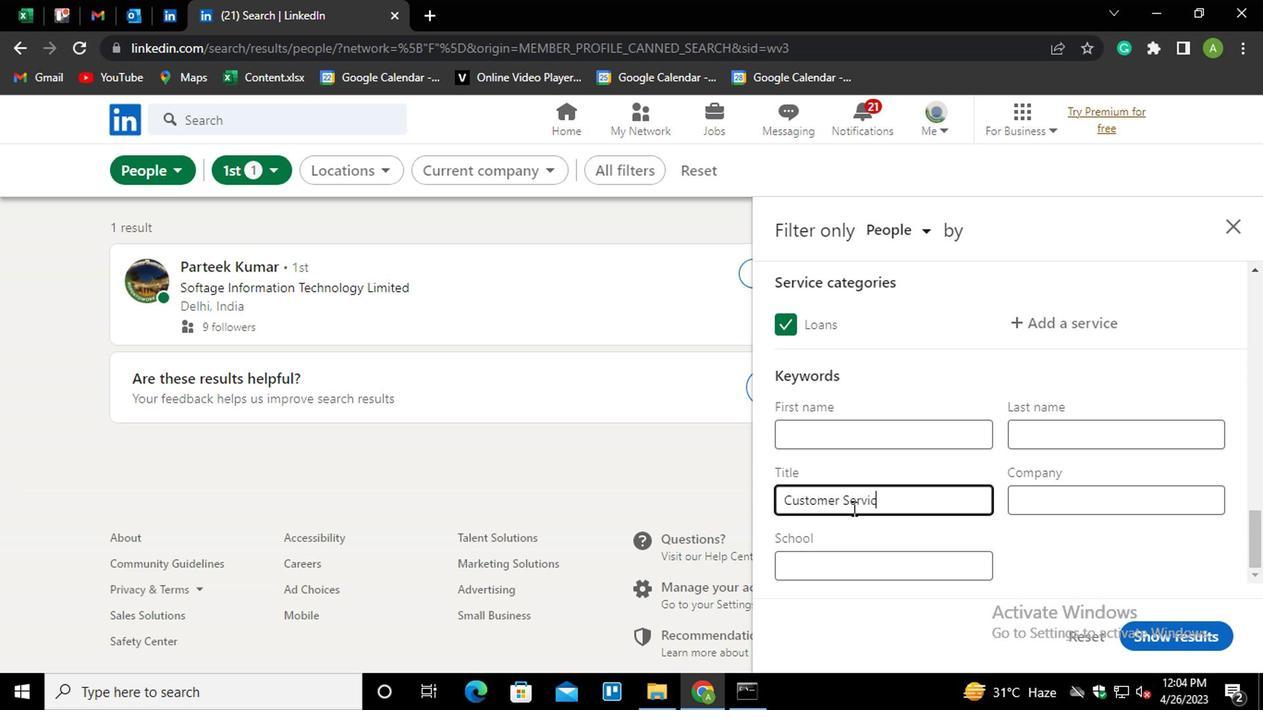 
Action: Mouse moved to (1067, 542)
Screenshot: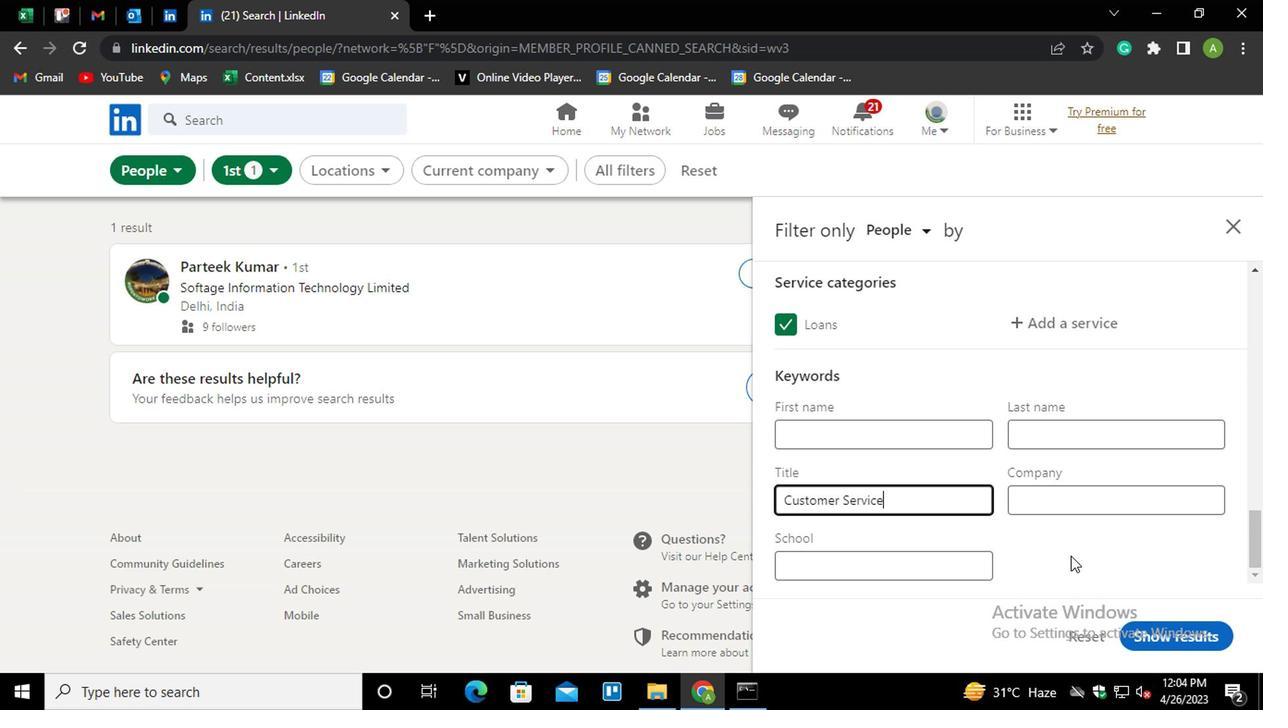 
Action: Mouse pressed left at (1067, 542)
Screenshot: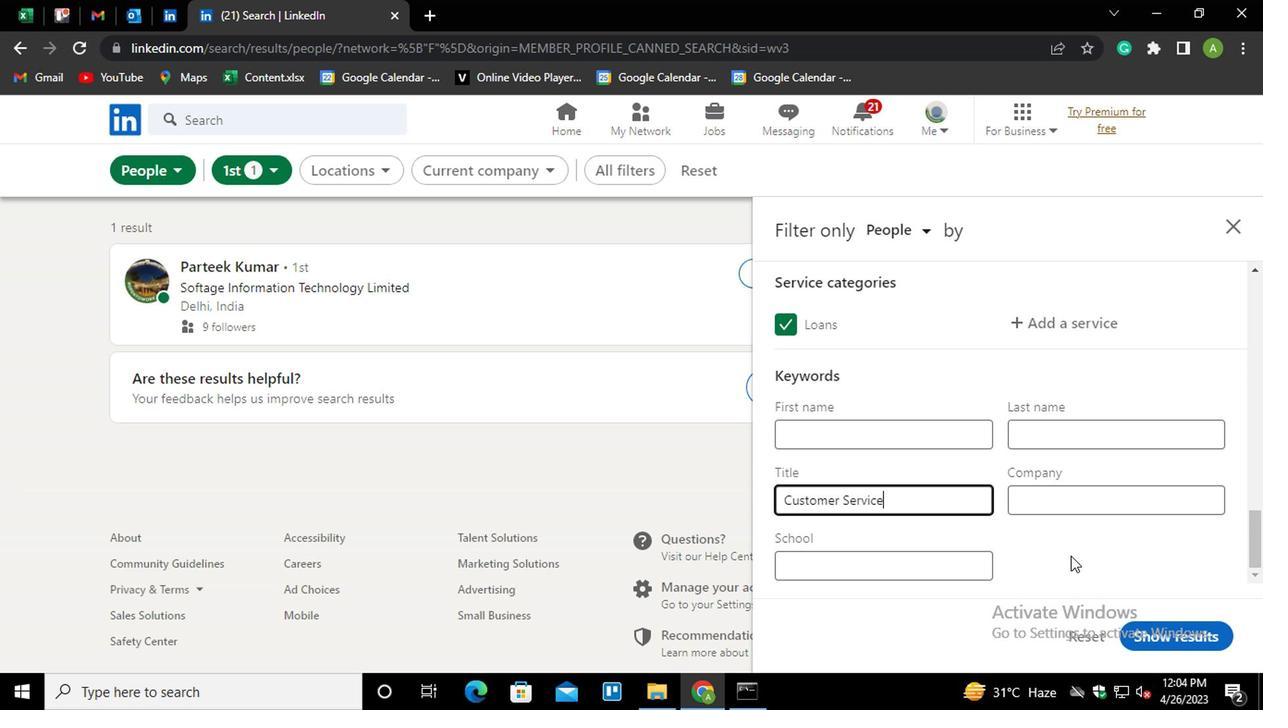 
Action: Mouse moved to (1181, 613)
Screenshot: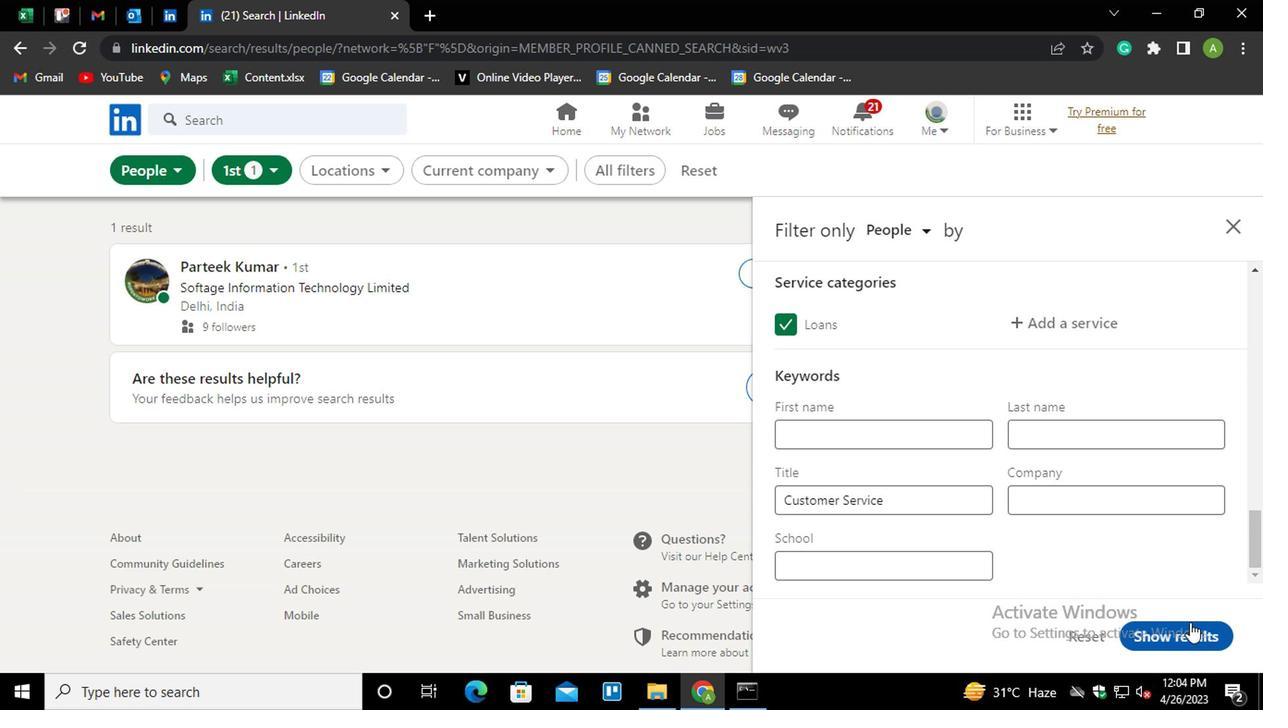 
Action: Mouse pressed left at (1181, 613)
Screenshot: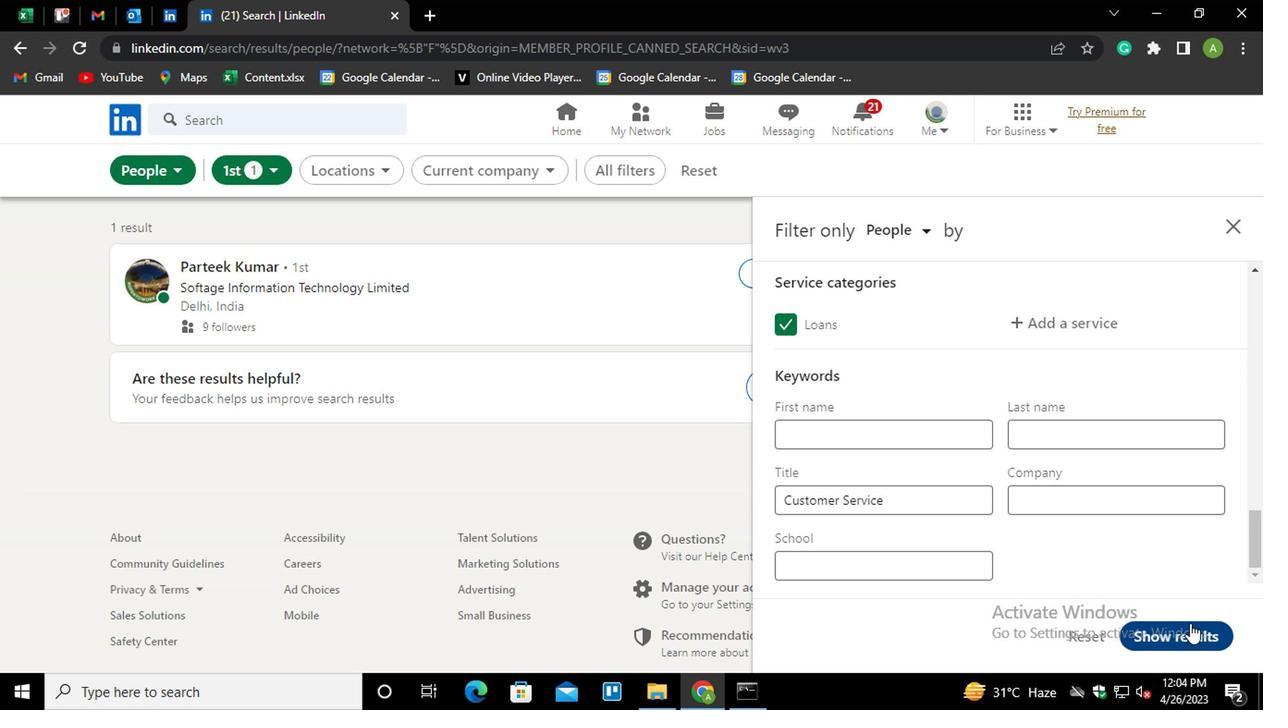 
Action: Mouse moved to (1075, 471)
Screenshot: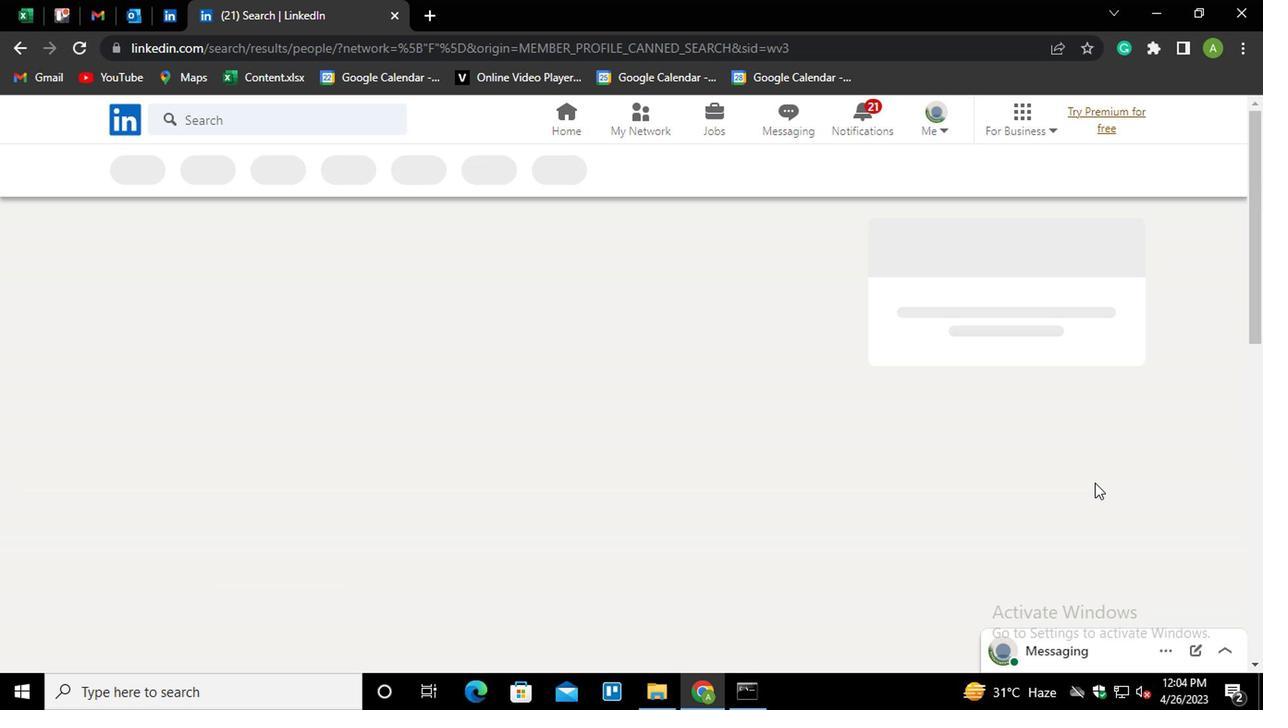 
